Task: Look for space in Cileunyi, Indonesia from 5th September, 2023 to 12th September, 2023 for 2 adults in price range Rs.10000 to Rs.15000.  With 1  bedroom having 1 bed and 1 bathroom. Property type can be house, flat, guest house, hotel. Booking option can be shelf check-in. Required host language is English.
Action: Mouse moved to (620, 102)
Screenshot: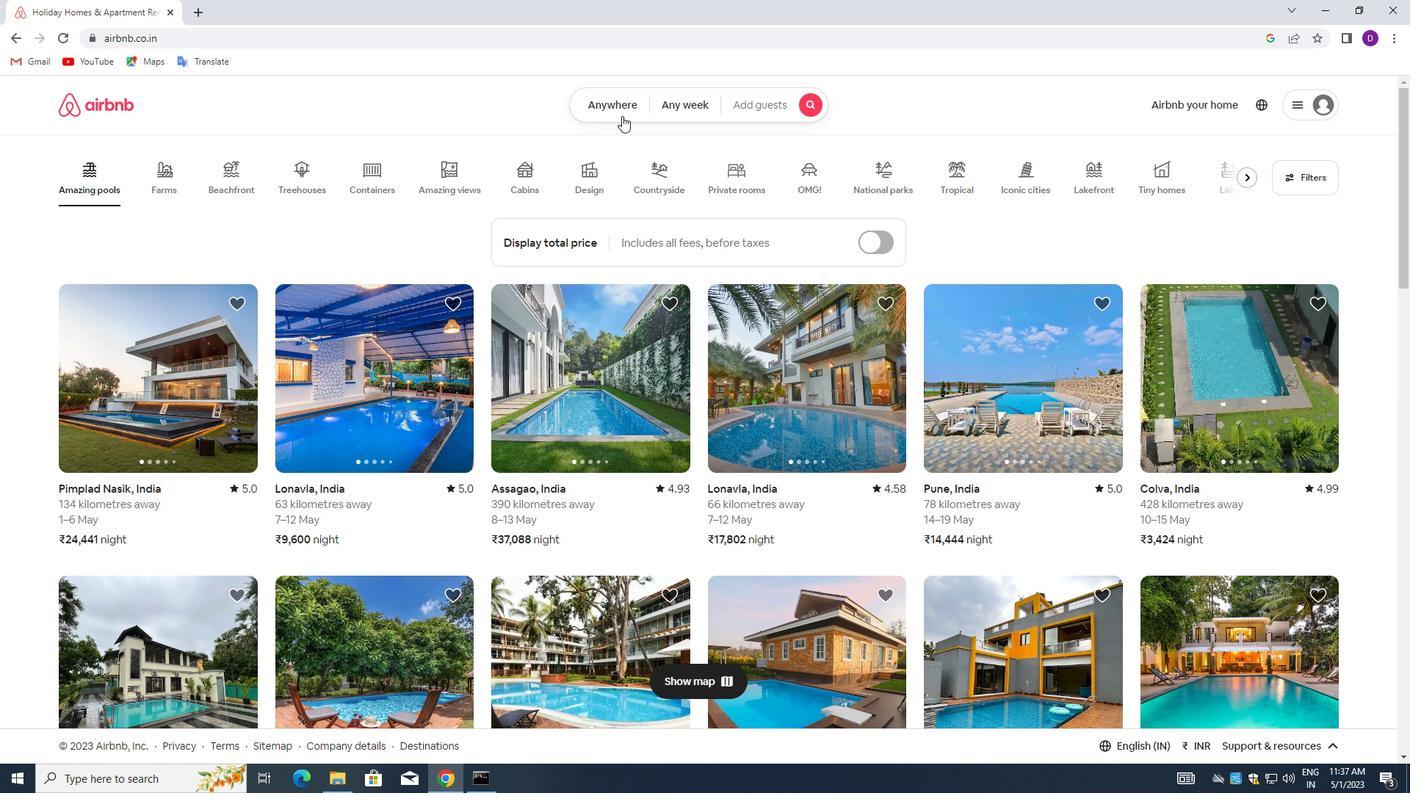 
Action: Mouse pressed left at (620, 102)
Screenshot: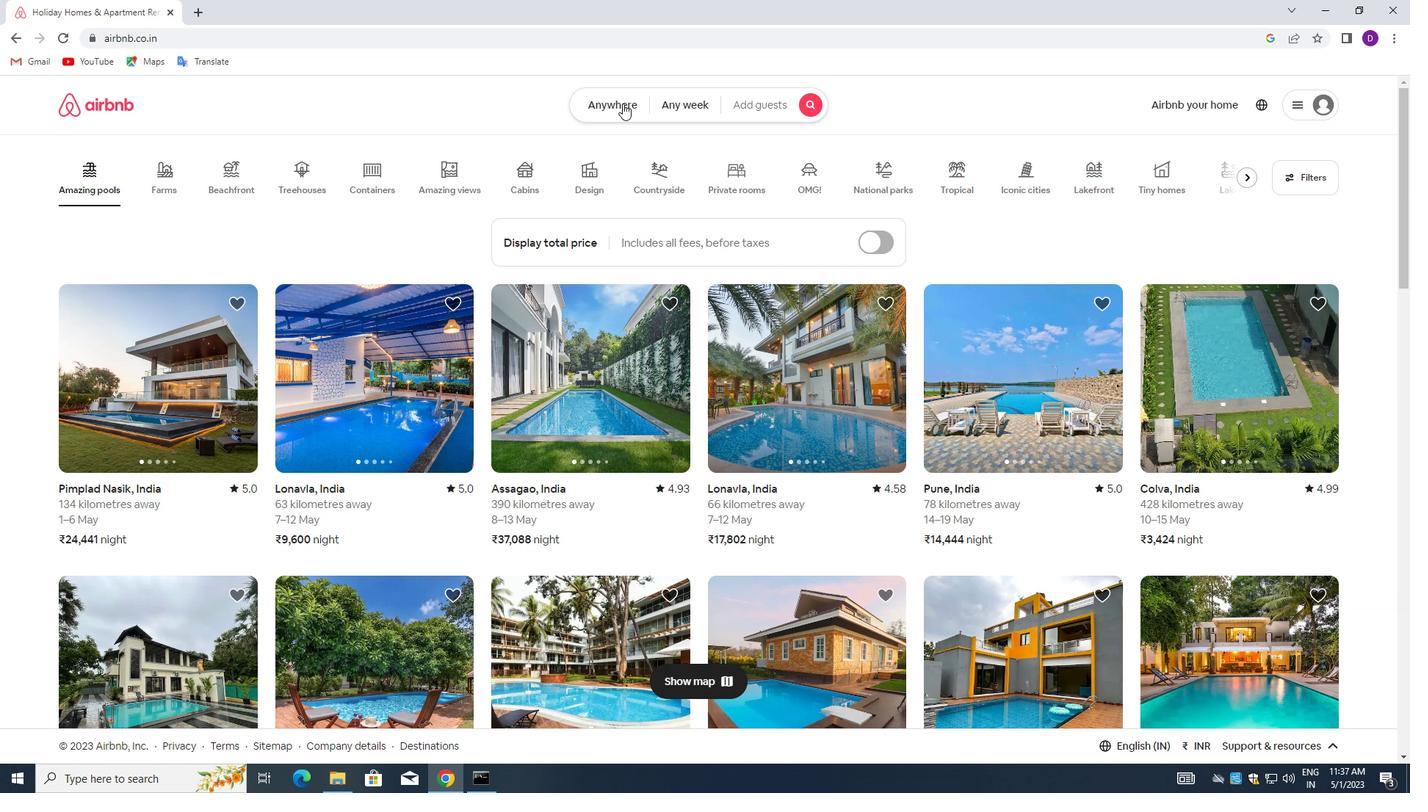 
Action: Mouse moved to (456, 166)
Screenshot: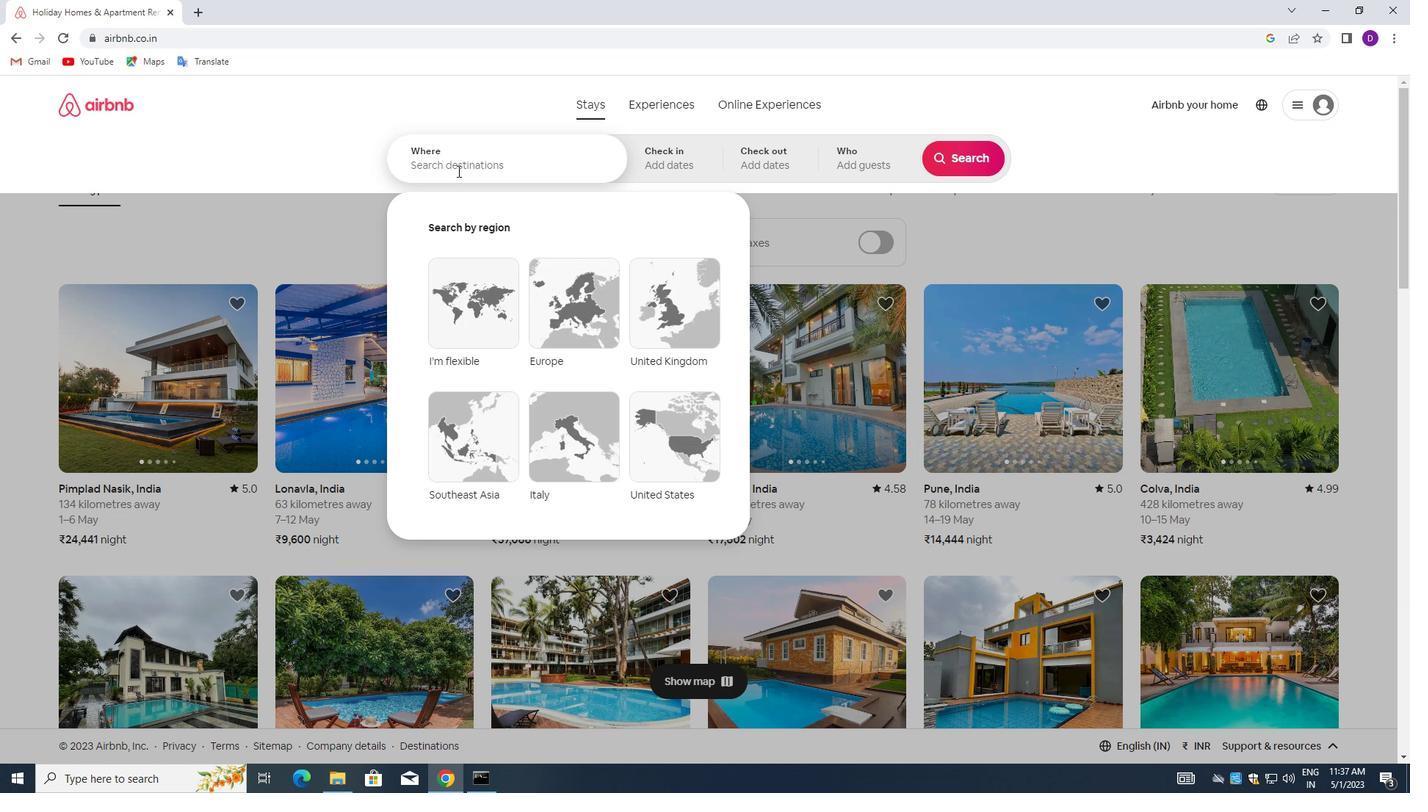 
Action: Mouse pressed left at (456, 166)
Screenshot: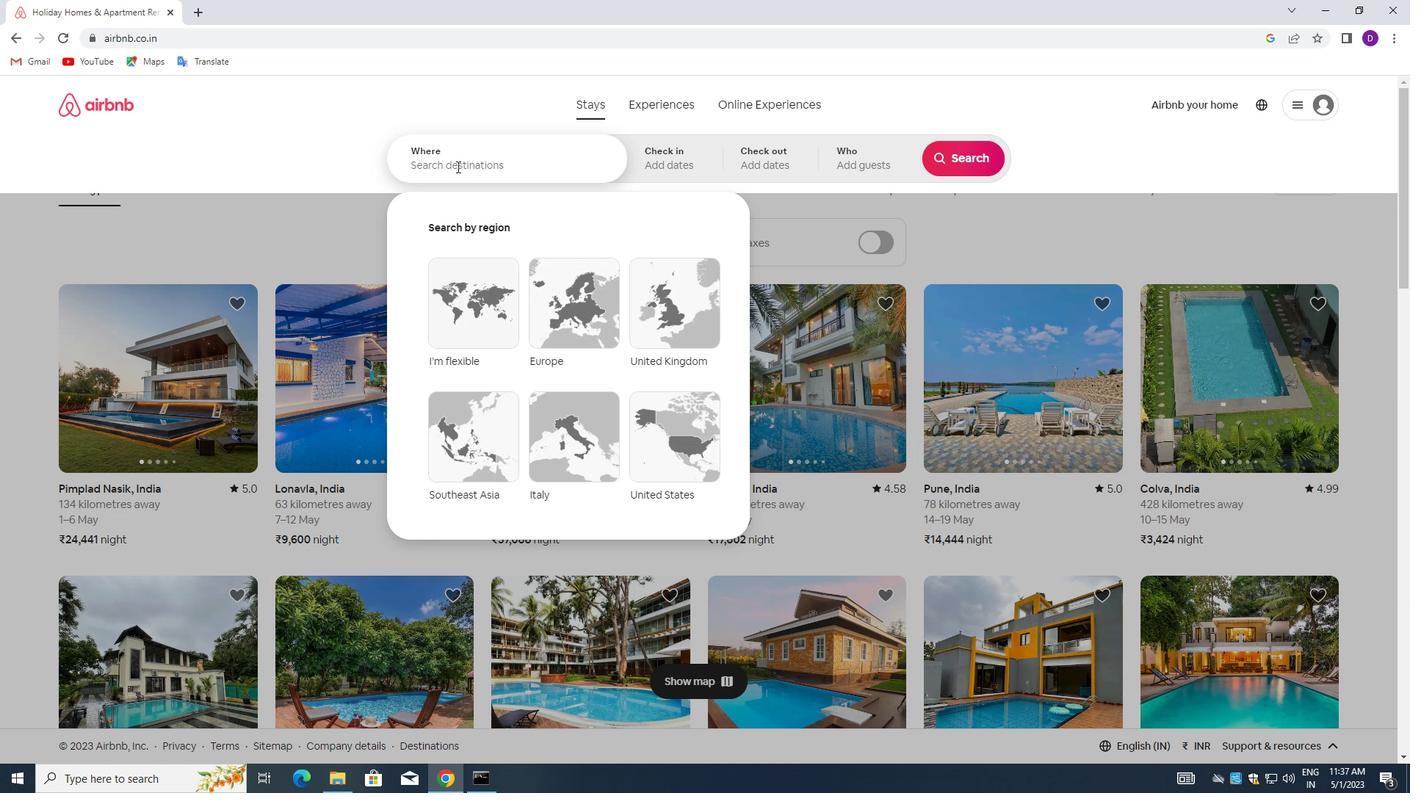 
Action: Mouse moved to (456, 166)
Screenshot: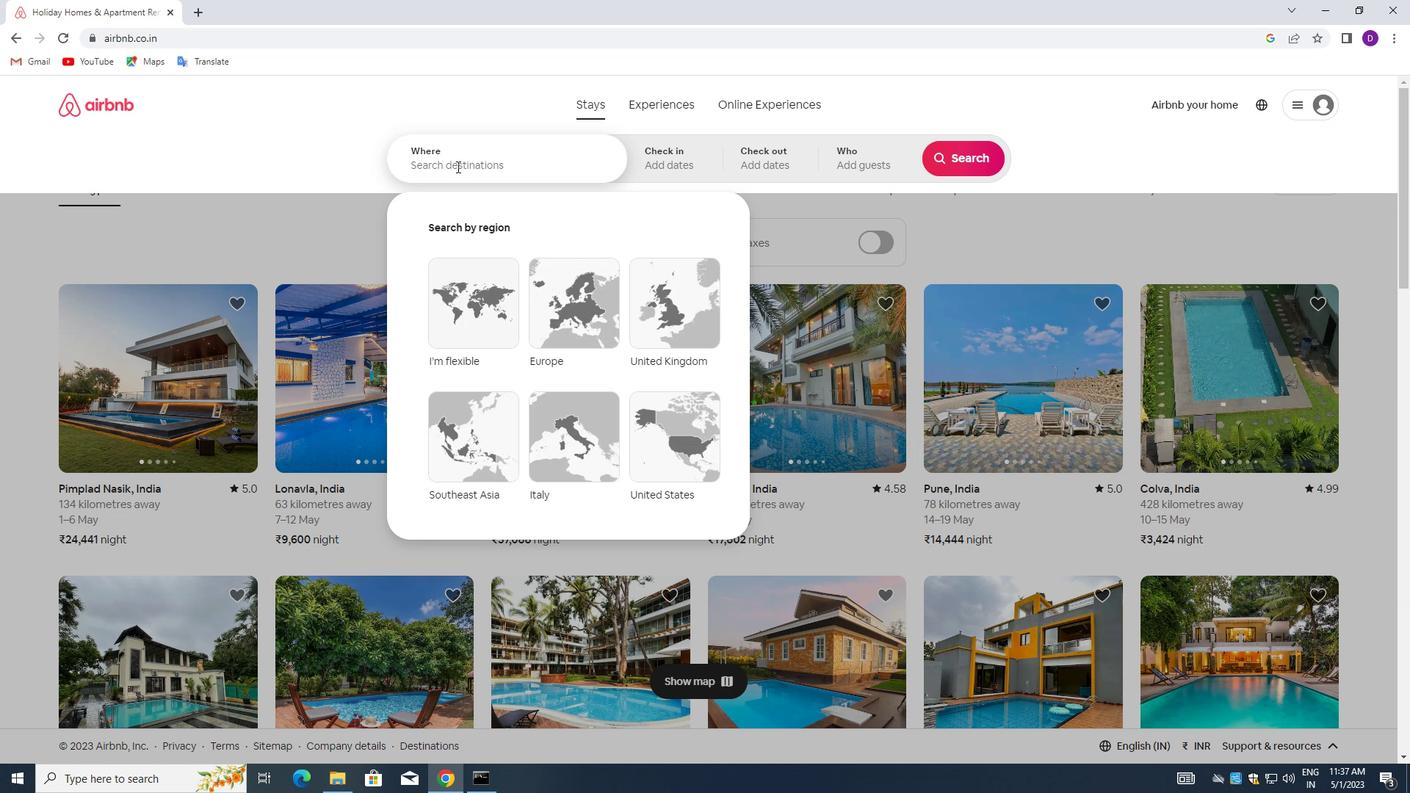 
Action: Key pressed <Key.shift_r>Cileunyi,<Key.space><Key.shift>INDONESIA<Key.enter>
Screenshot: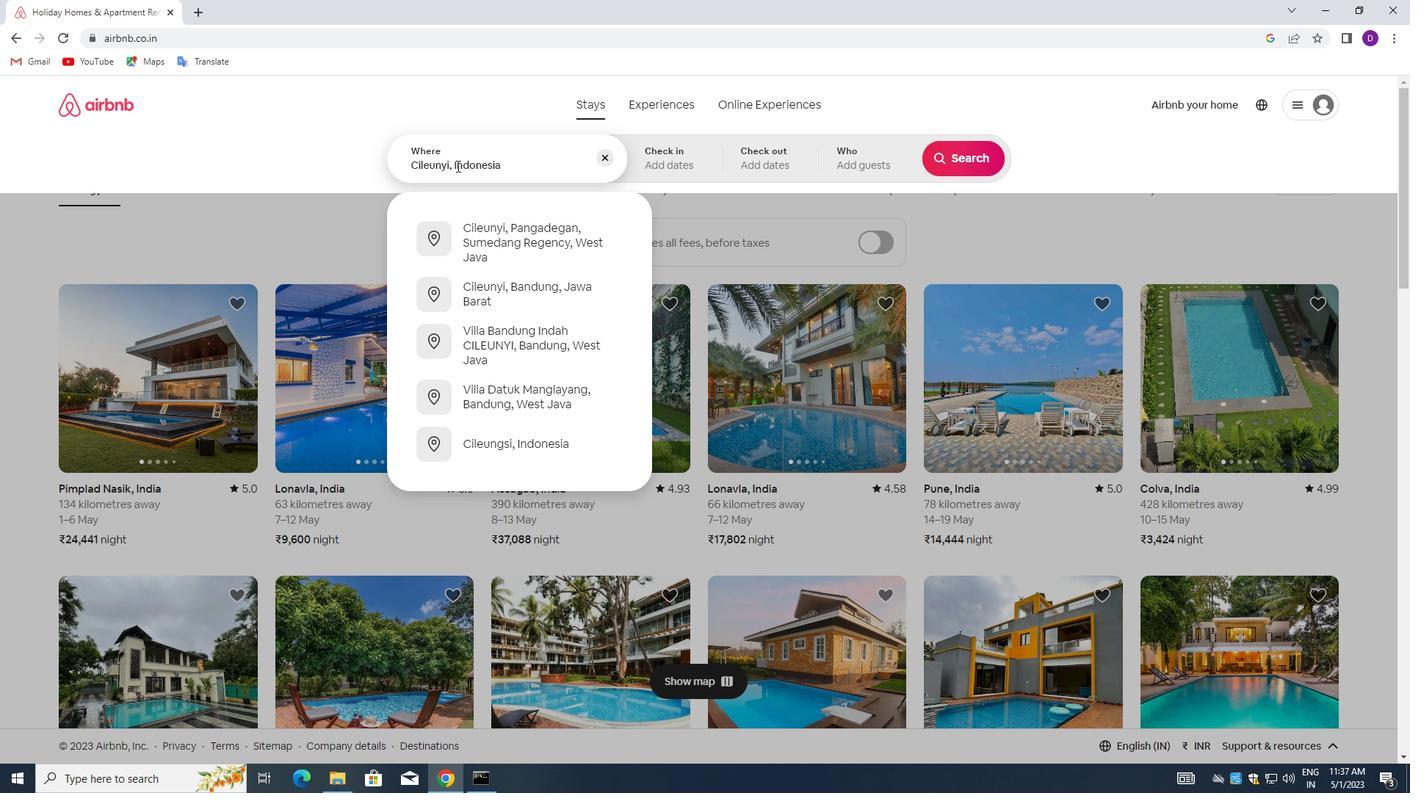 
Action: Mouse moved to (964, 272)
Screenshot: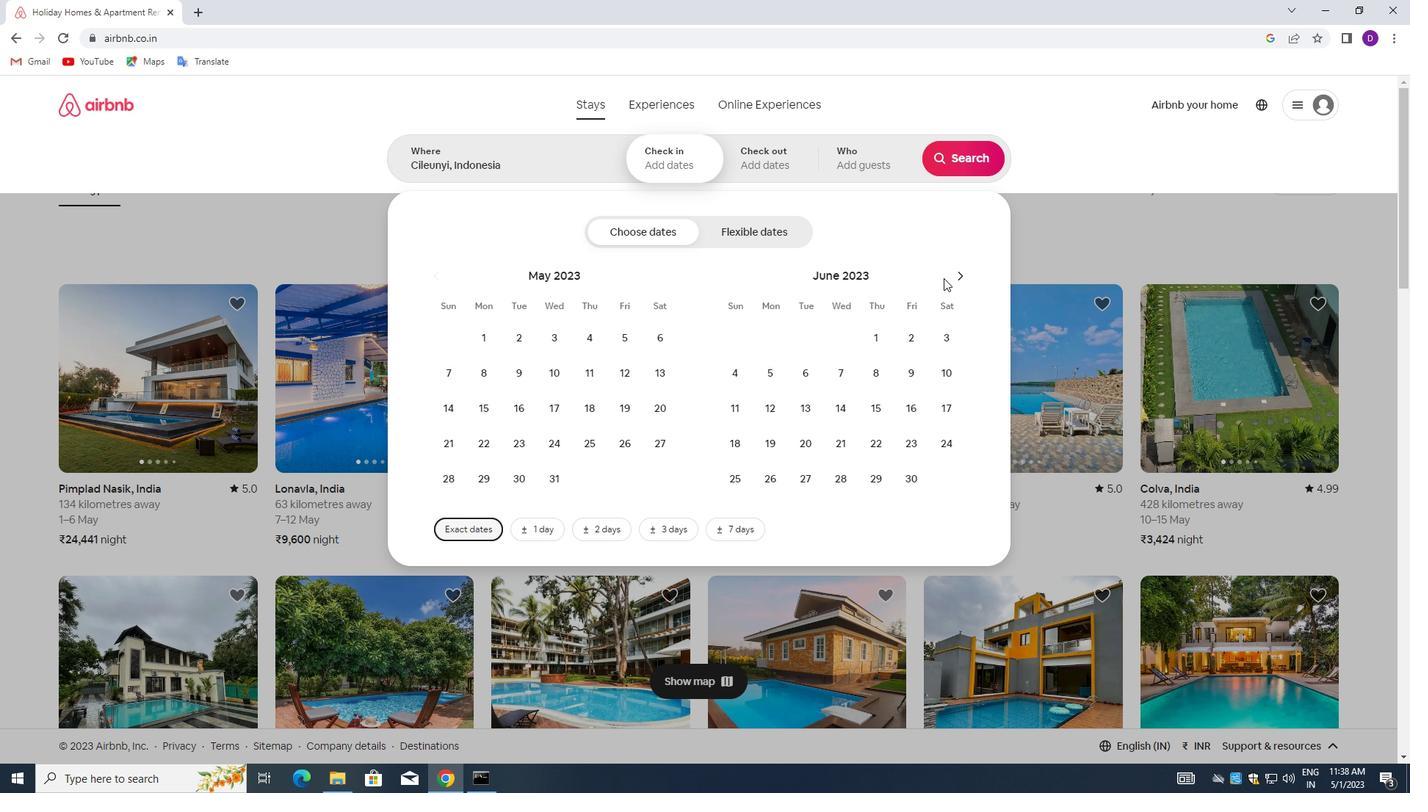 
Action: Mouse pressed left at (964, 272)
Screenshot: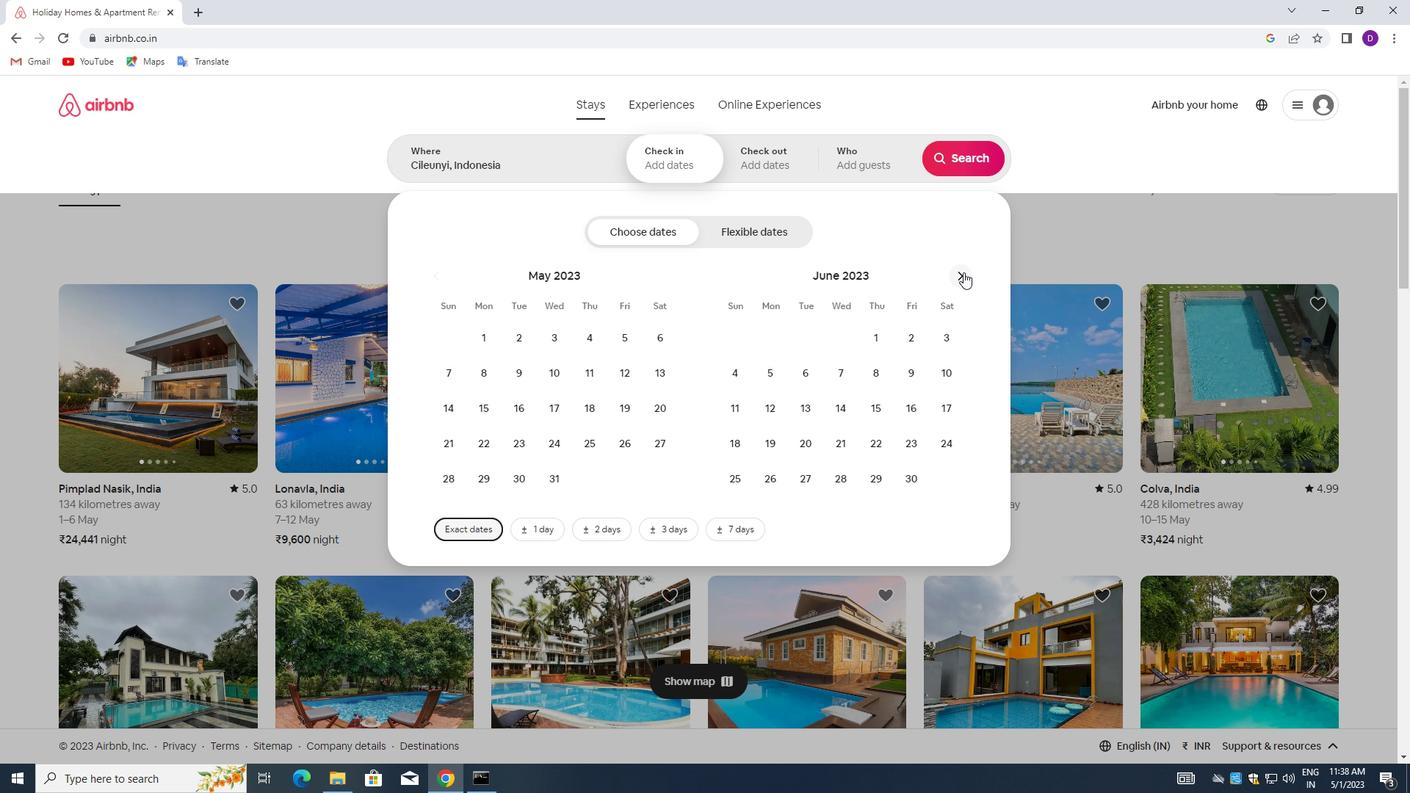 
Action: Mouse pressed left at (964, 272)
Screenshot: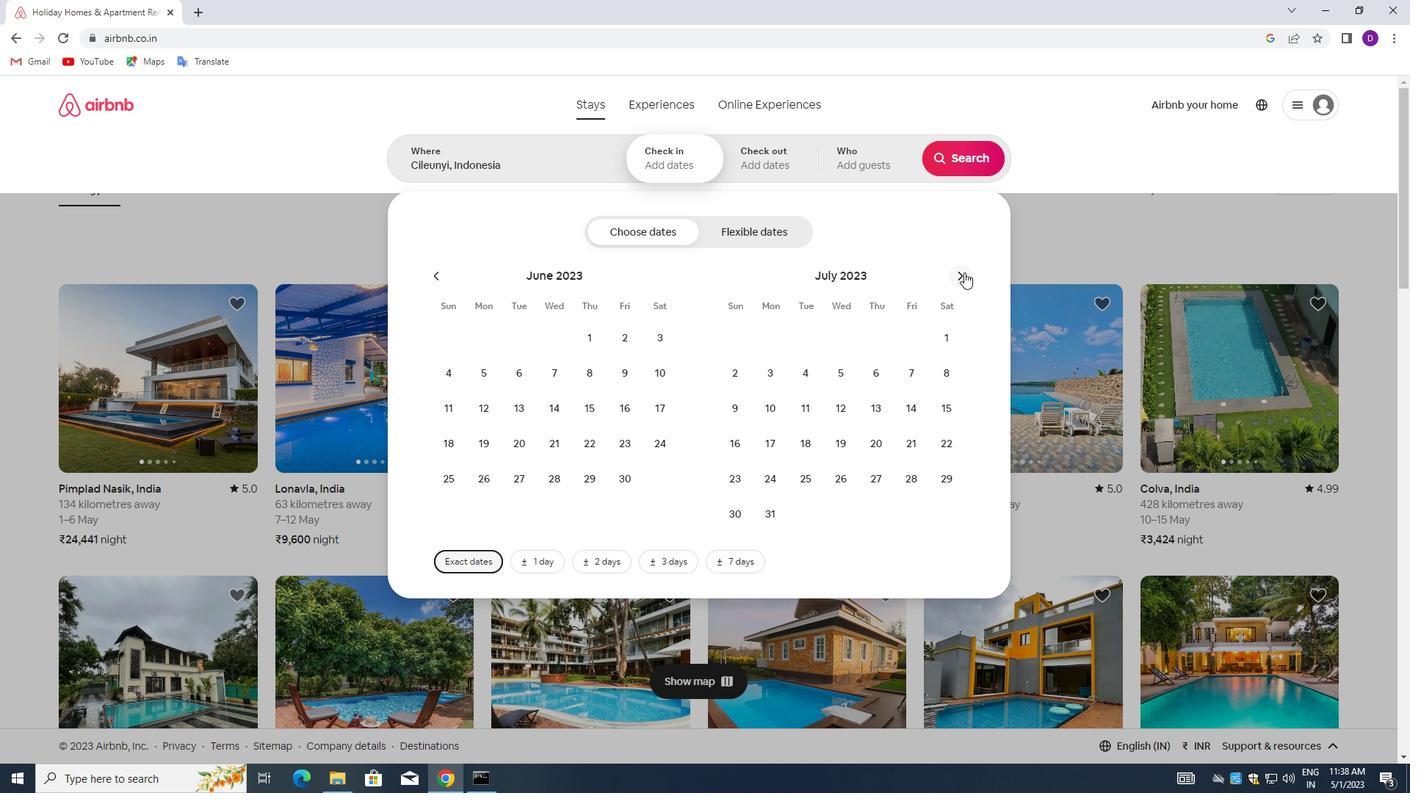 
Action: Mouse moved to (964, 260)
Screenshot: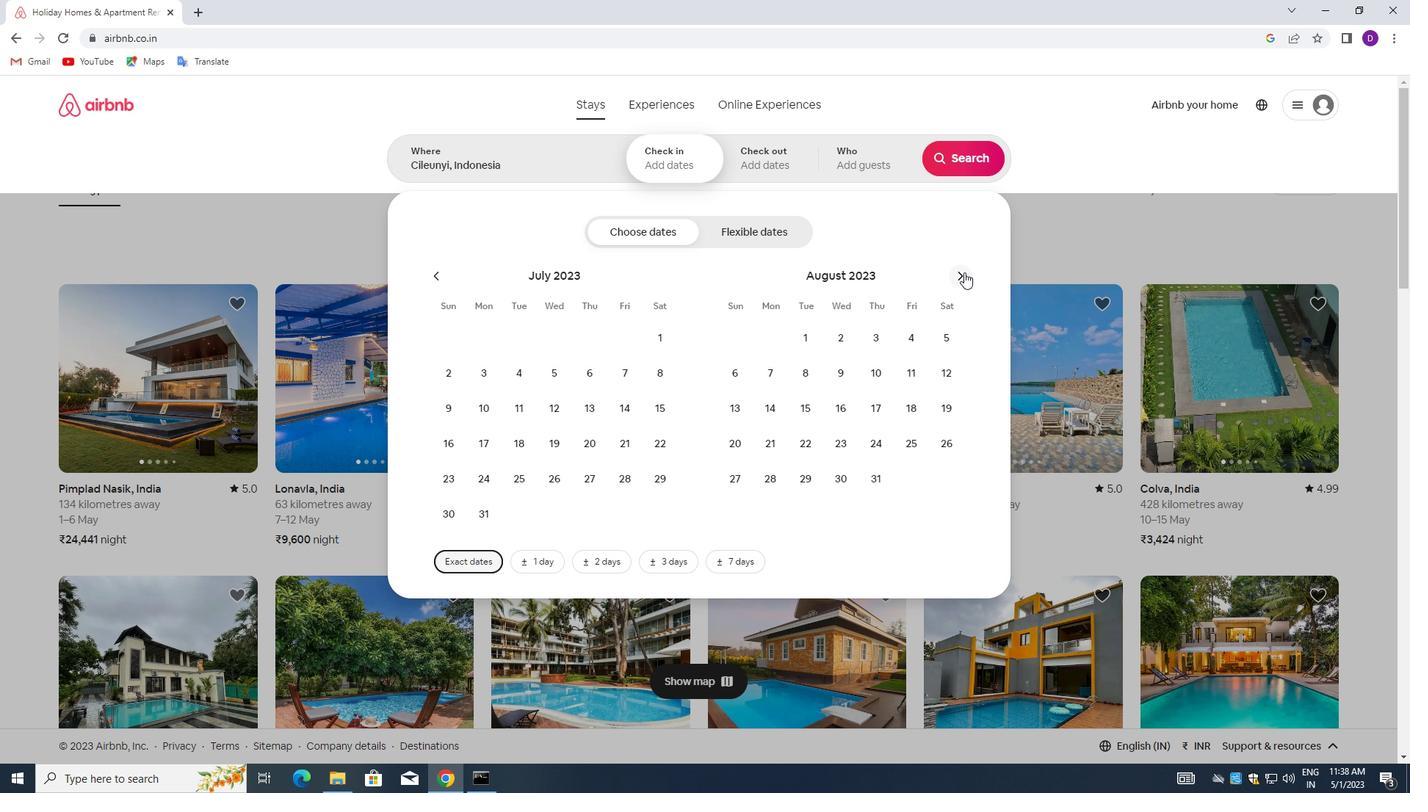 
Action: Mouse pressed left at (964, 260)
Screenshot: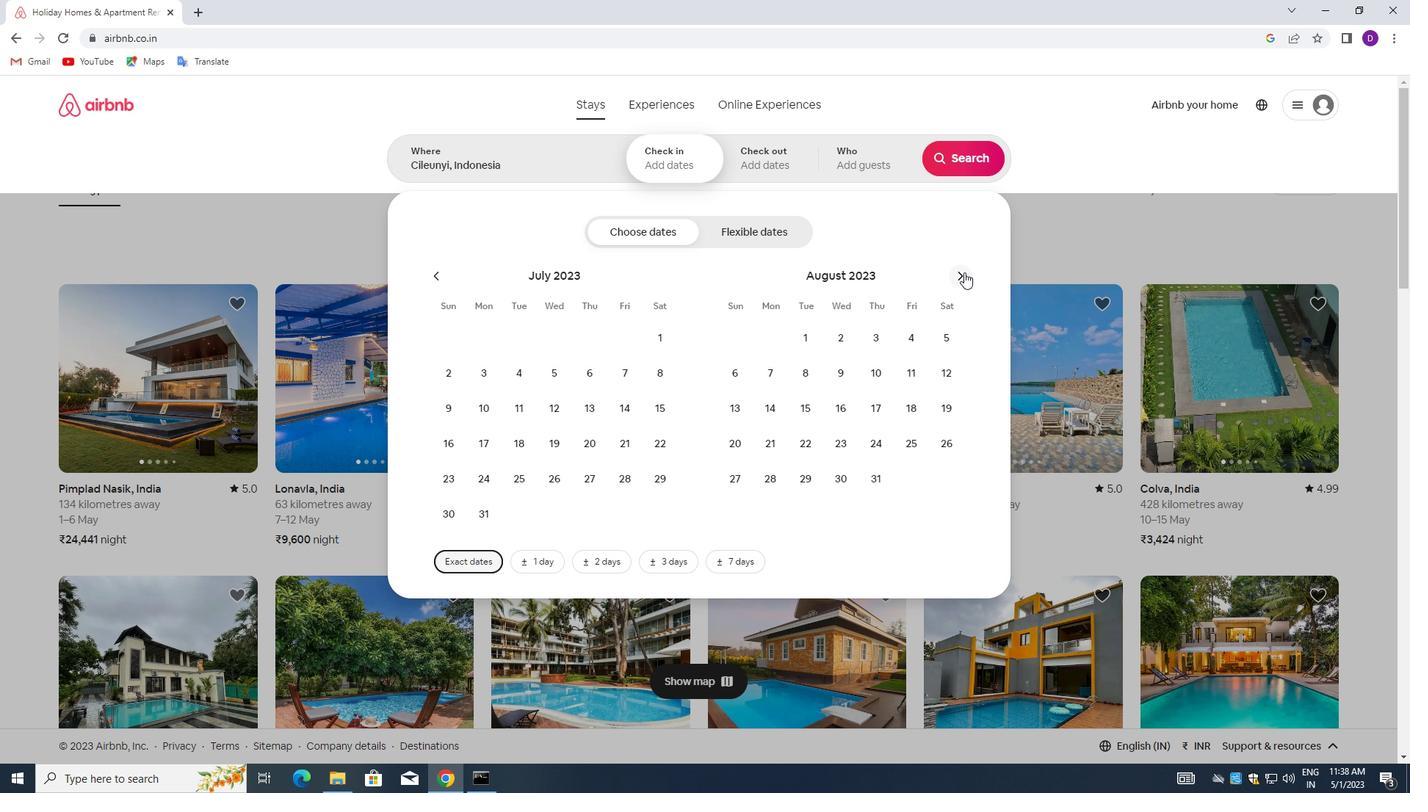 
Action: Mouse moved to (953, 276)
Screenshot: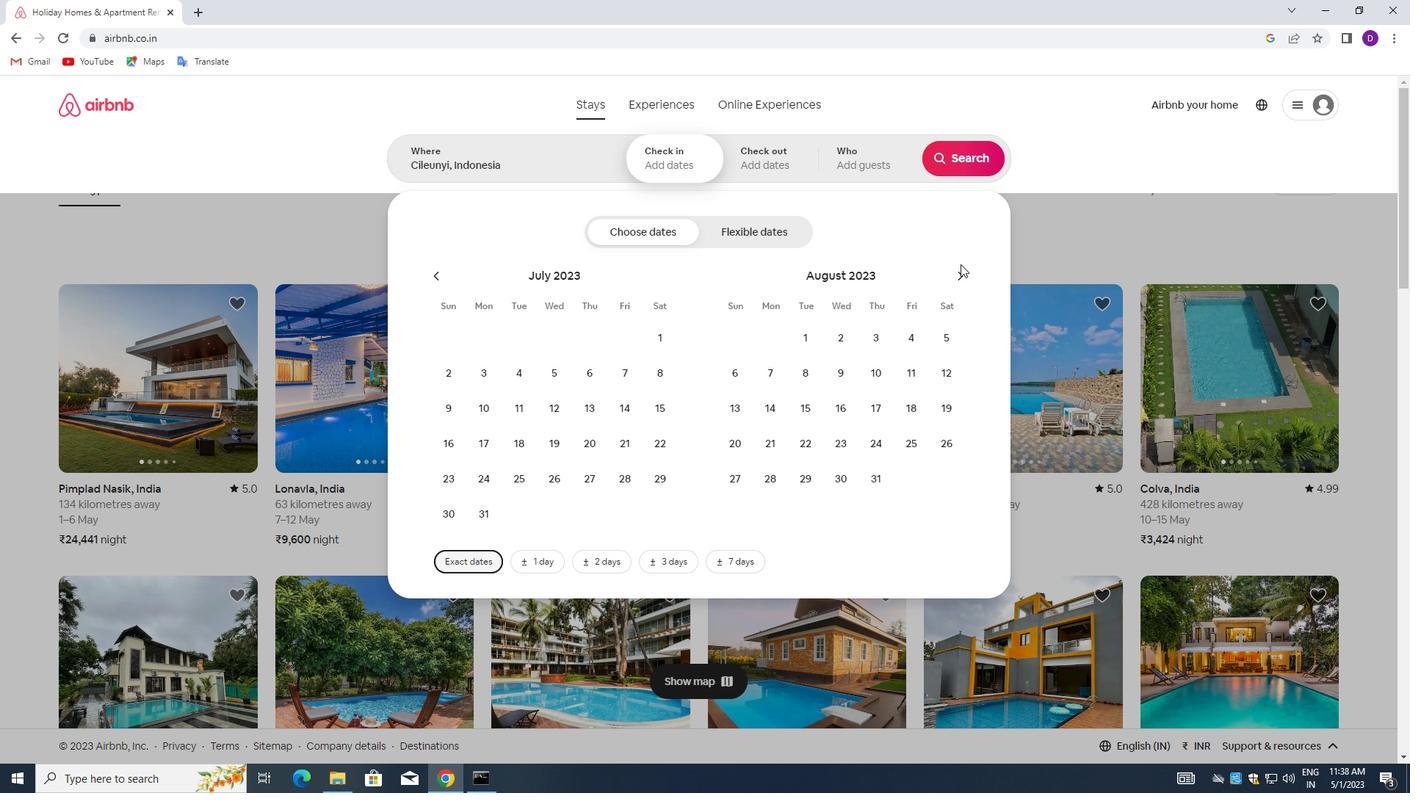 
Action: Mouse pressed left at (953, 276)
Screenshot: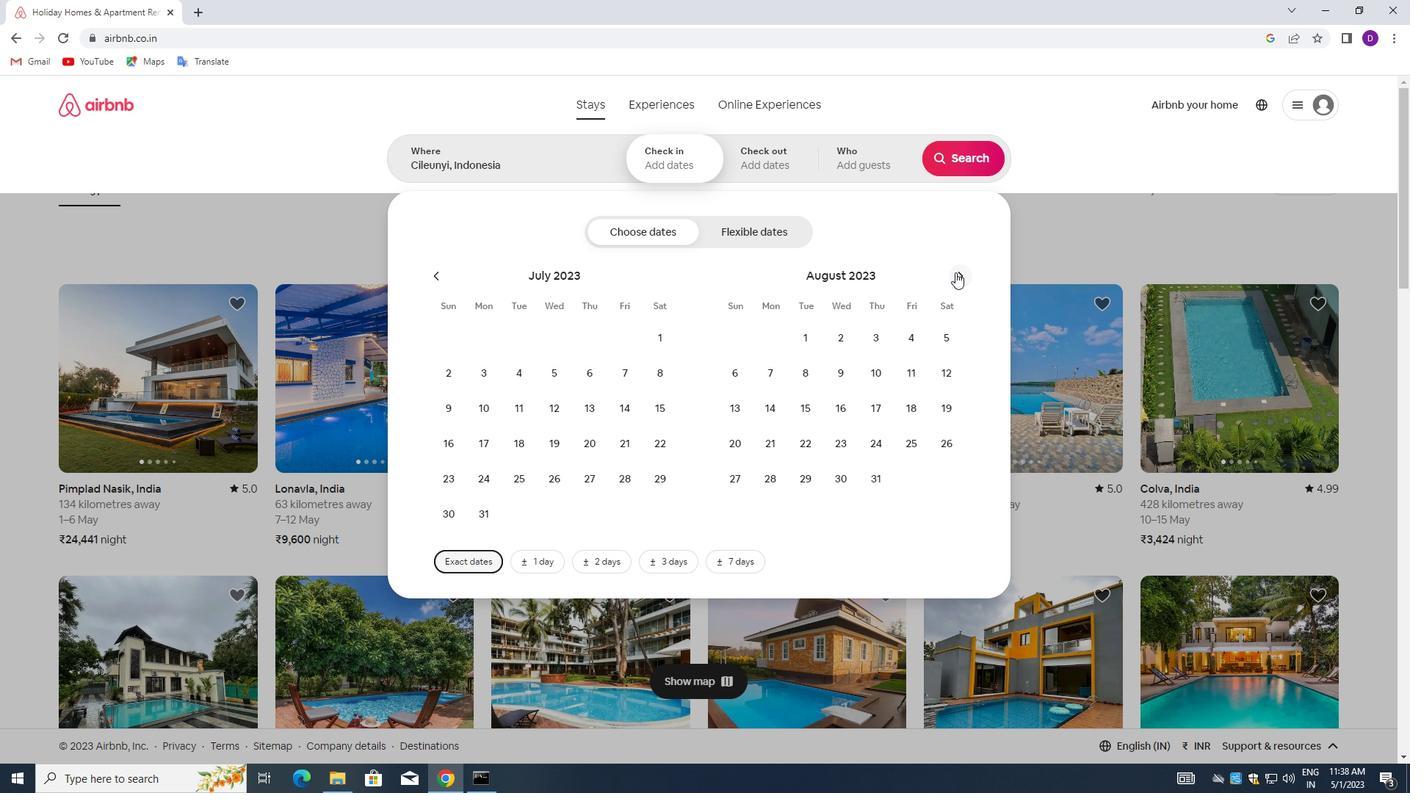 
Action: Mouse moved to (816, 376)
Screenshot: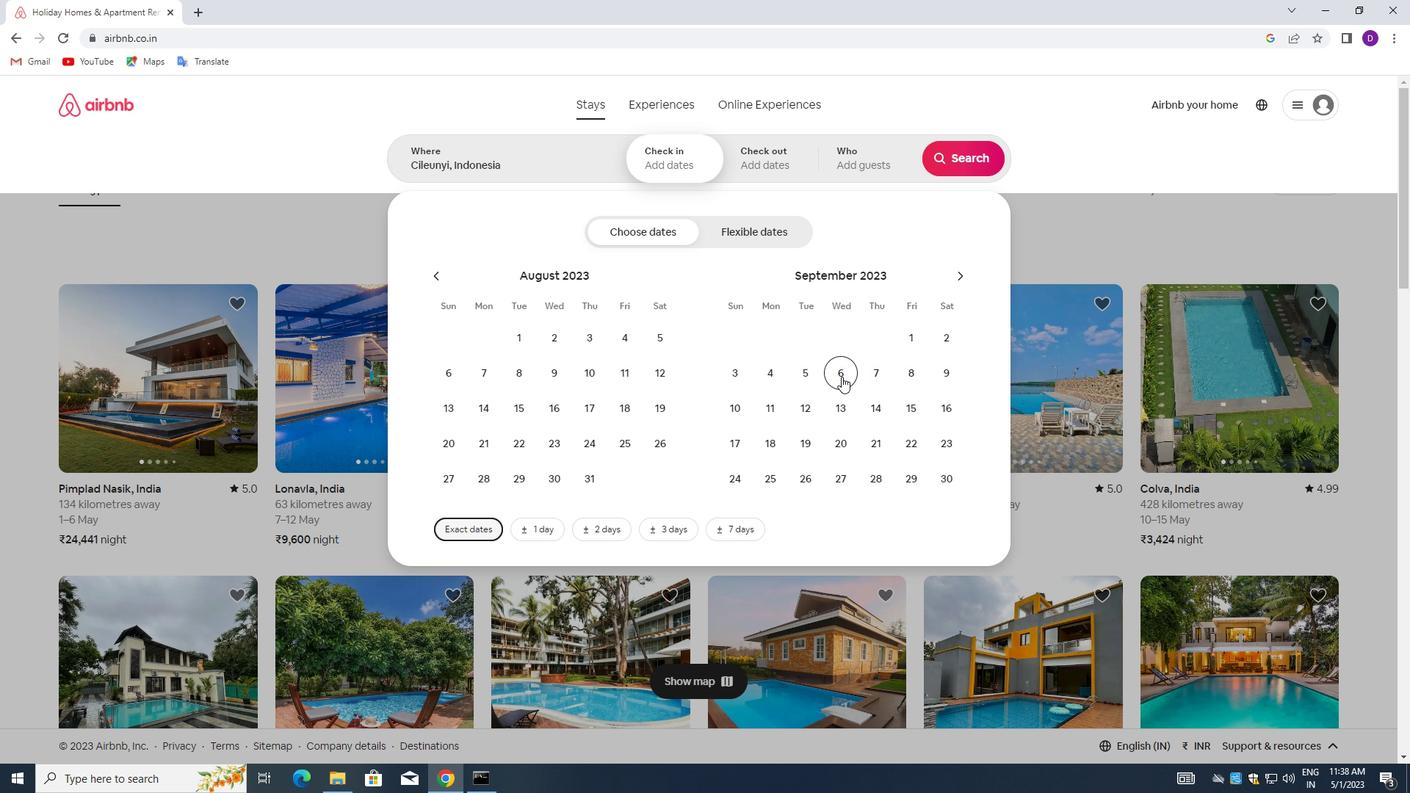 
Action: Mouse pressed left at (816, 376)
Screenshot: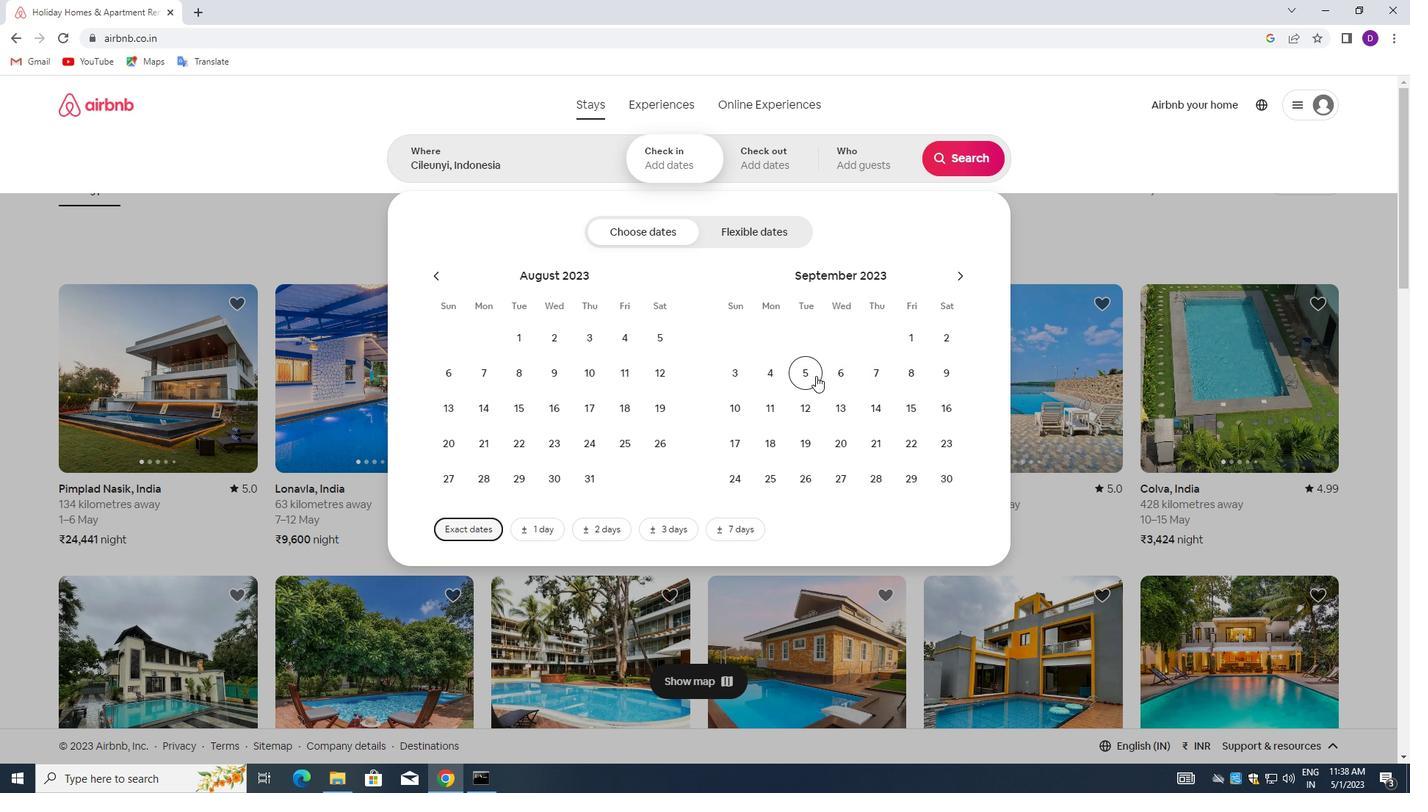 
Action: Mouse moved to (806, 401)
Screenshot: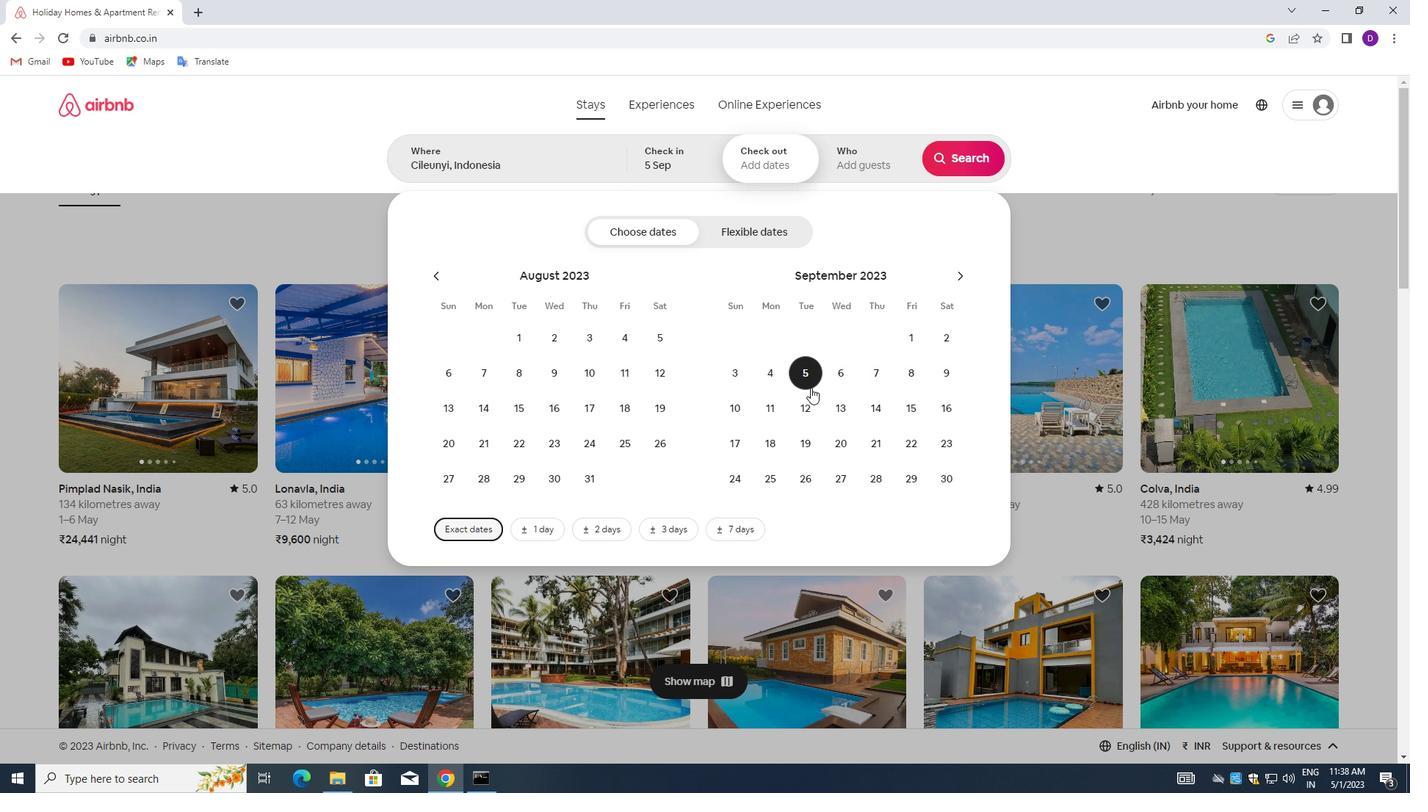
Action: Mouse pressed left at (806, 401)
Screenshot: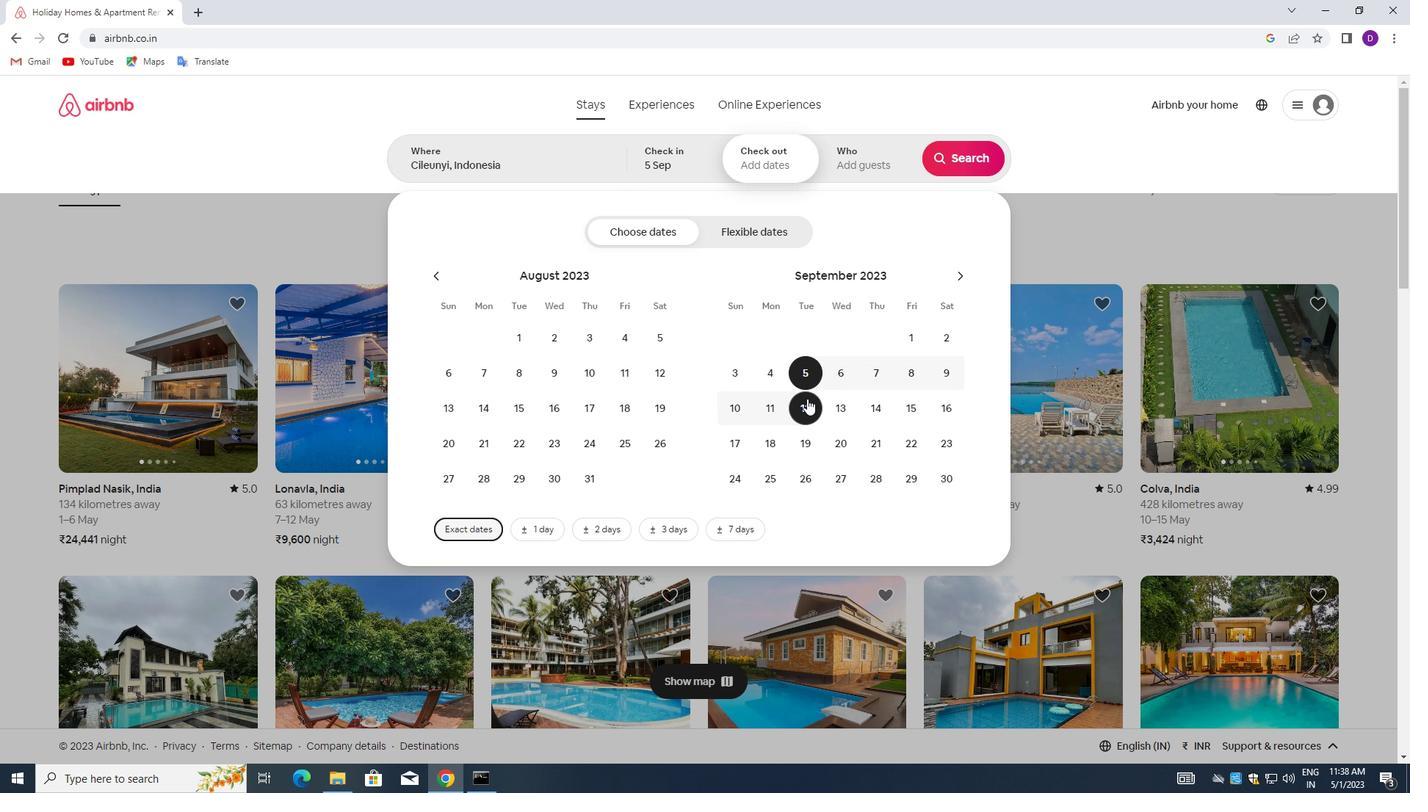 
Action: Mouse moved to (865, 146)
Screenshot: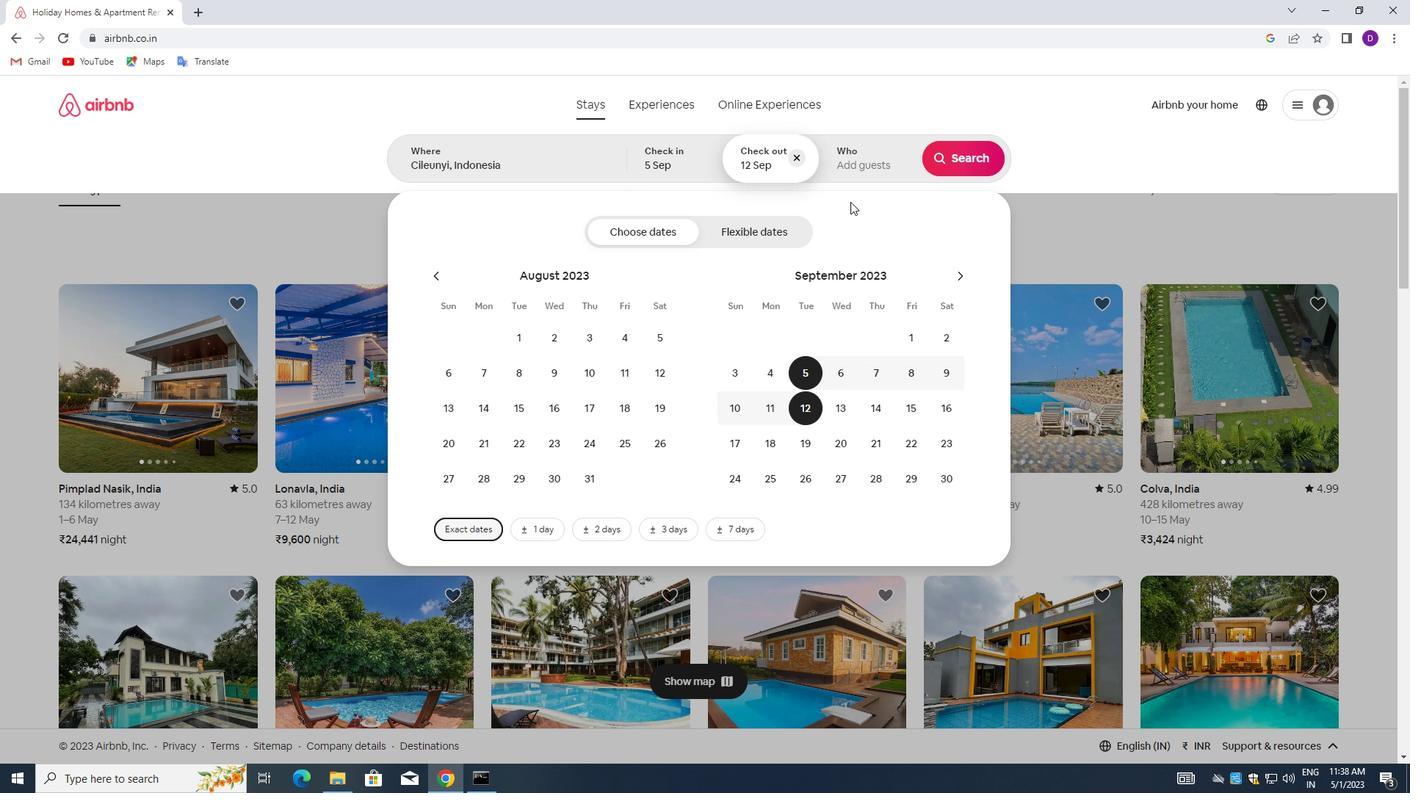 
Action: Mouse pressed left at (865, 146)
Screenshot: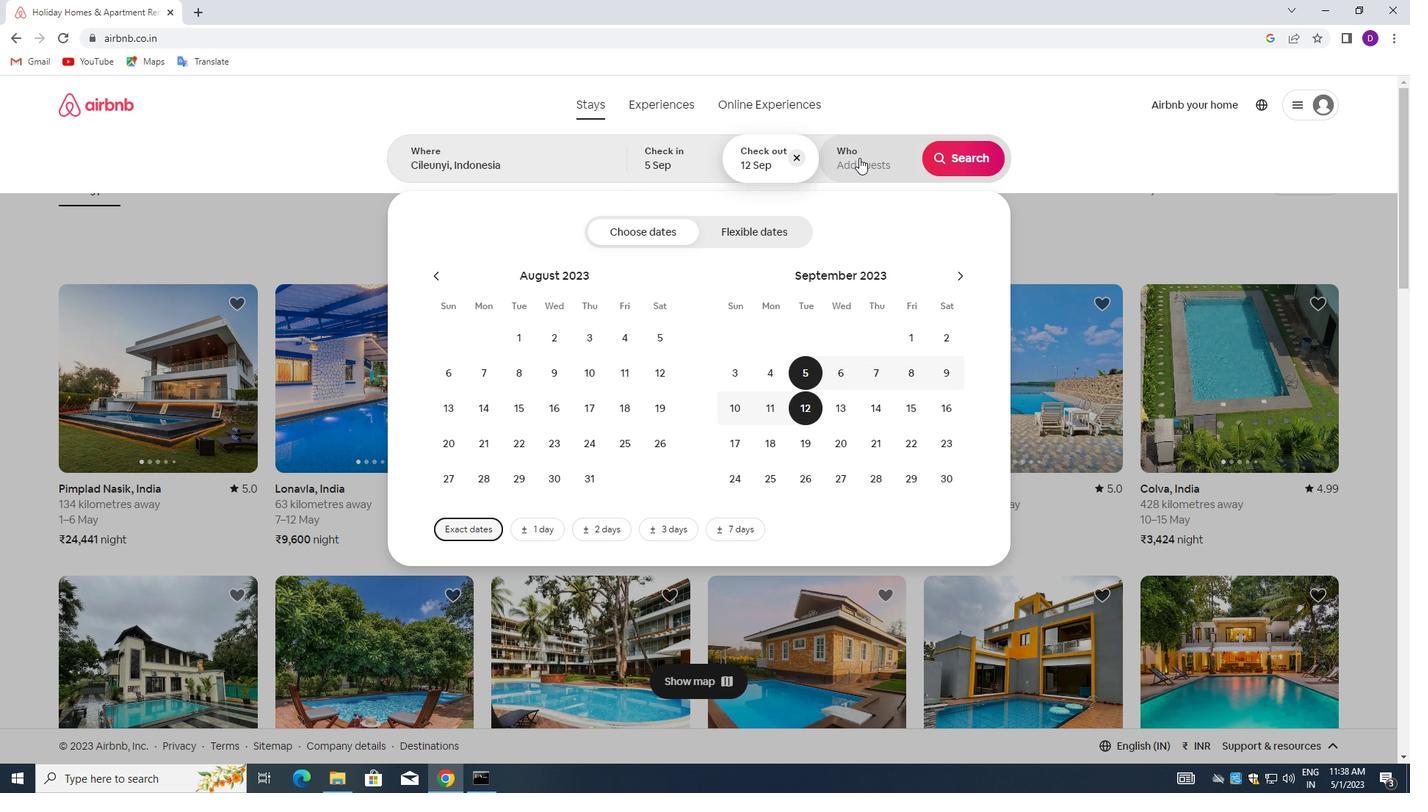 
Action: Mouse moved to (960, 238)
Screenshot: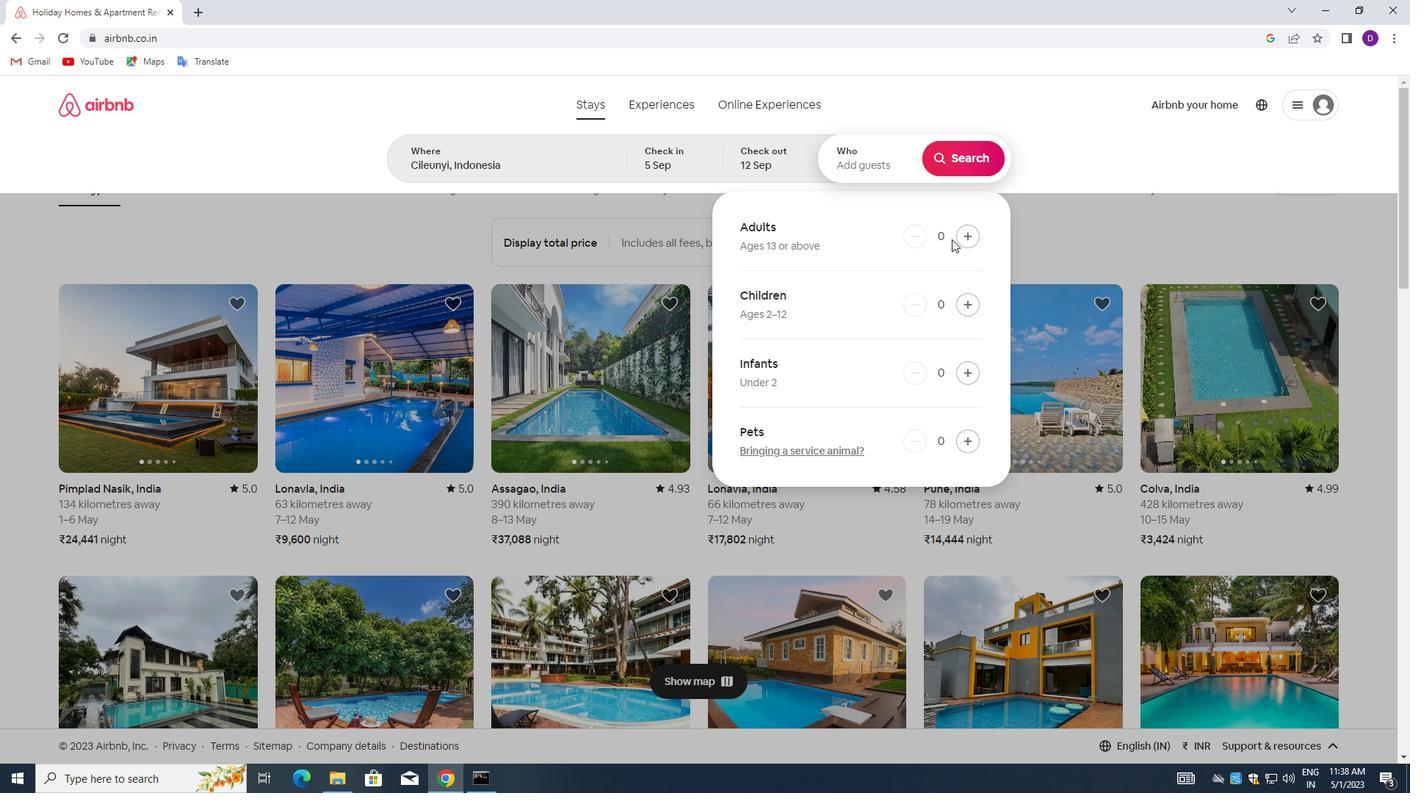 
Action: Mouse pressed left at (960, 238)
Screenshot: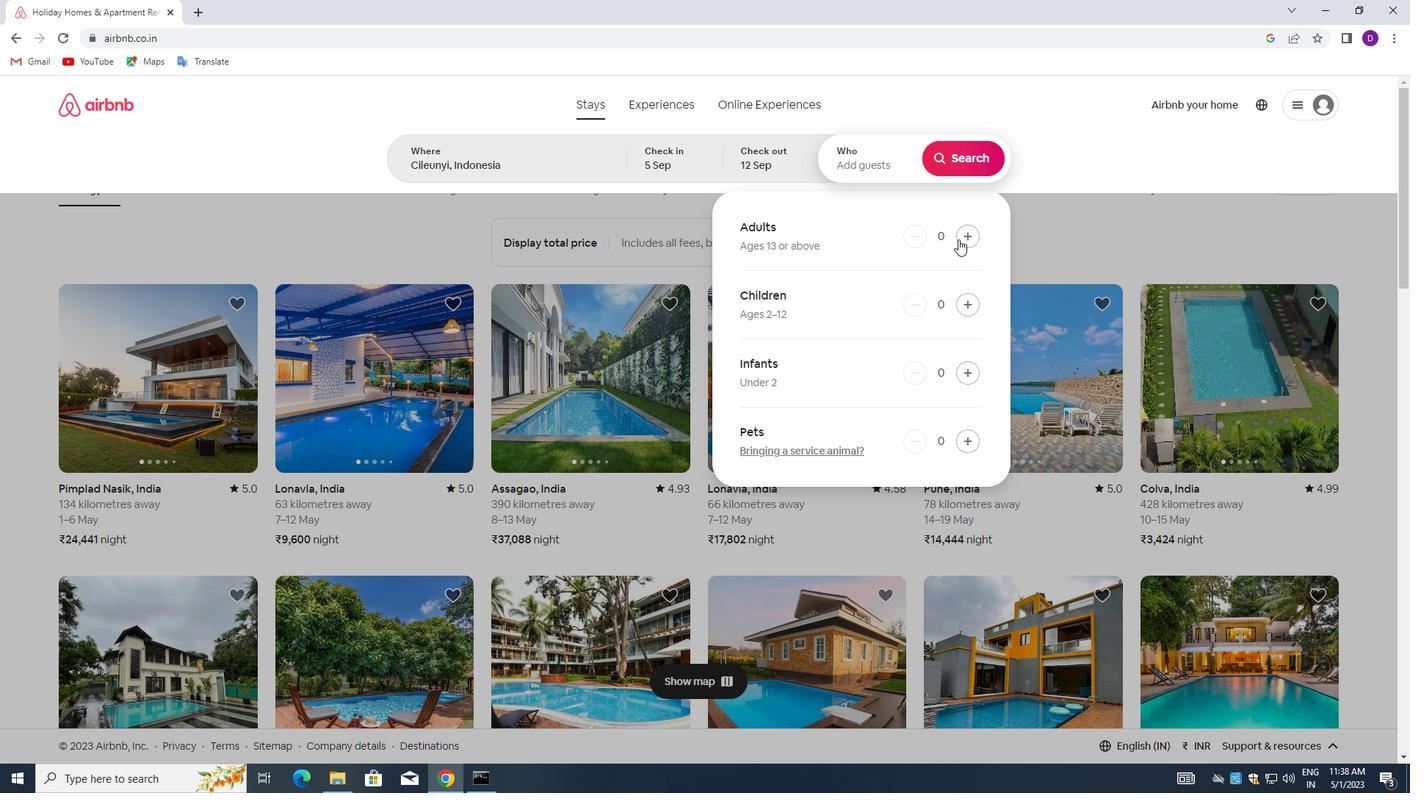 
Action: Mouse moved to (960, 238)
Screenshot: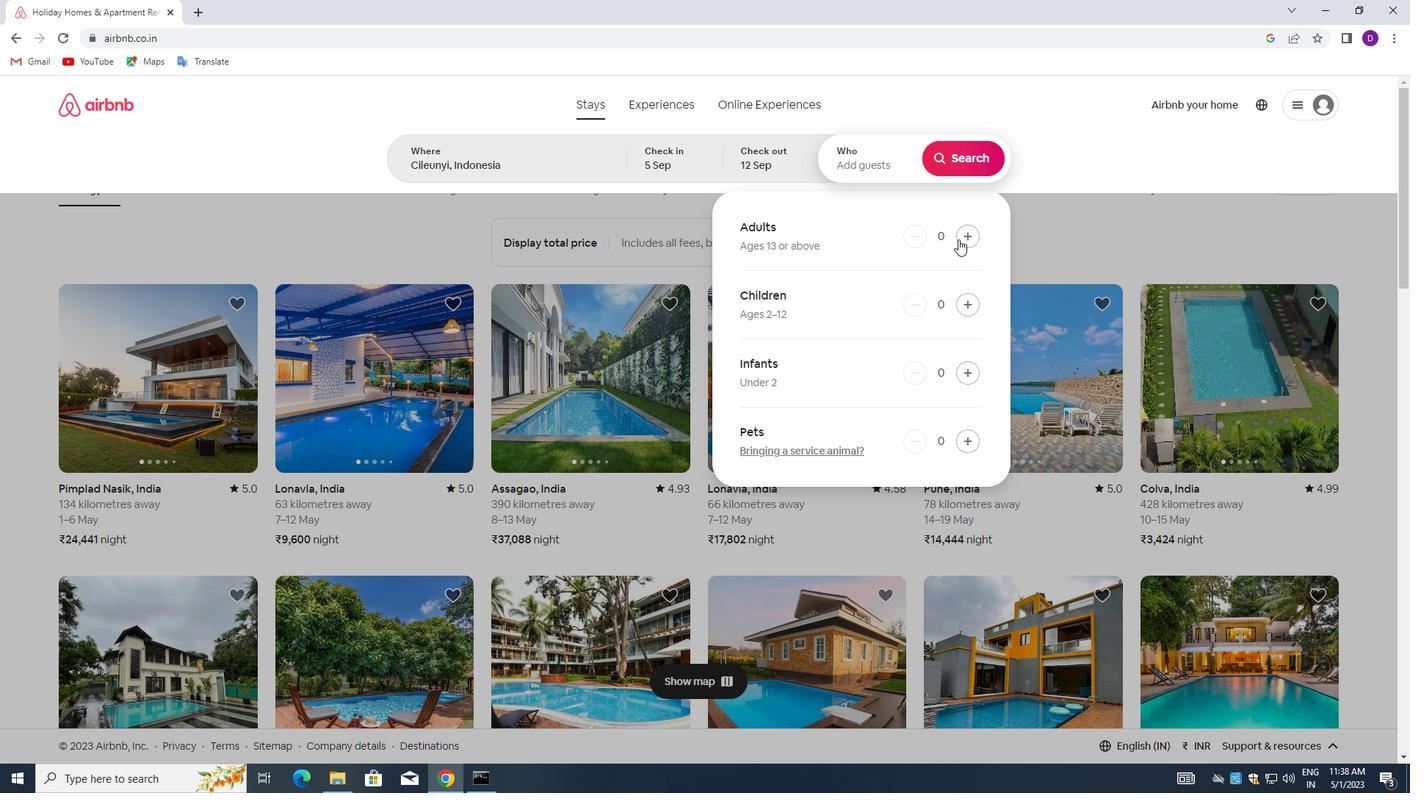 
Action: Mouse pressed left at (960, 238)
Screenshot: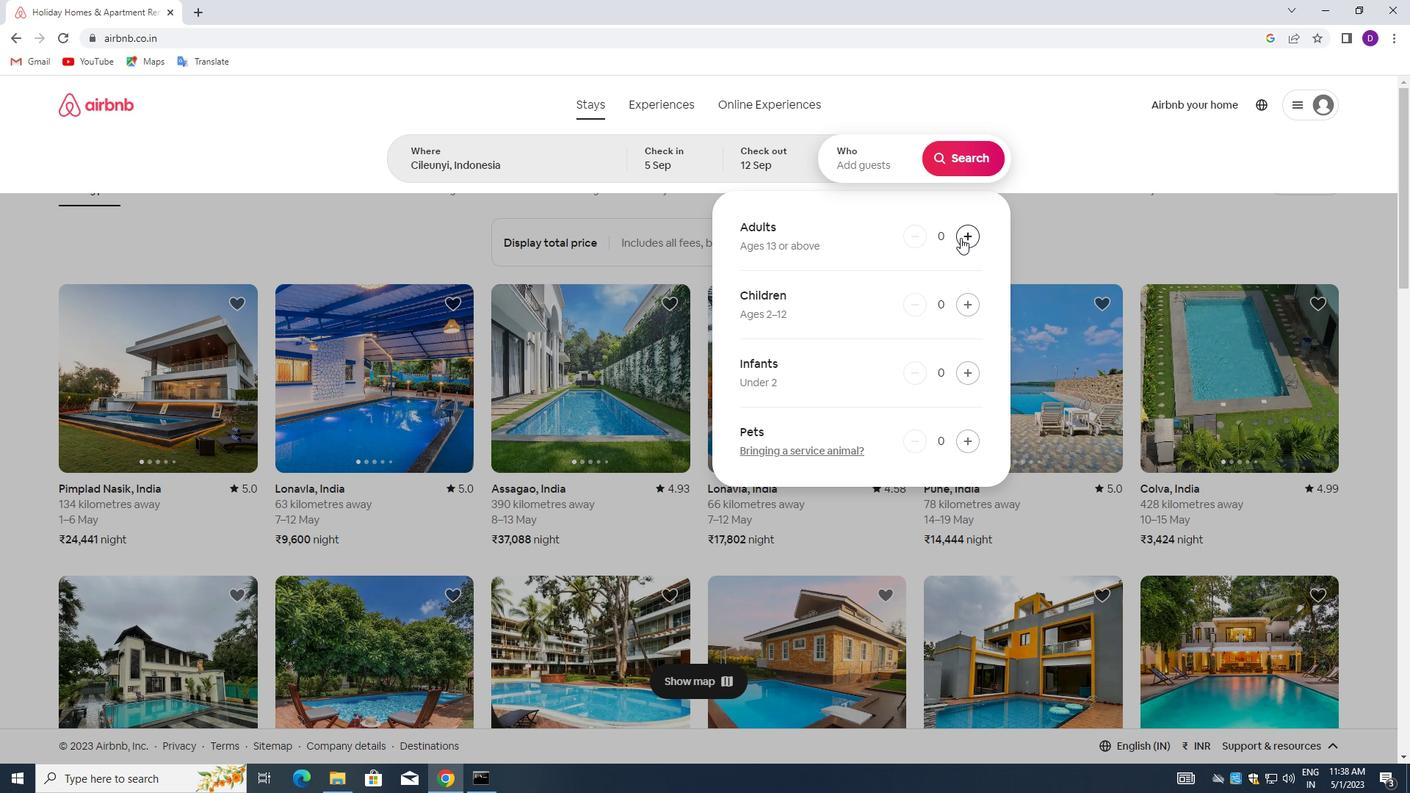 
Action: Mouse moved to (960, 169)
Screenshot: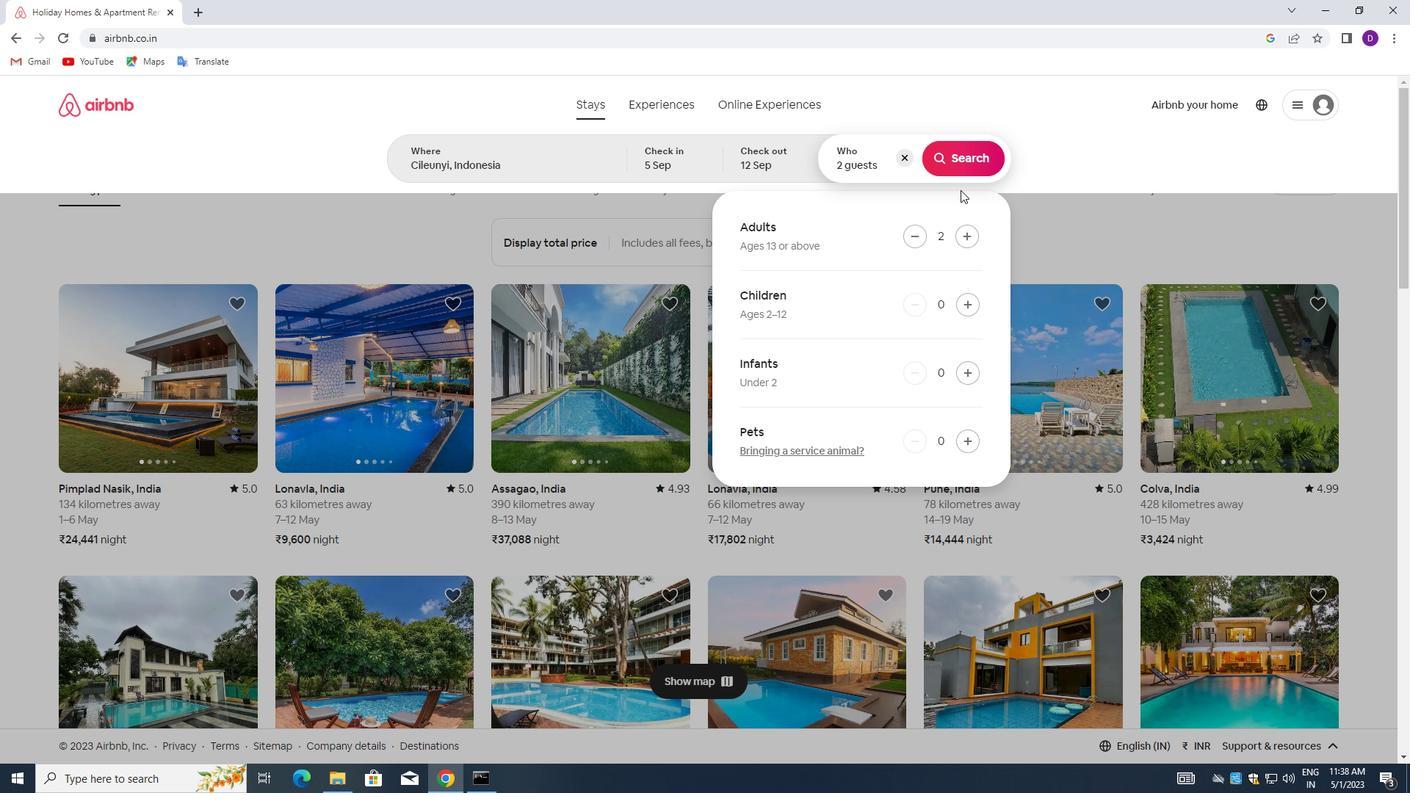 
Action: Mouse pressed left at (960, 169)
Screenshot: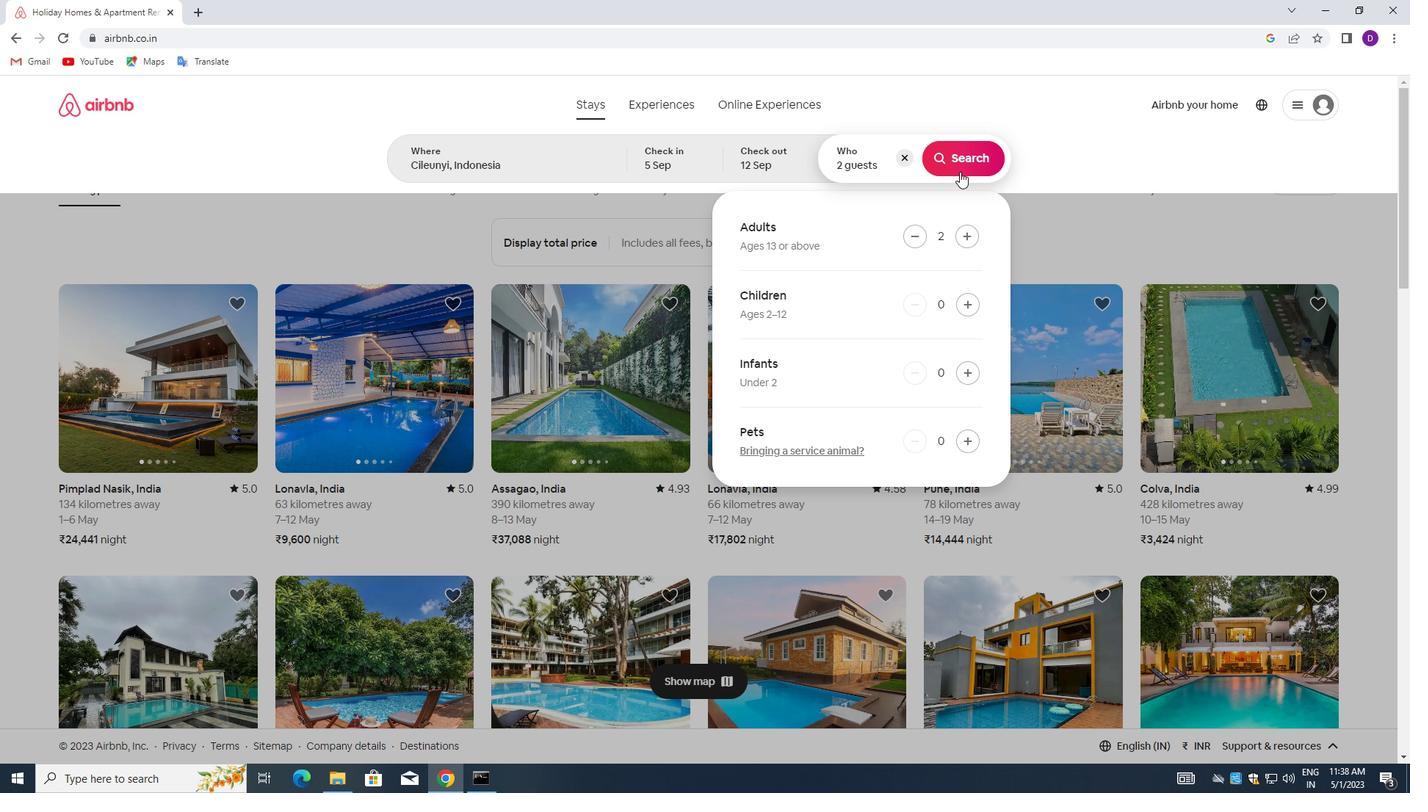 
Action: Mouse moved to (1329, 162)
Screenshot: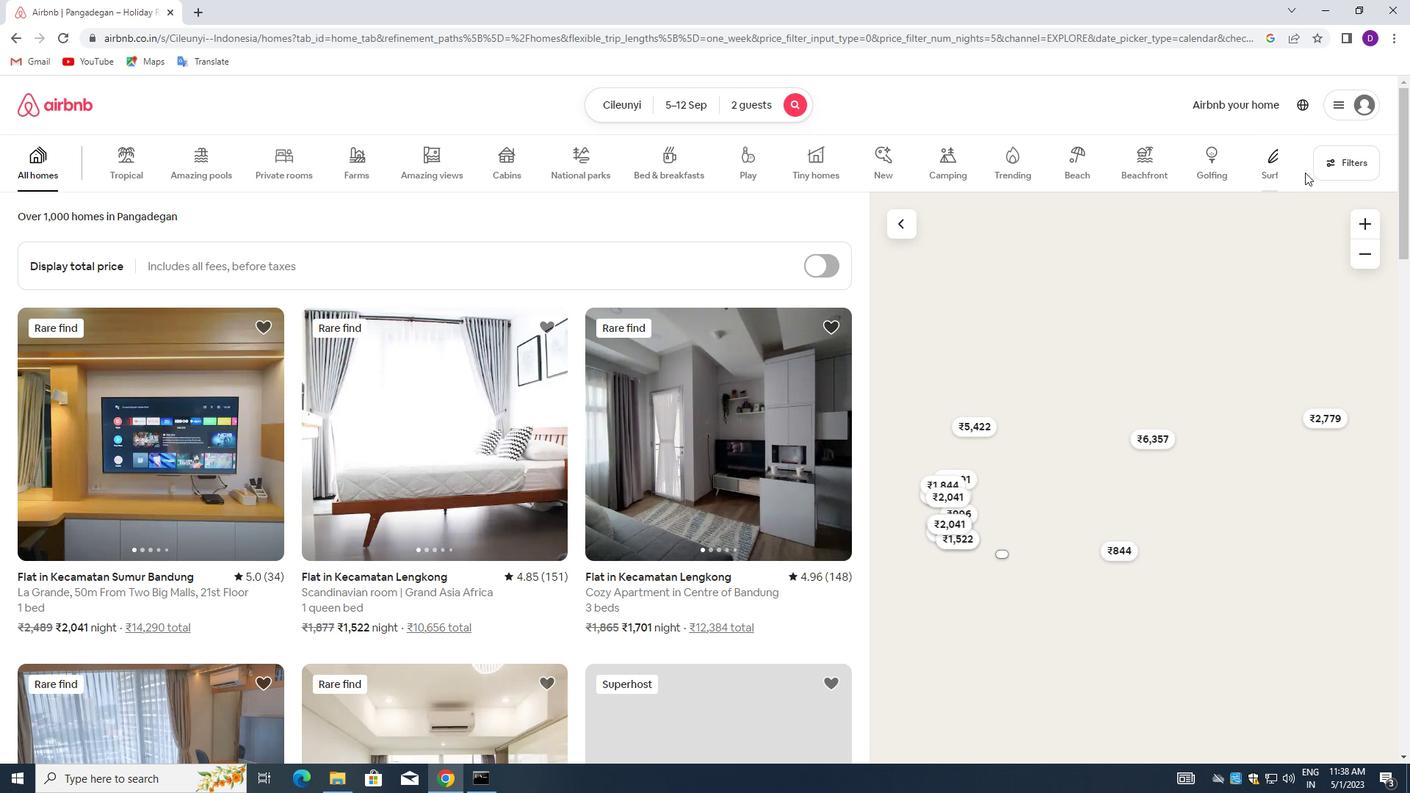 
Action: Mouse pressed left at (1329, 162)
Screenshot: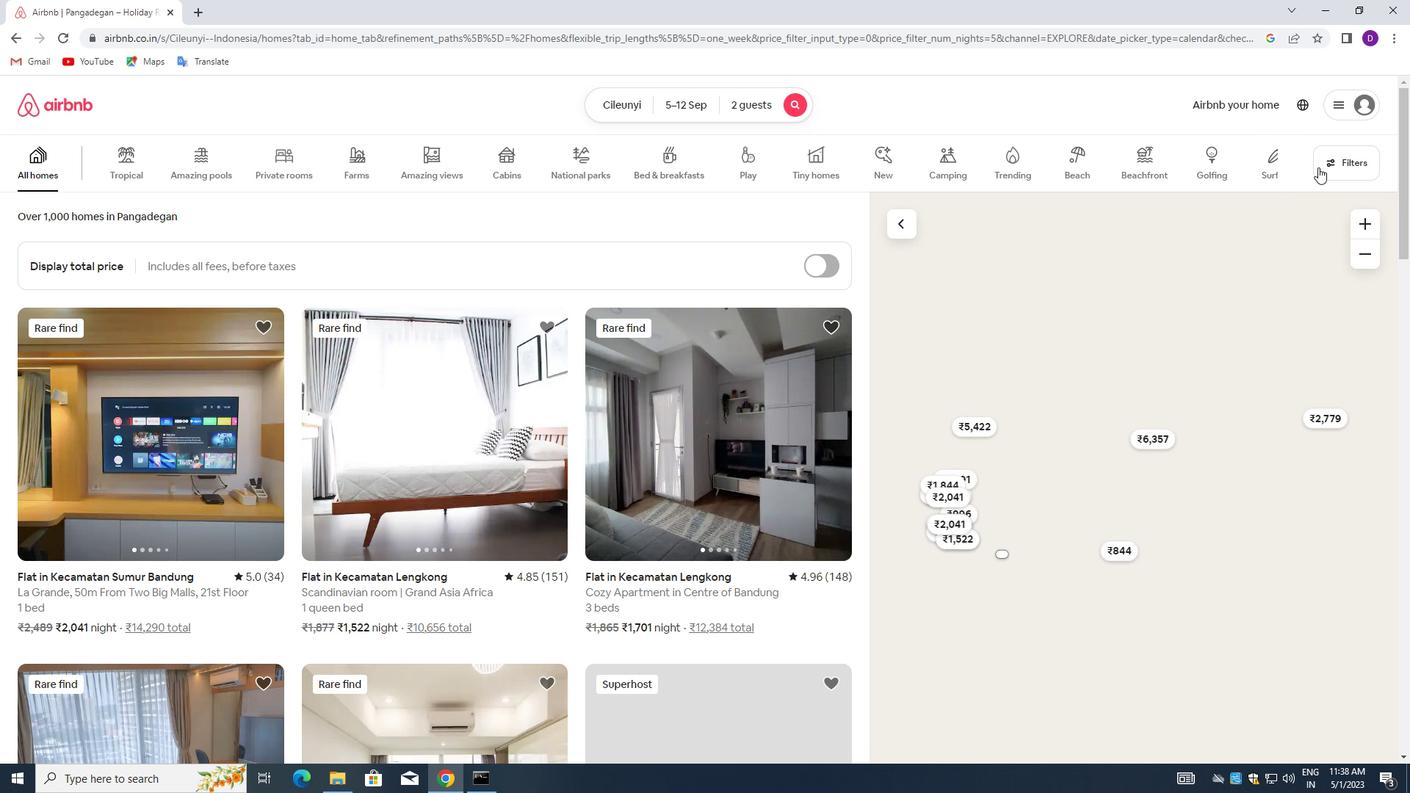 
Action: Mouse moved to (504, 348)
Screenshot: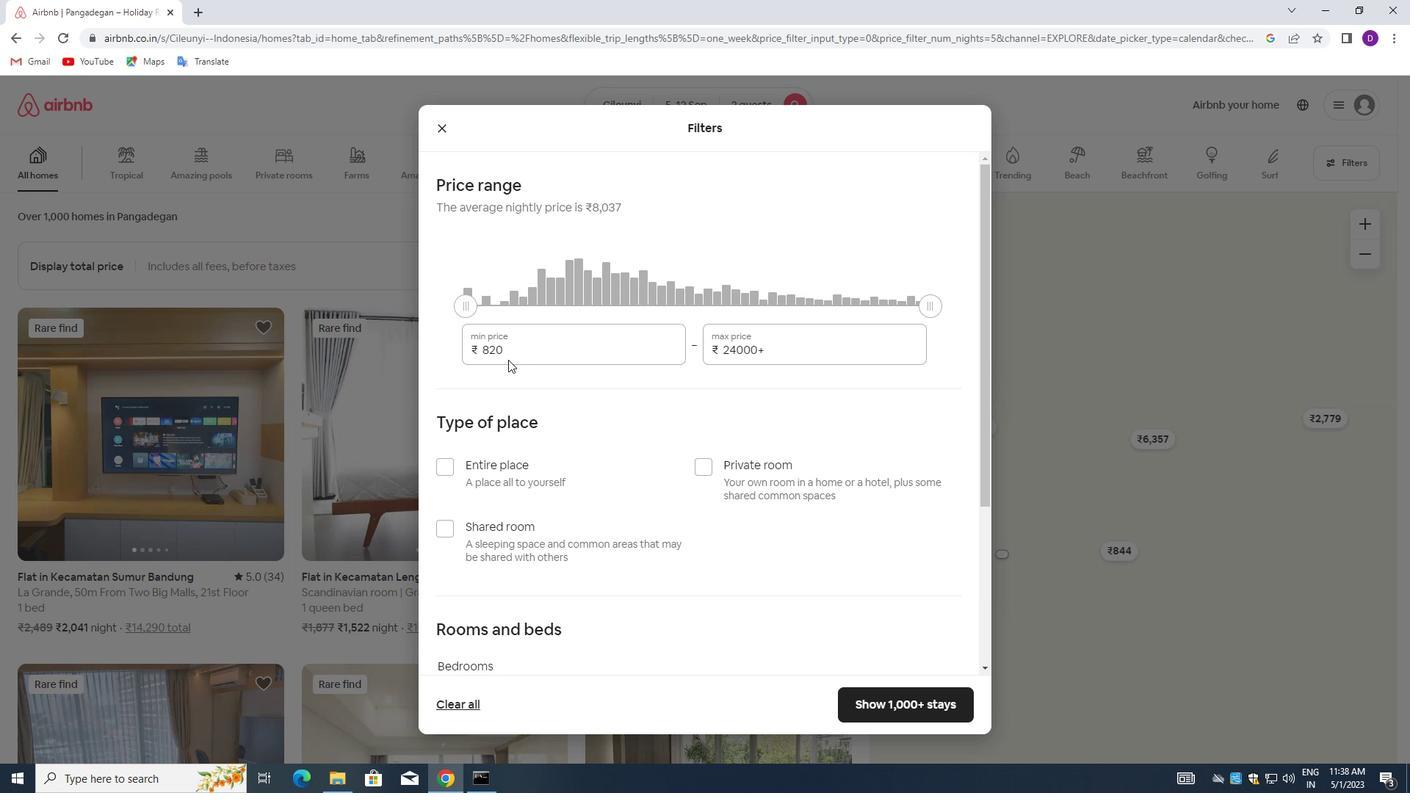 
Action: Mouse pressed left at (504, 348)
Screenshot: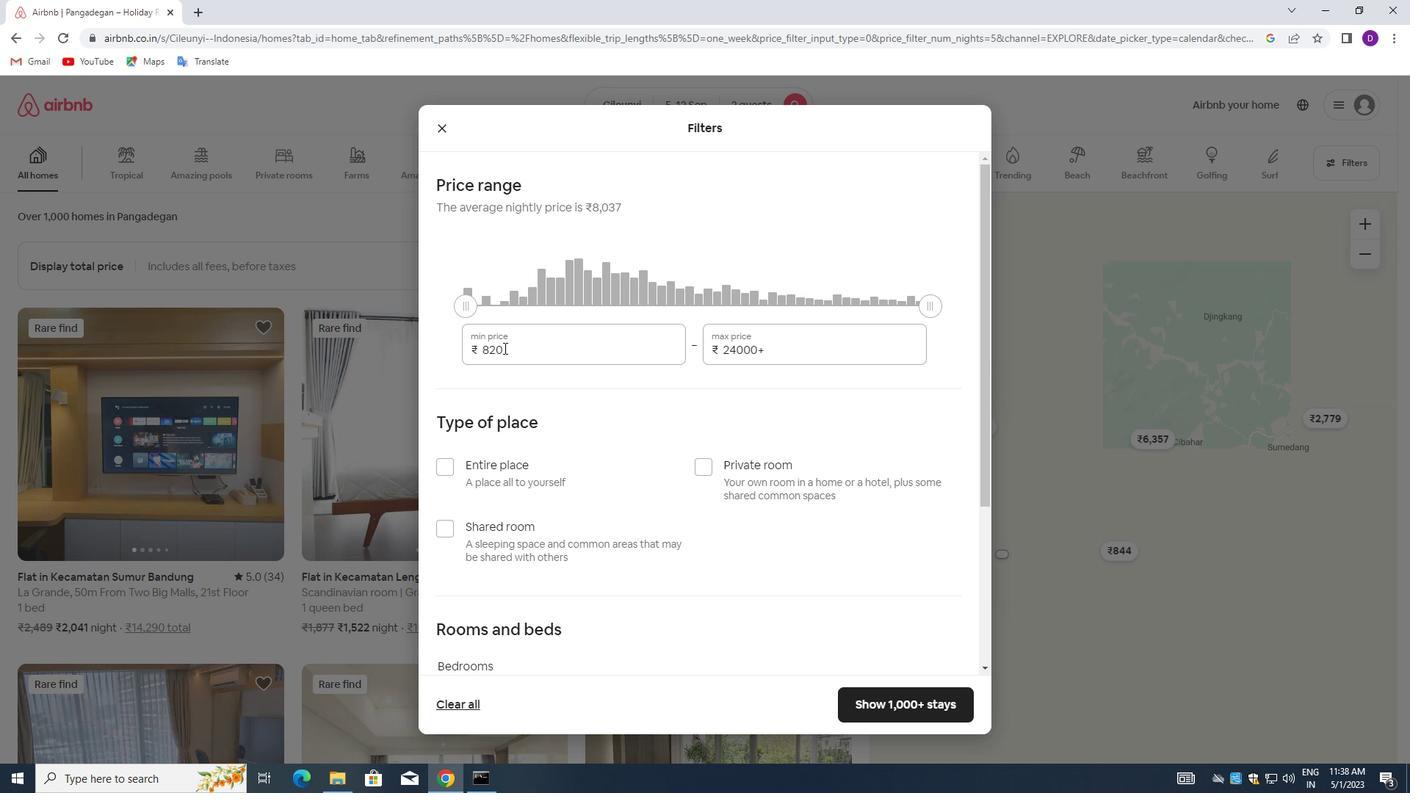 
Action: Mouse pressed left at (504, 348)
Screenshot: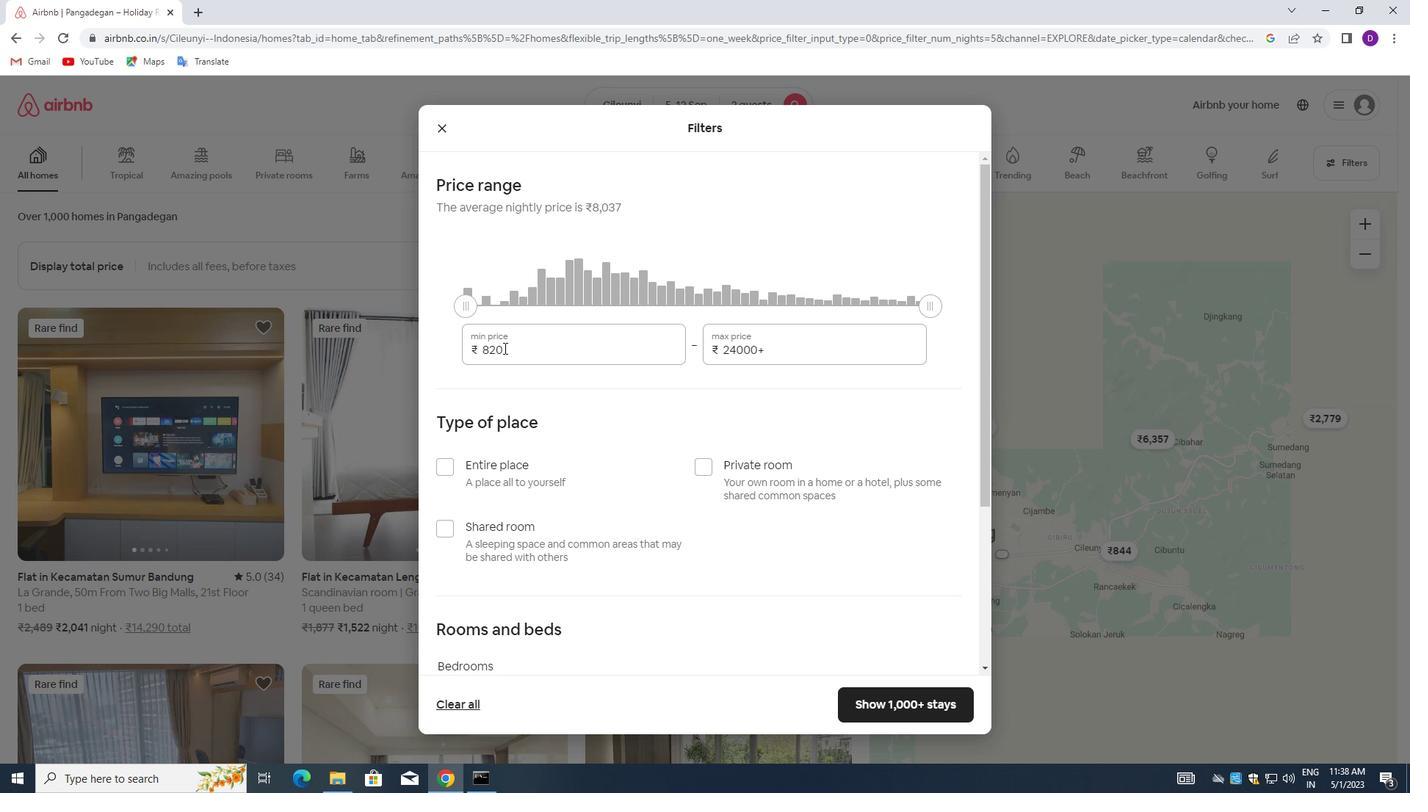 
Action: Key pressed 10000<Key.tab>15000
Screenshot: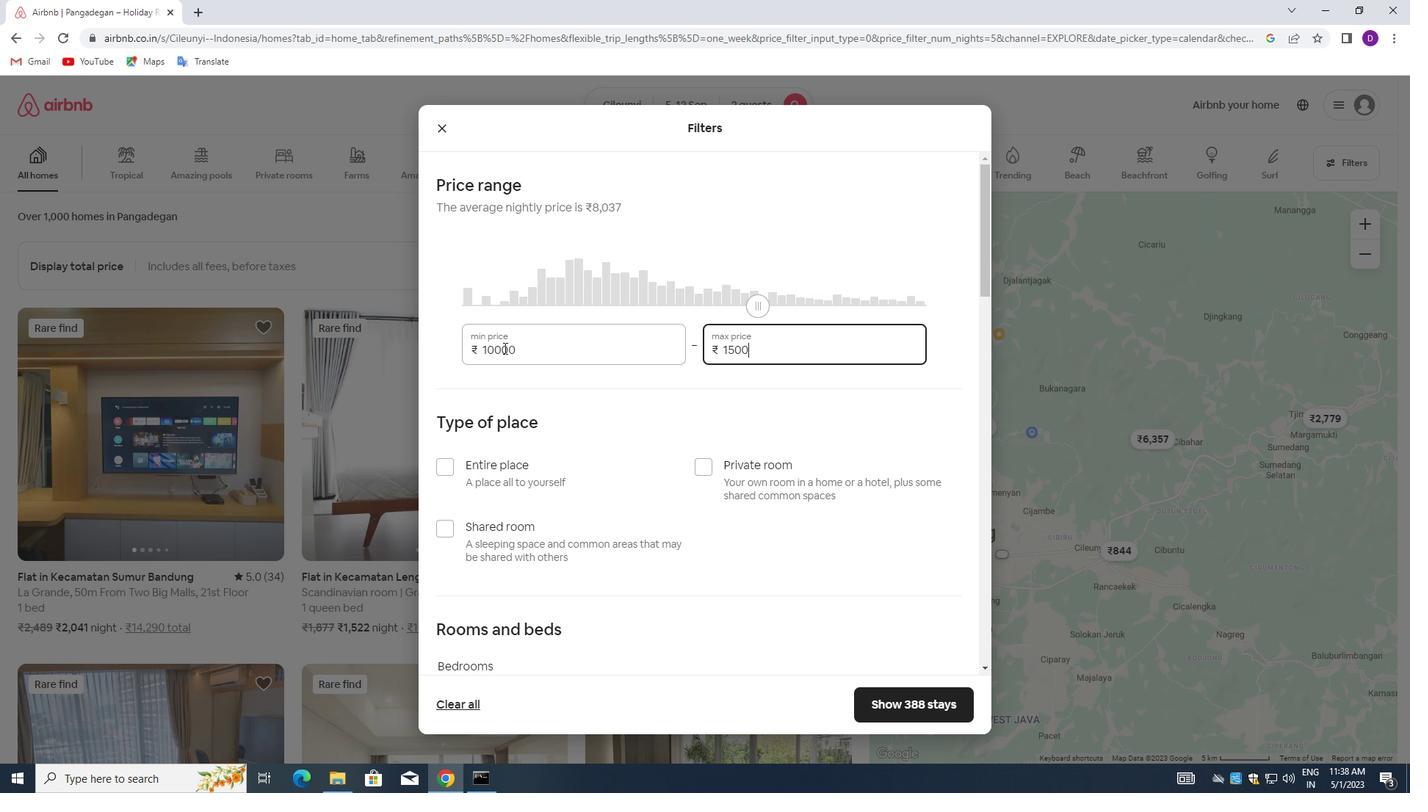 
Action: Mouse moved to (518, 351)
Screenshot: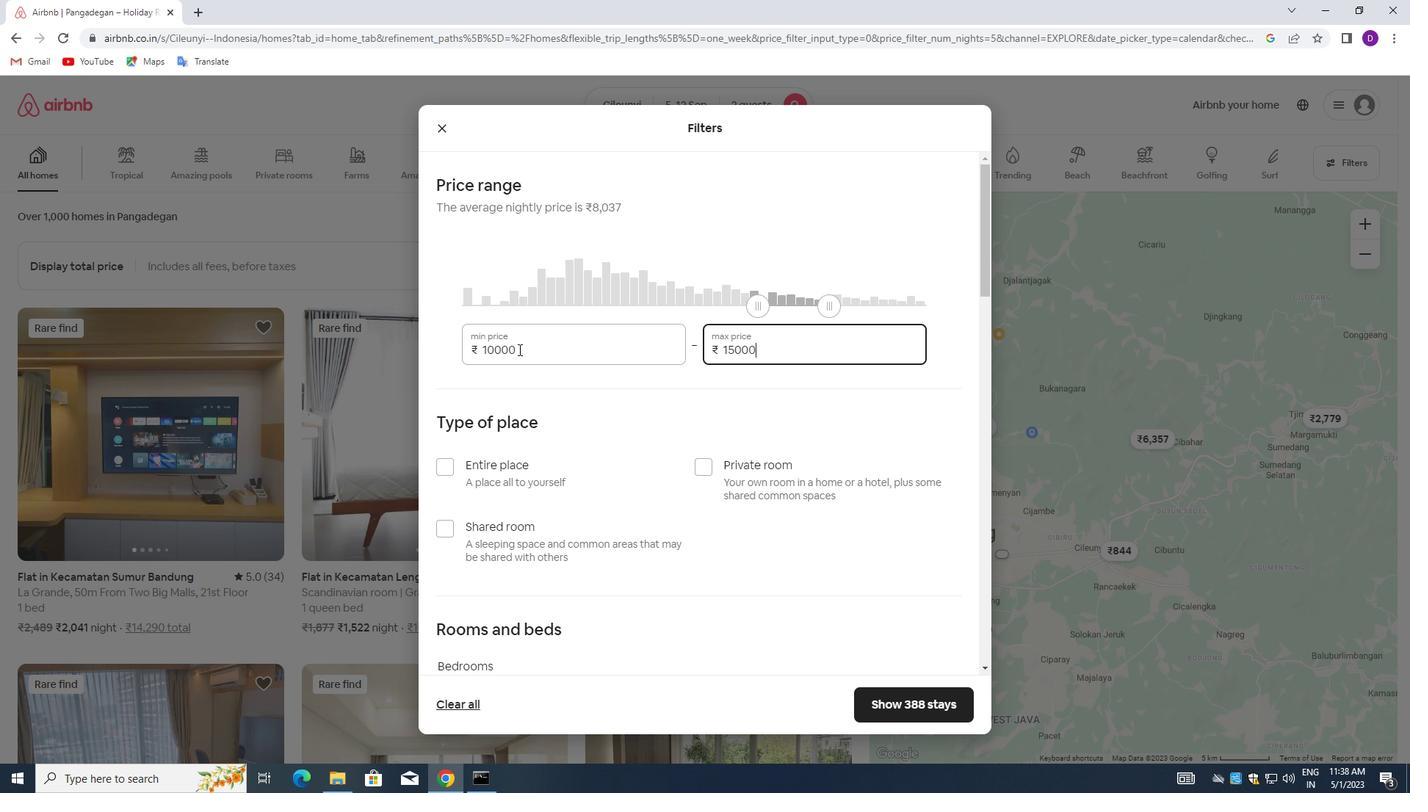 
Action: Mouse scrolled (518, 350) with delta (0, 0)
Screenshot: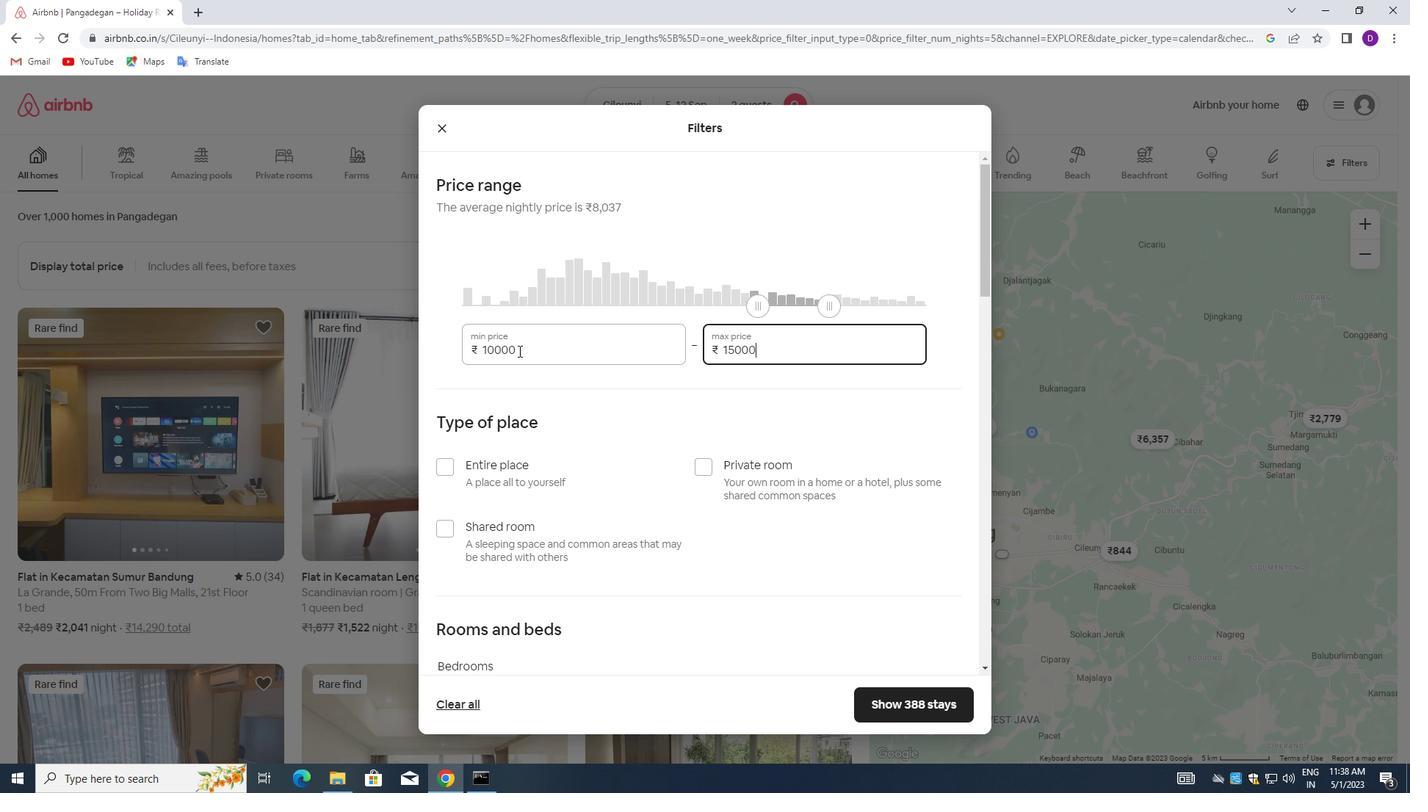 
Action: Mouse moved to (519, 368)
Screenshot: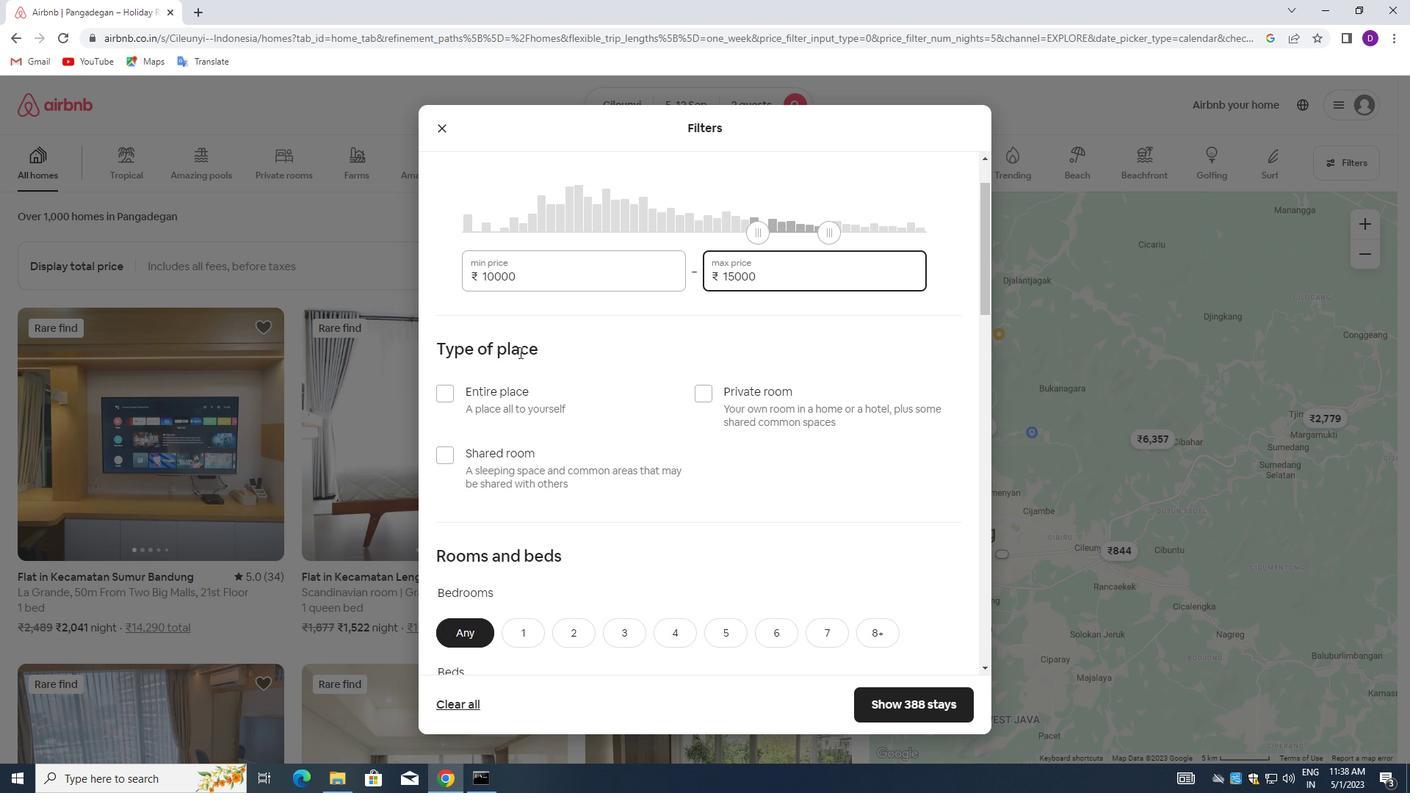 
Action: Mouse scrolled (519, 368) with delta (0, 0)
Screenshot: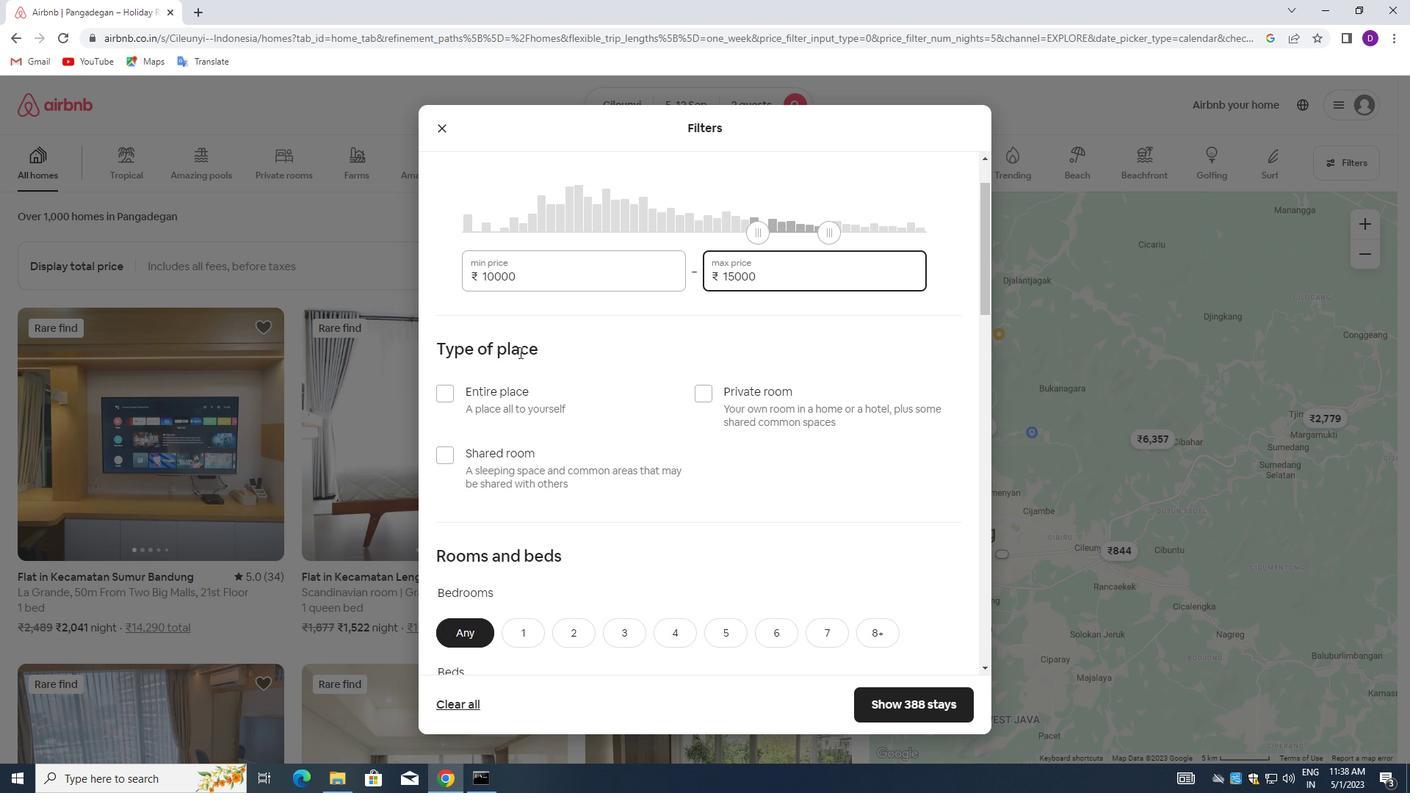 
Action: Mouse moved to (520, 373)
Screenshot: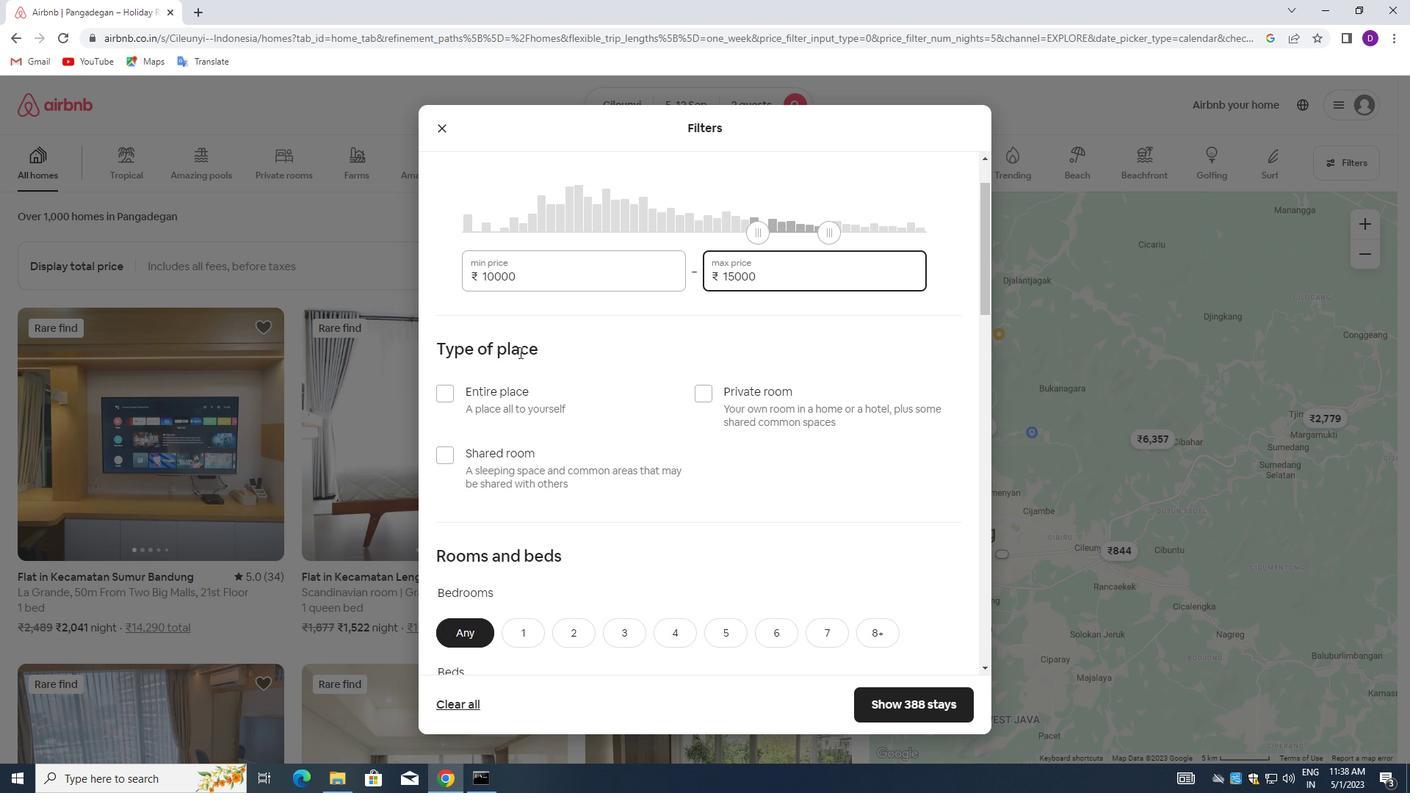 
Action: Mouse scrolled (520, 372) with delta (0, 0)
Screenshot: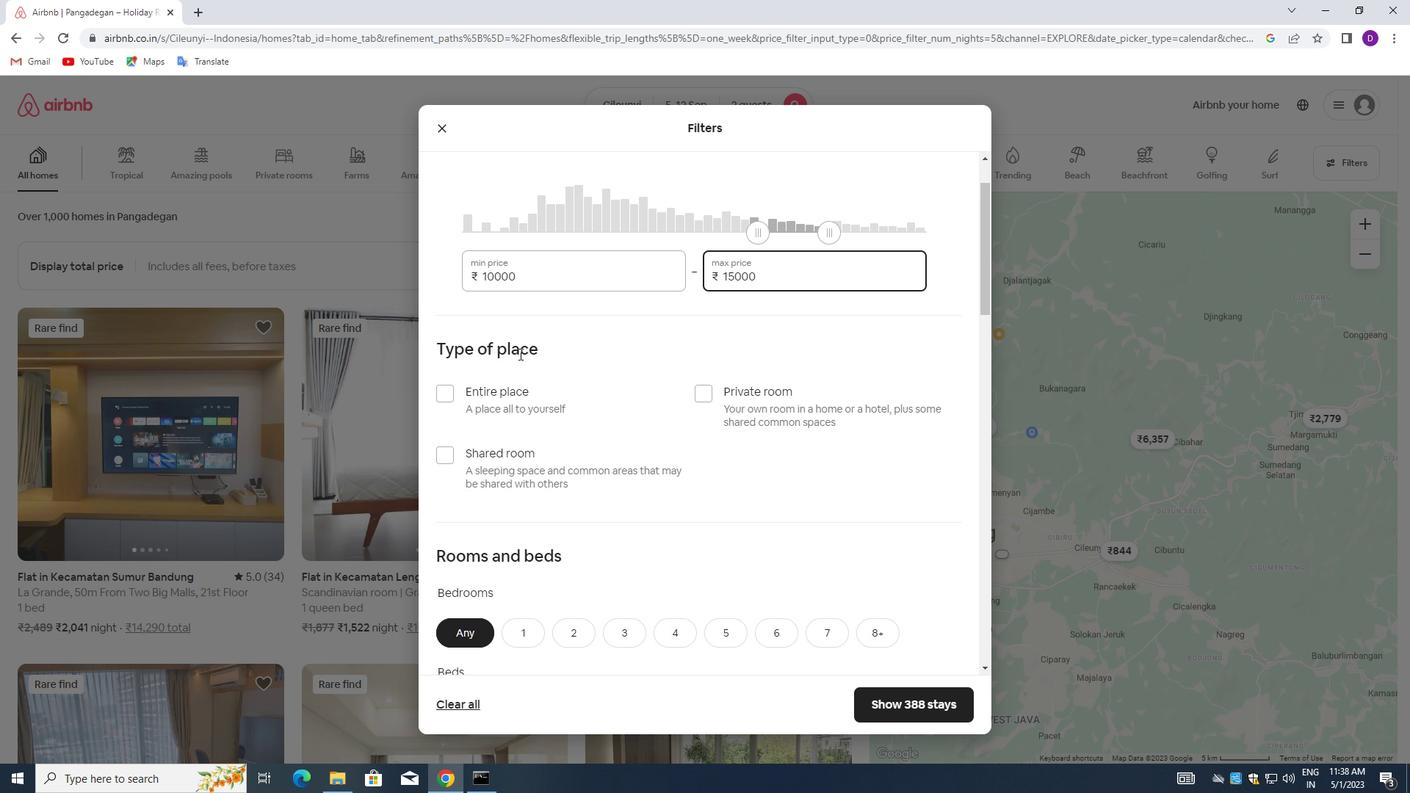 
Action: Mouse moved to (522, 383)
Screenshot: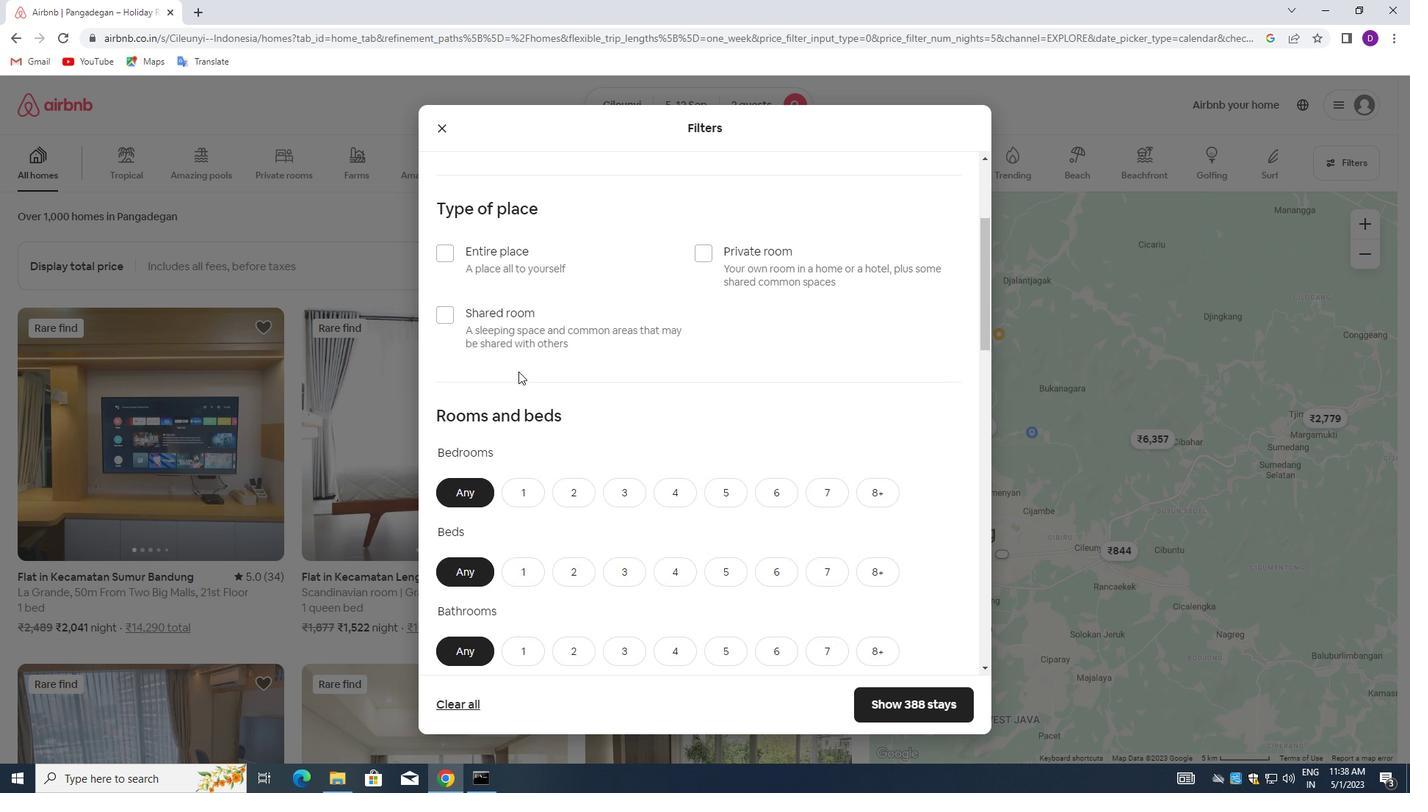 
Action: Mouse scrolled (522, 382) with delta (0, 0)
Screenshot: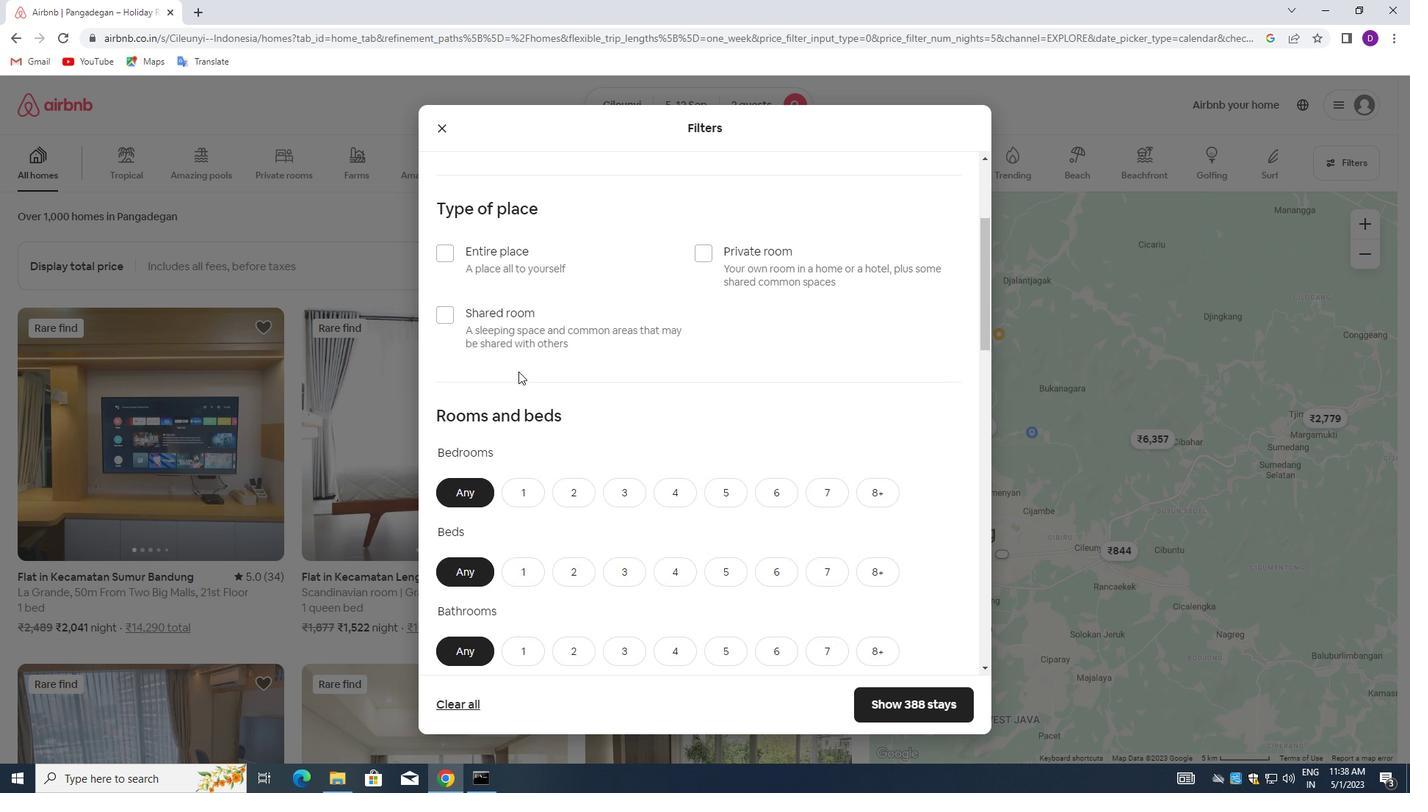 
Action: Mouse moved to (523, 385)
Screenshot: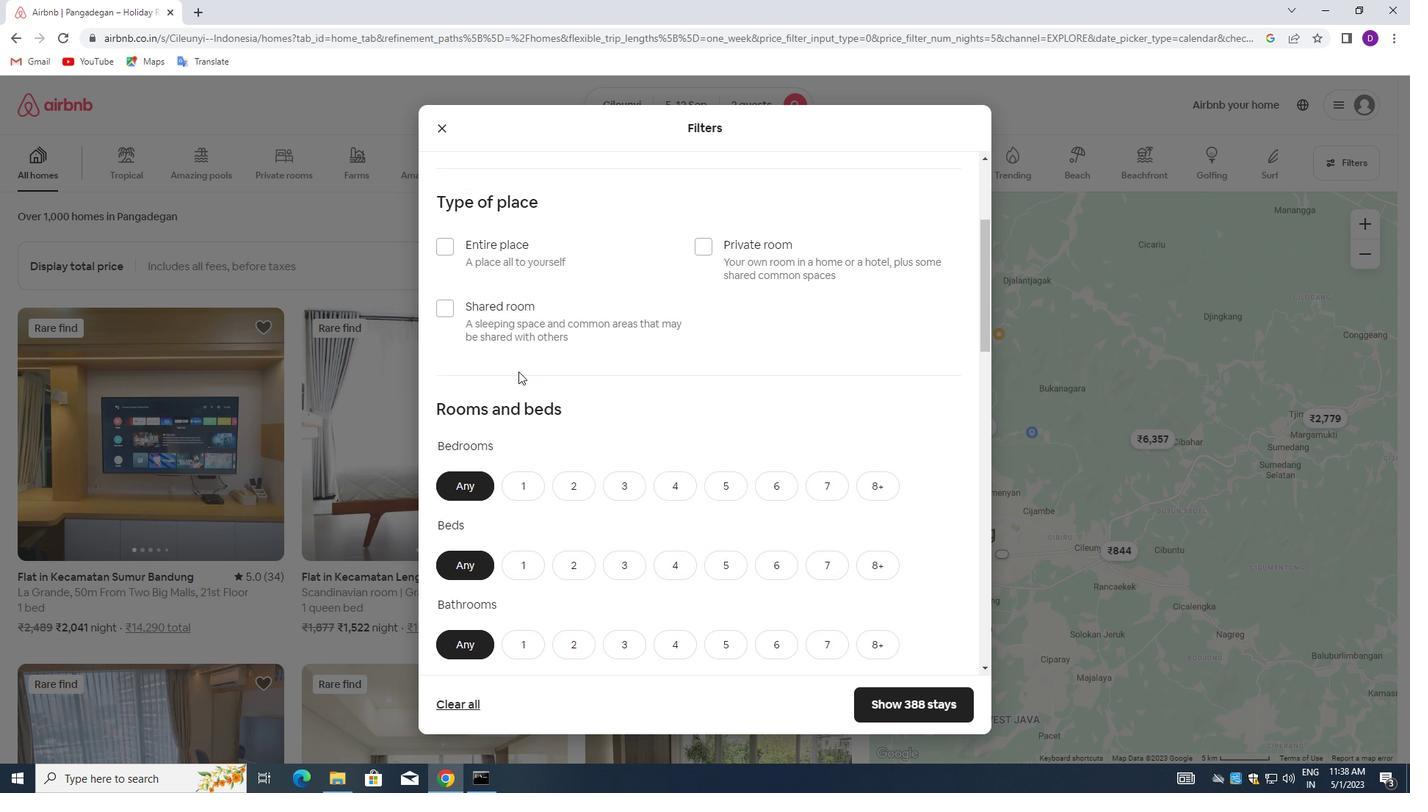 
Action: Mouse scrolled (523, 384) with delta (0, 0)
Screenshot: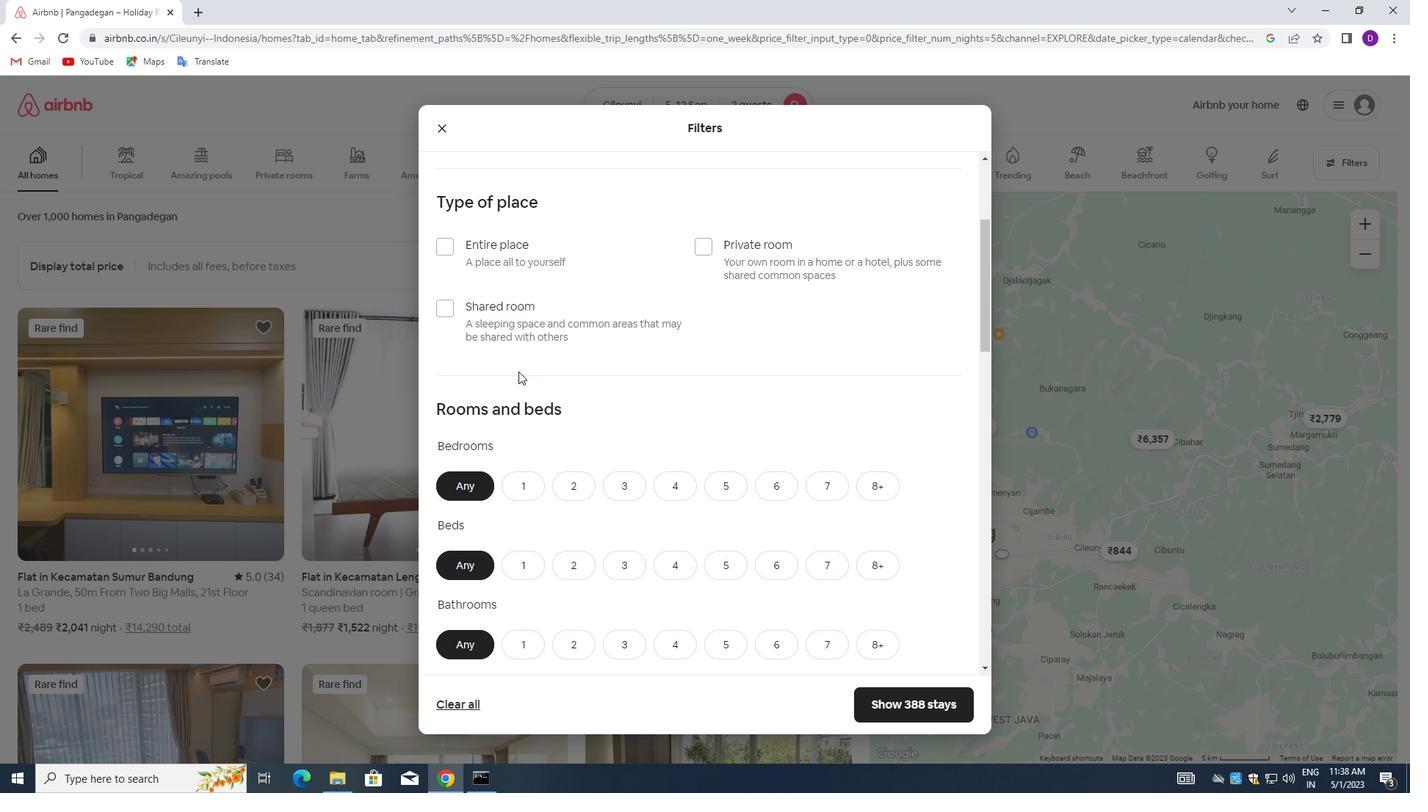 
Action: Mouse moved to (512, 337)
Screenshot: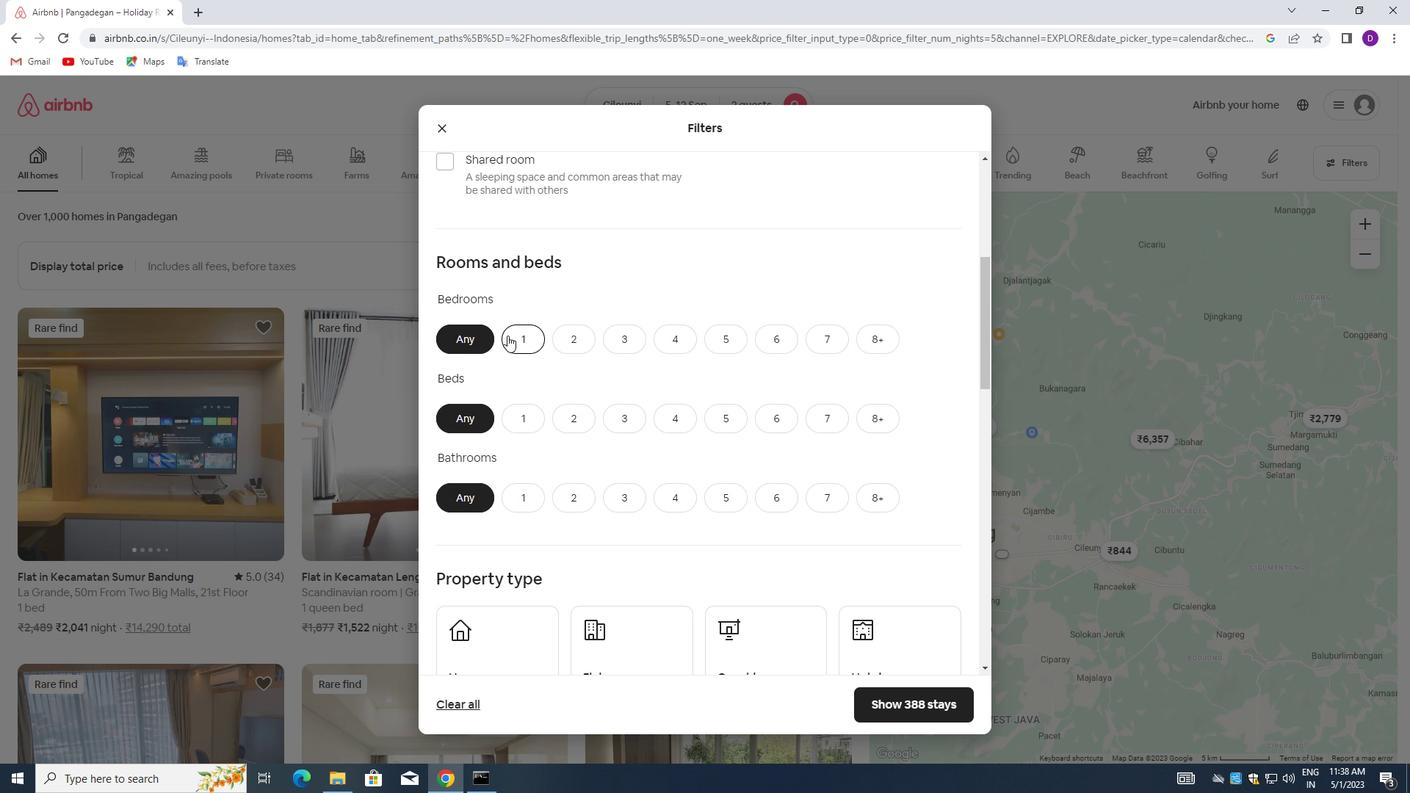 
Action: Mouse pressed left at (512, 337)
Screenshot: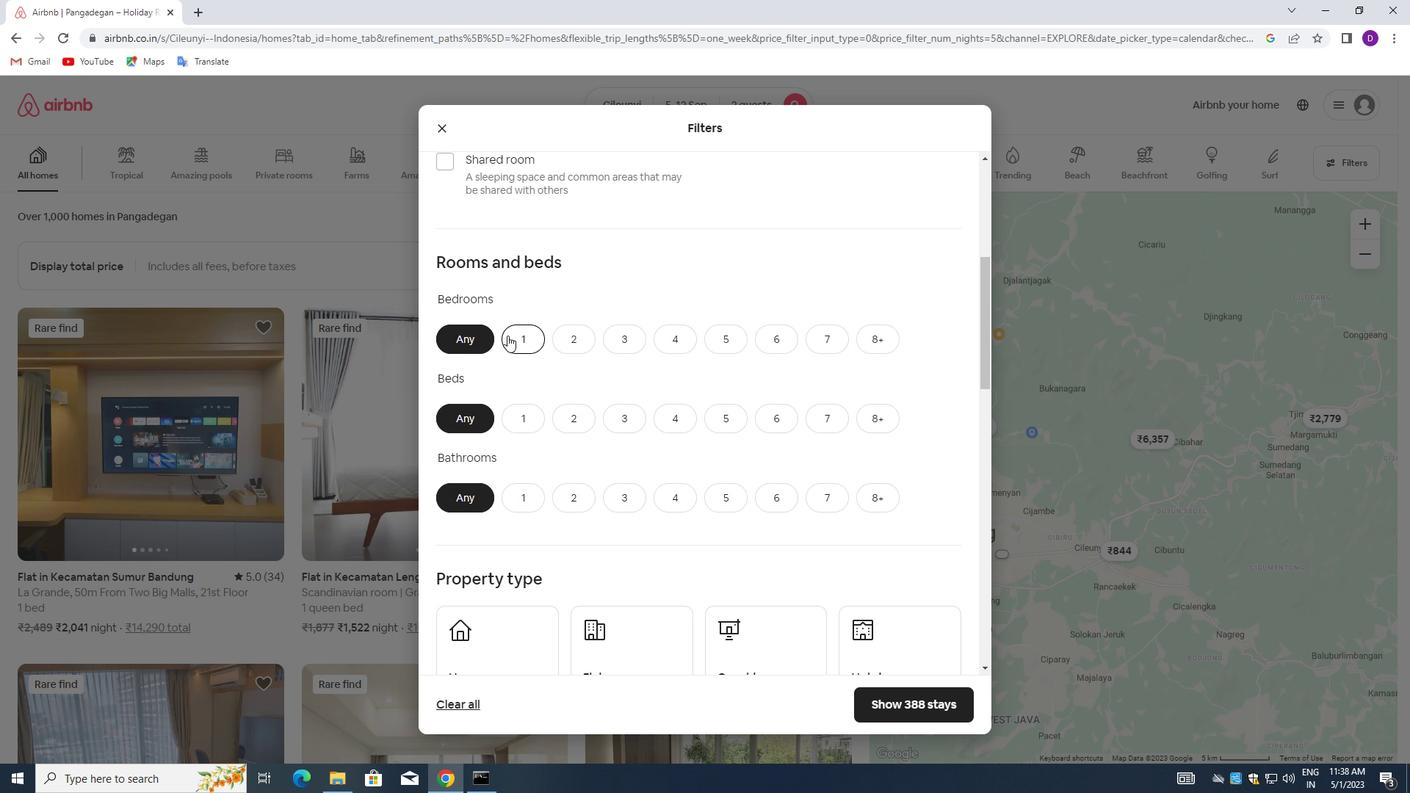 
Action: Mouse moved to (526, 412)
Screenshot: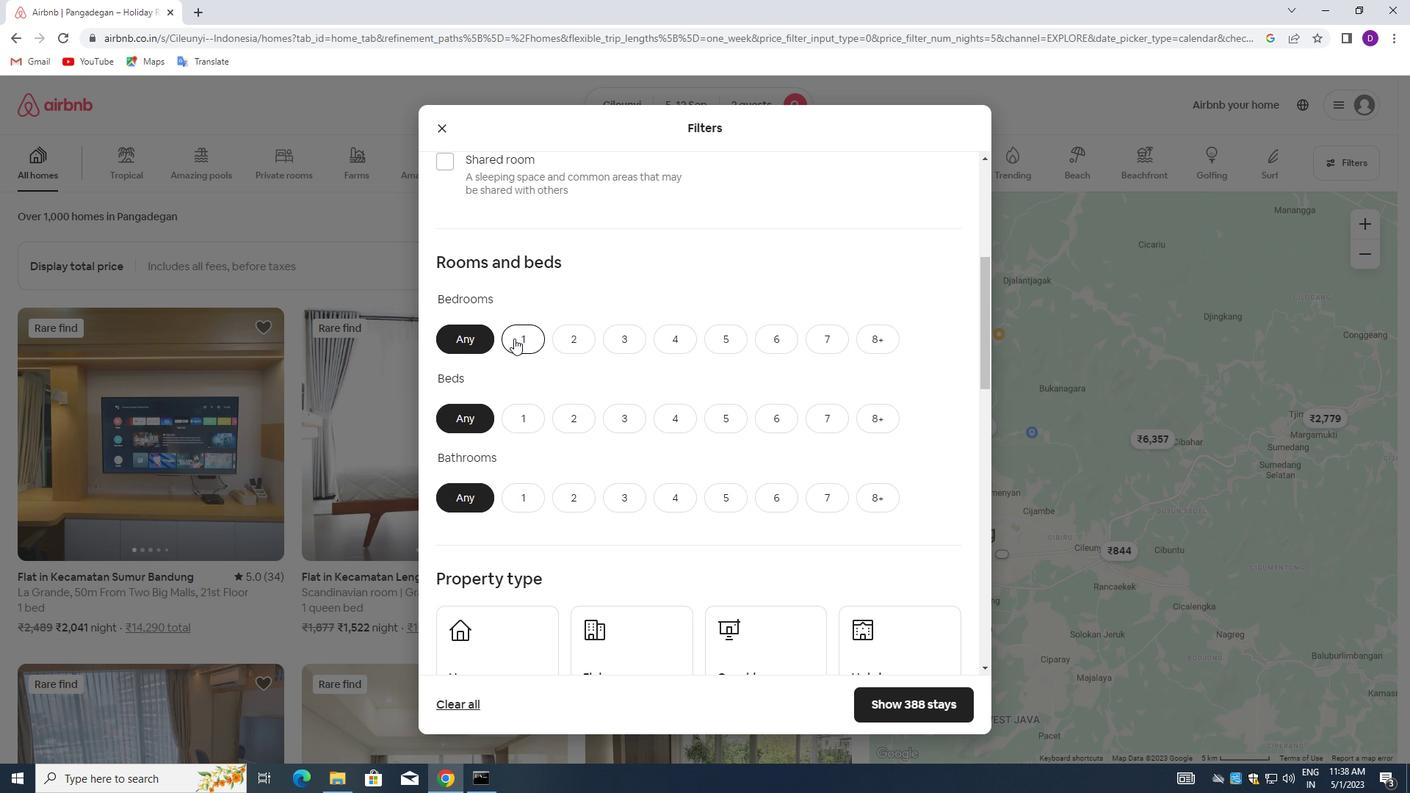 
Action: Mouse pressed left at (526, 412)
Screenshot: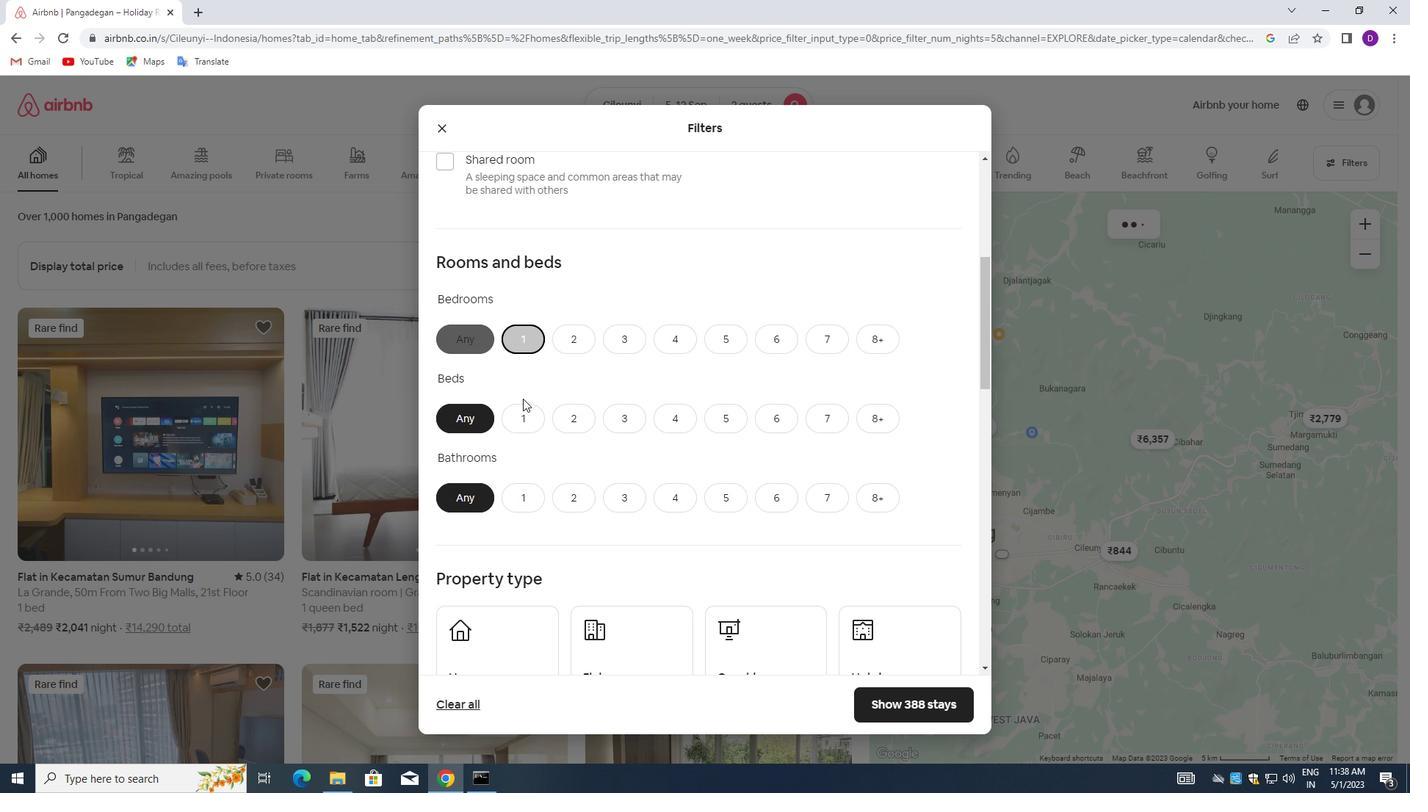 
Action: Mouse moved to (526, 488)
Screenshot: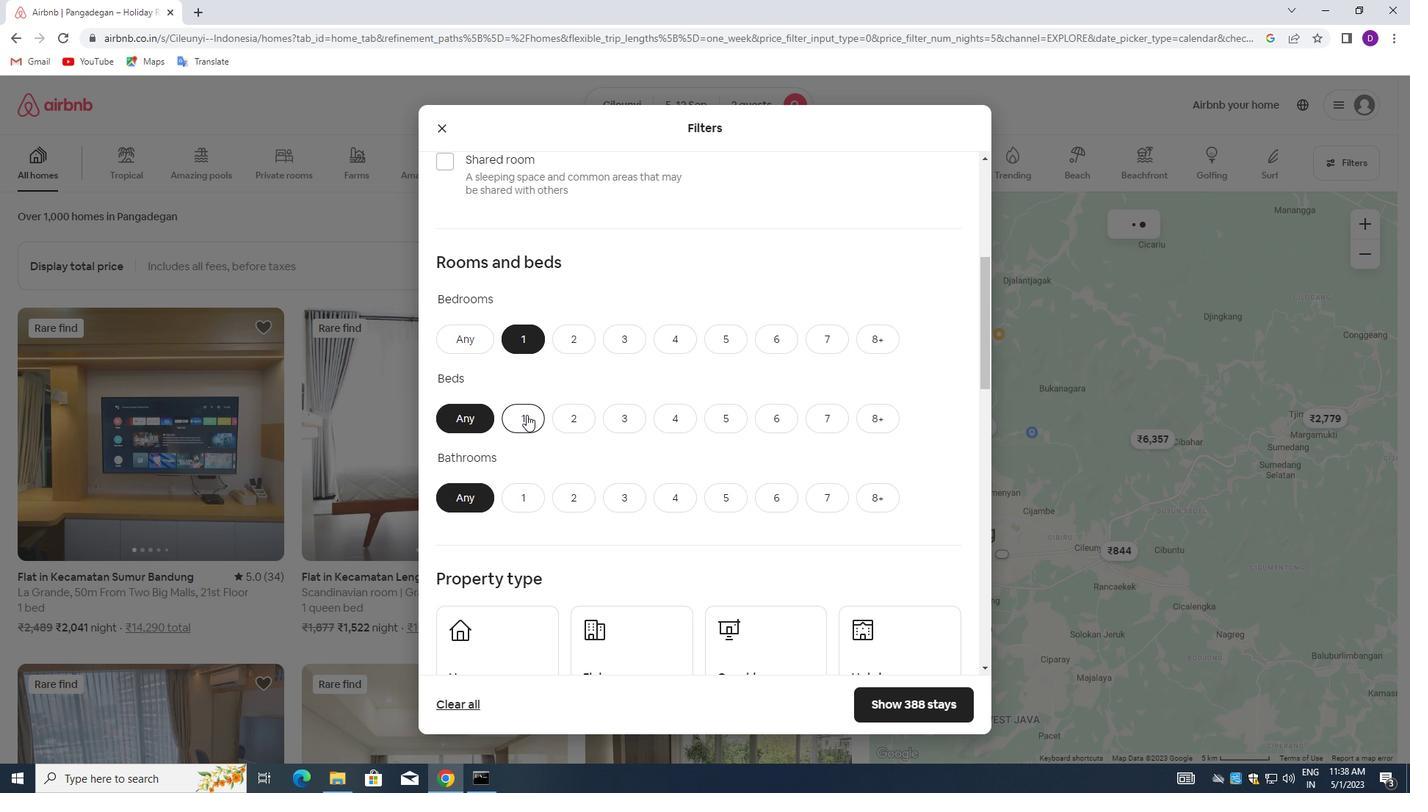 
Action: Mouse pressed left at (526, 488)
Screenshot: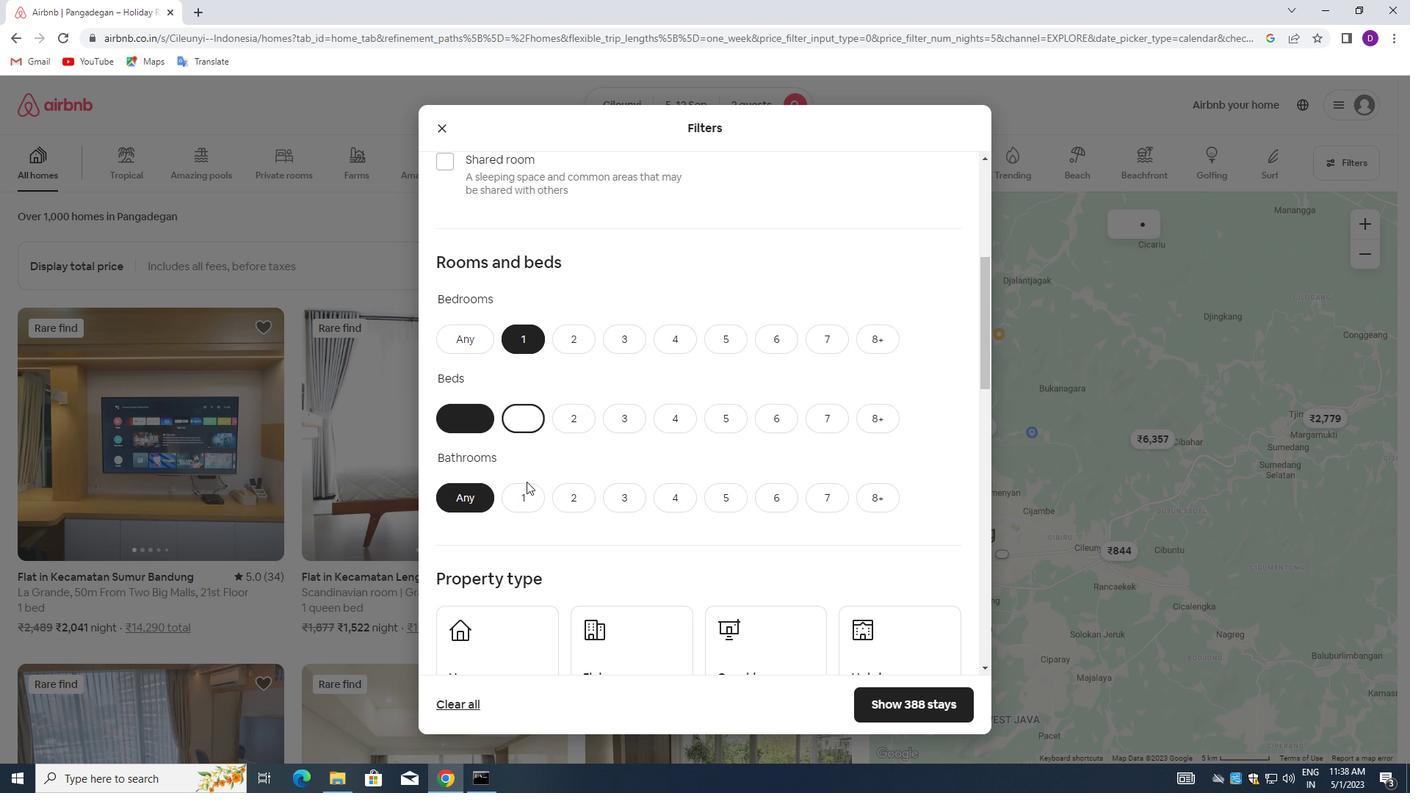 
Action: Mouse moved to (546, 446)
Screenshot: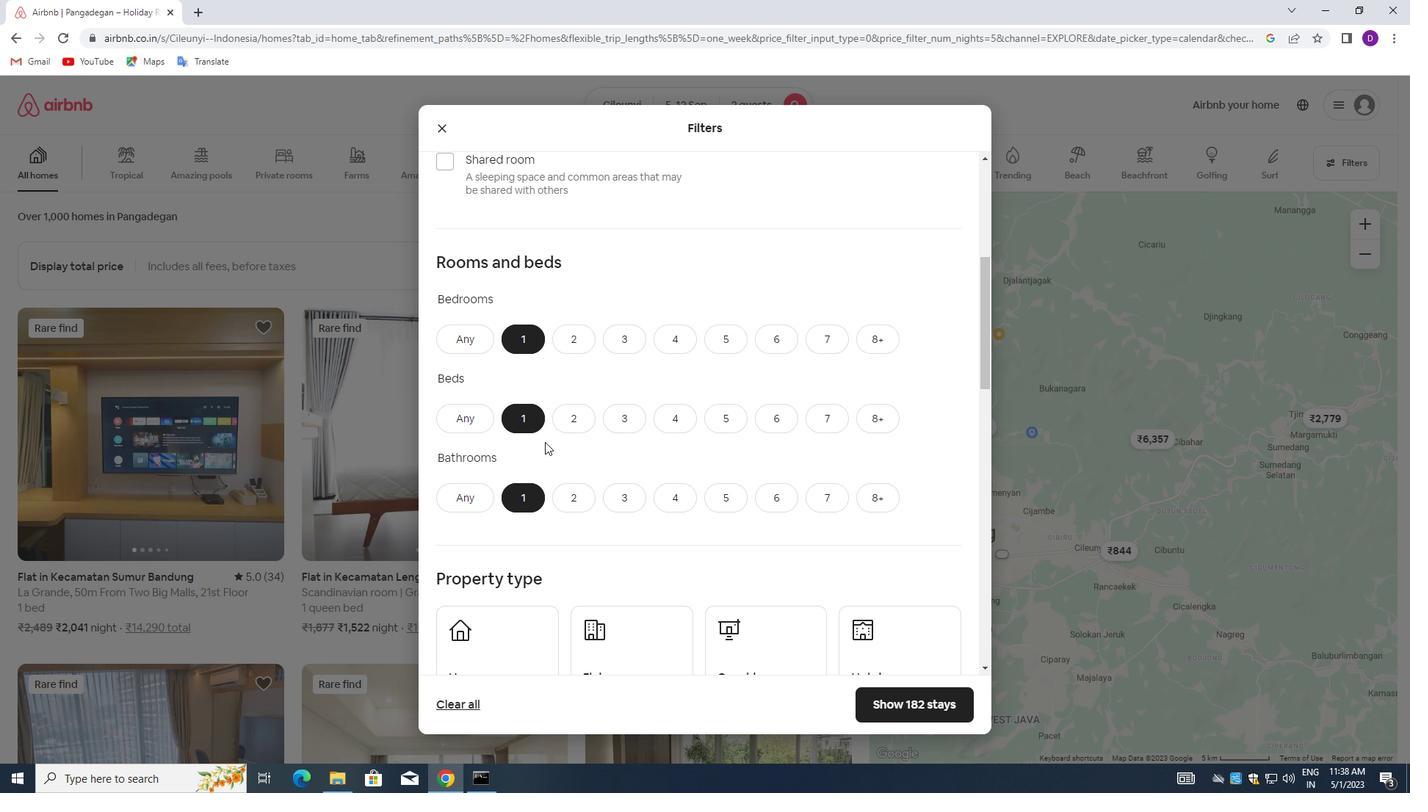 
Action: Mouse scrolled (546, 445) with delta (0, 0)
Screenshot: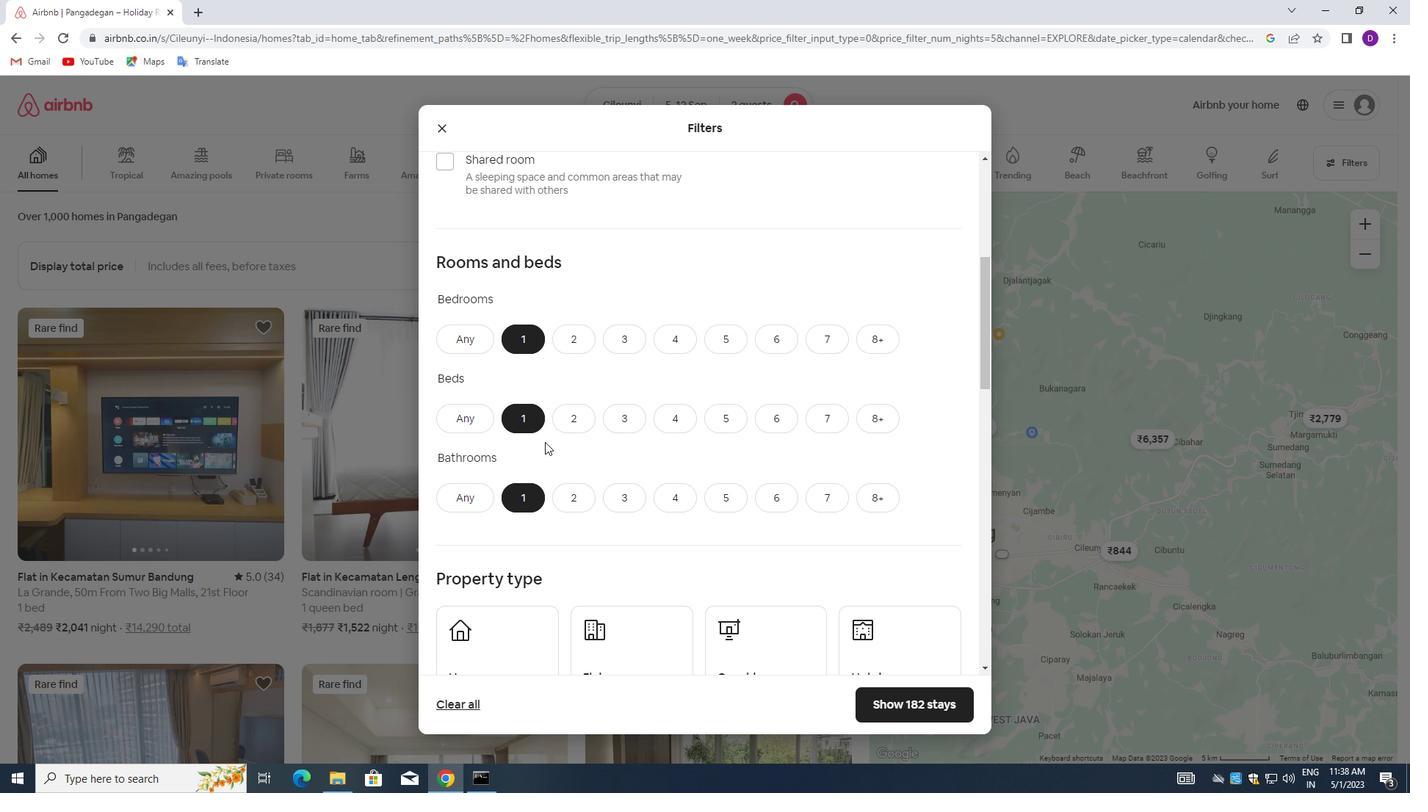 
Action: Mouse moved to (546, 448)
Screenshot: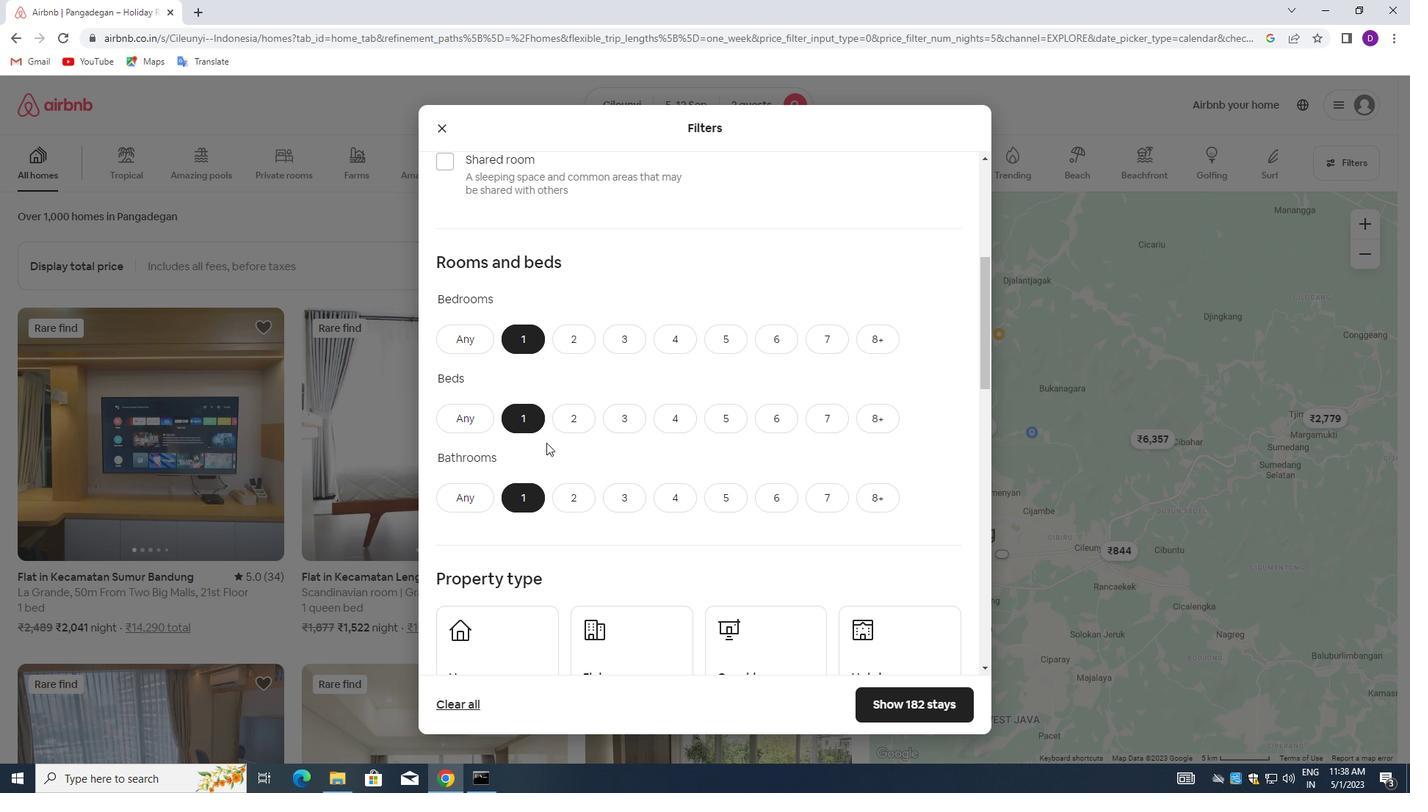 
Action: Mouse scrolled (546, 448) with delta (0, 0)
Screenshot: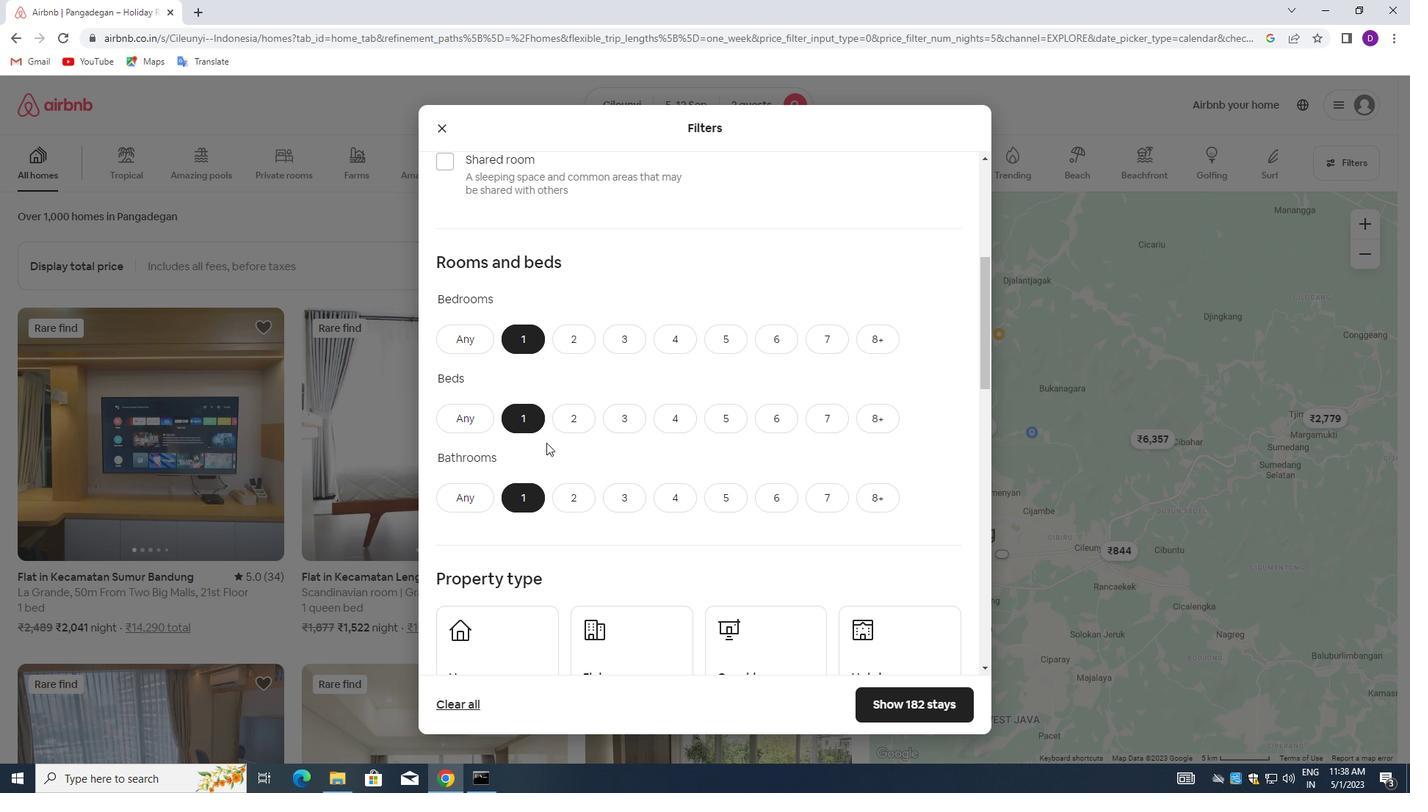
Action: Mouse scrolled (546, 448) with delta (0, 0)
Screenshot: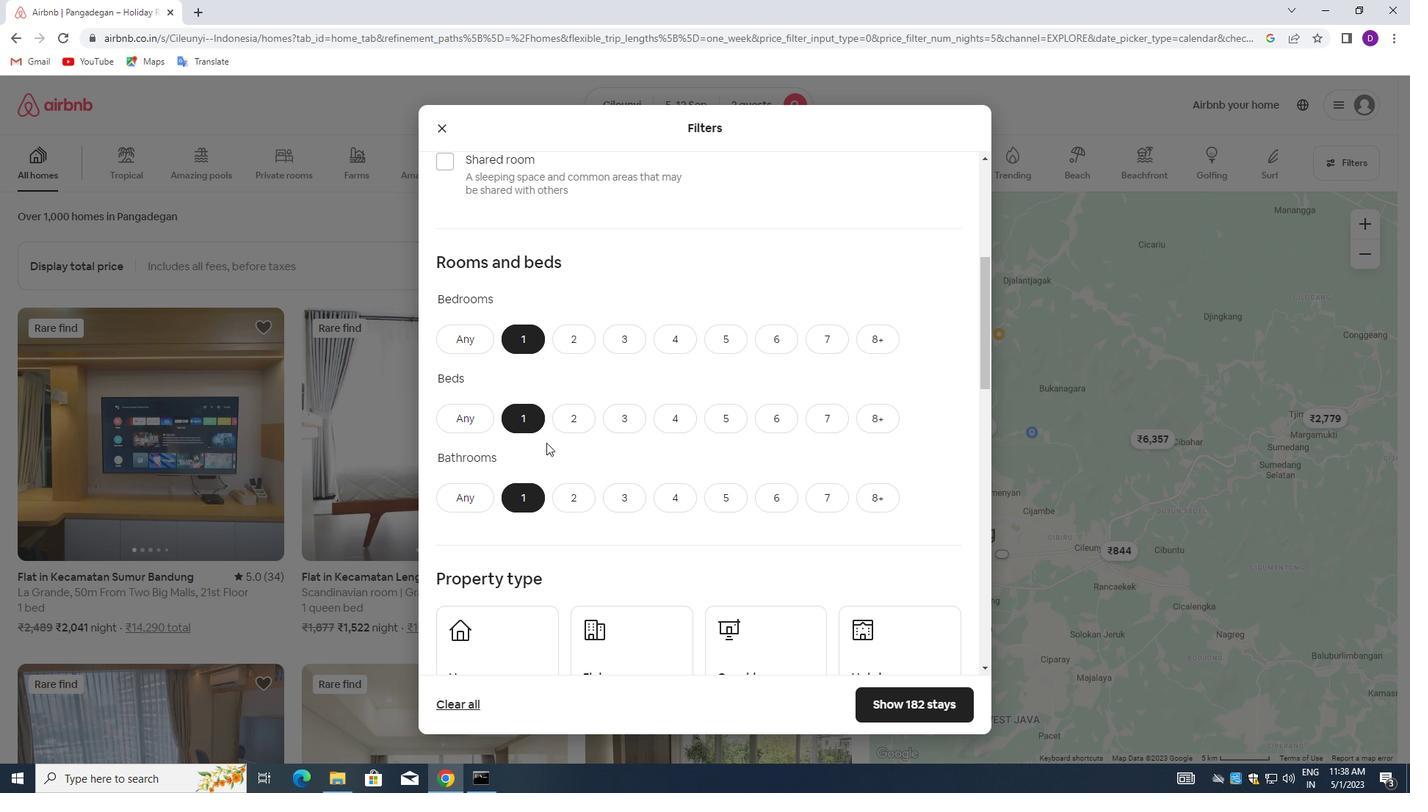 
Action: Mouse moved to (499, 440)
Screenshot: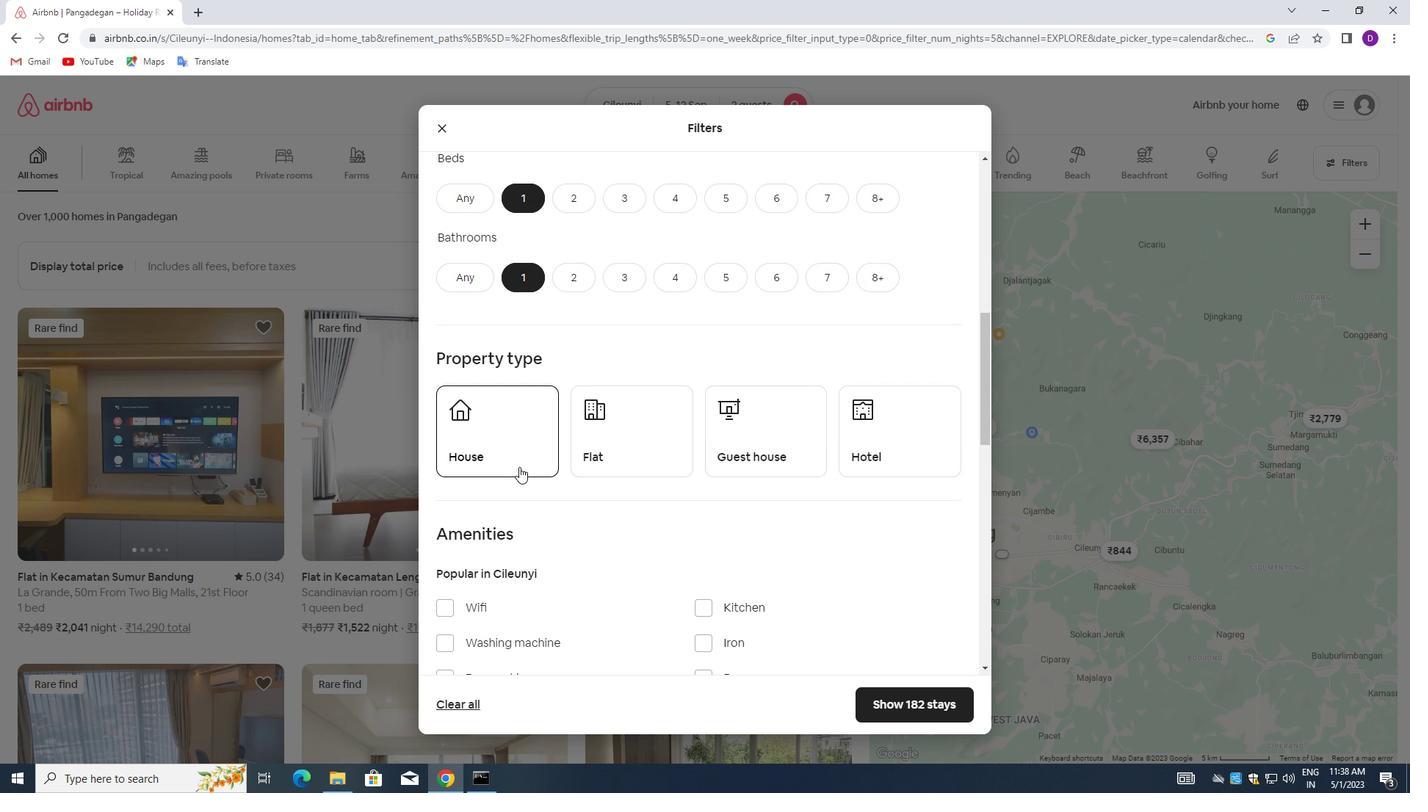 
Action: Mouse pressed left at (499, 440)
Screenshot: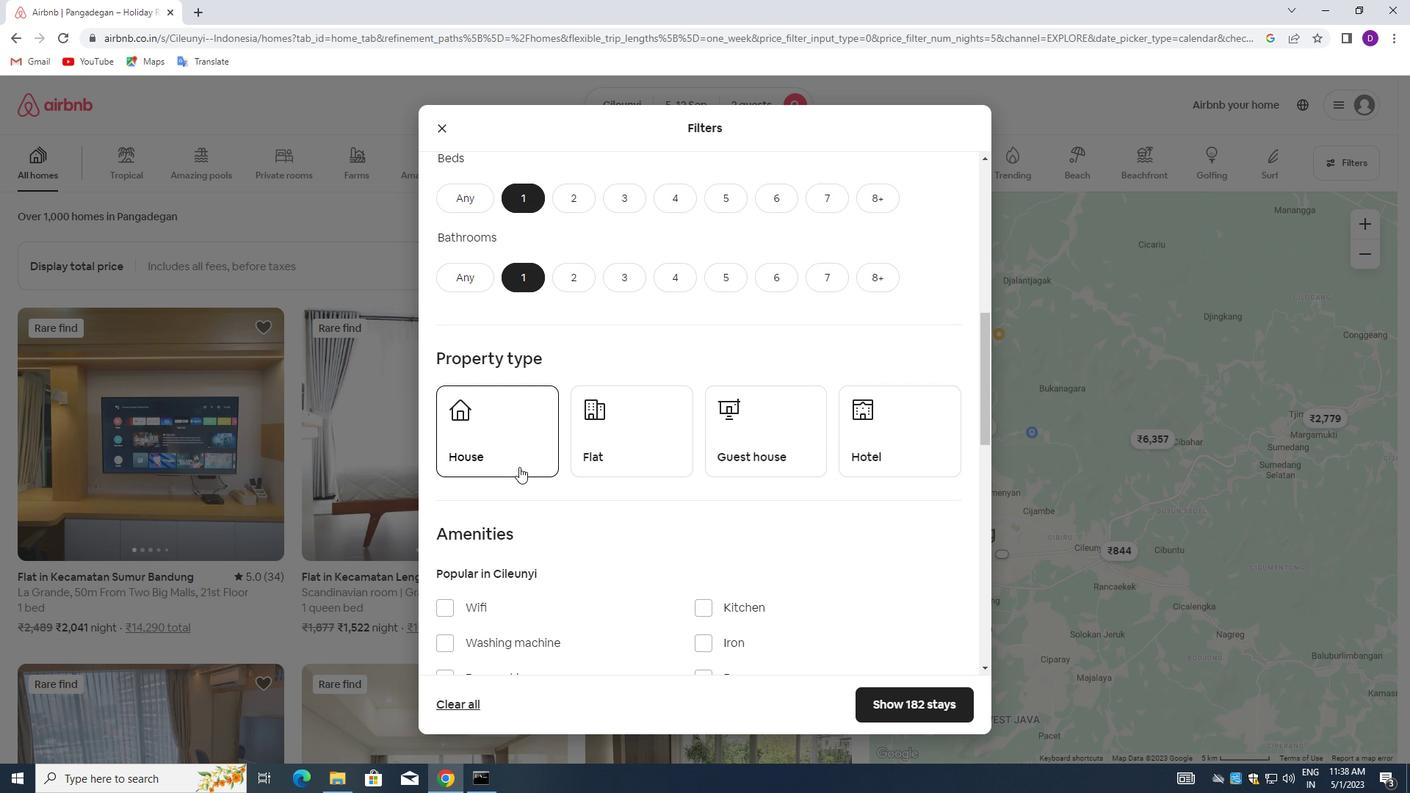 
Action: Mouse moved to (623, 435)
Screenshot: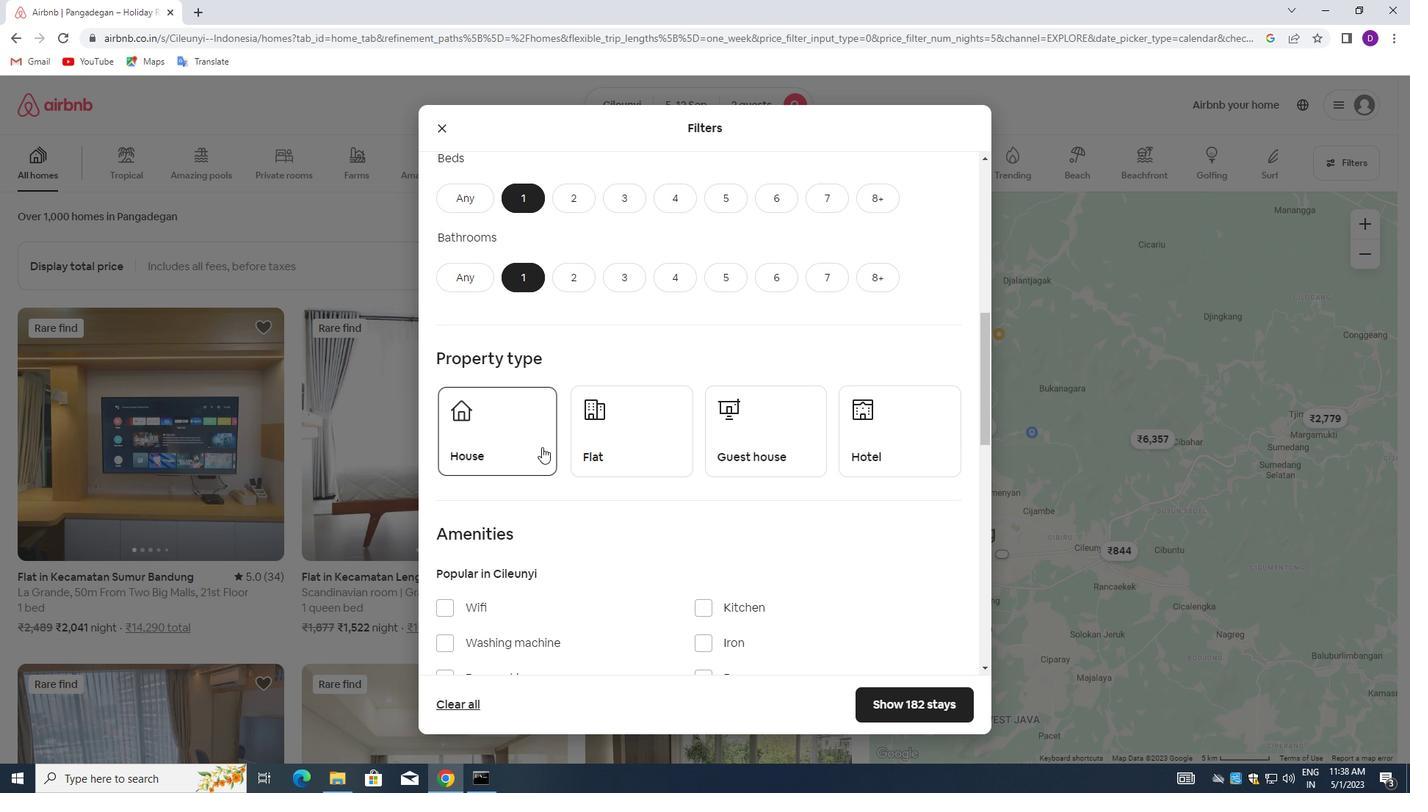 
Action: Mouse pressed left at (623, 435)
Screenshot: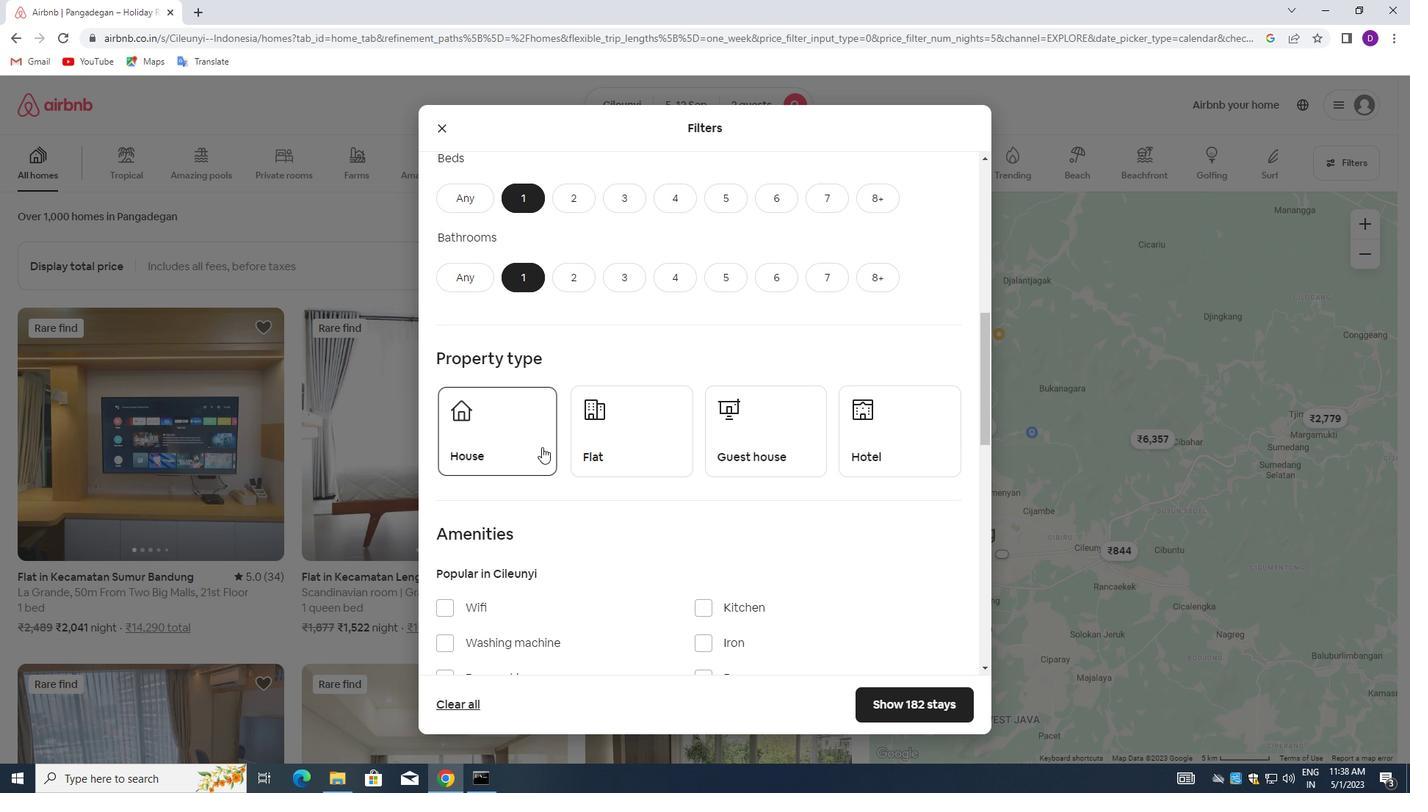 
Action: Mouse moved to (764, 427)
Screenshot: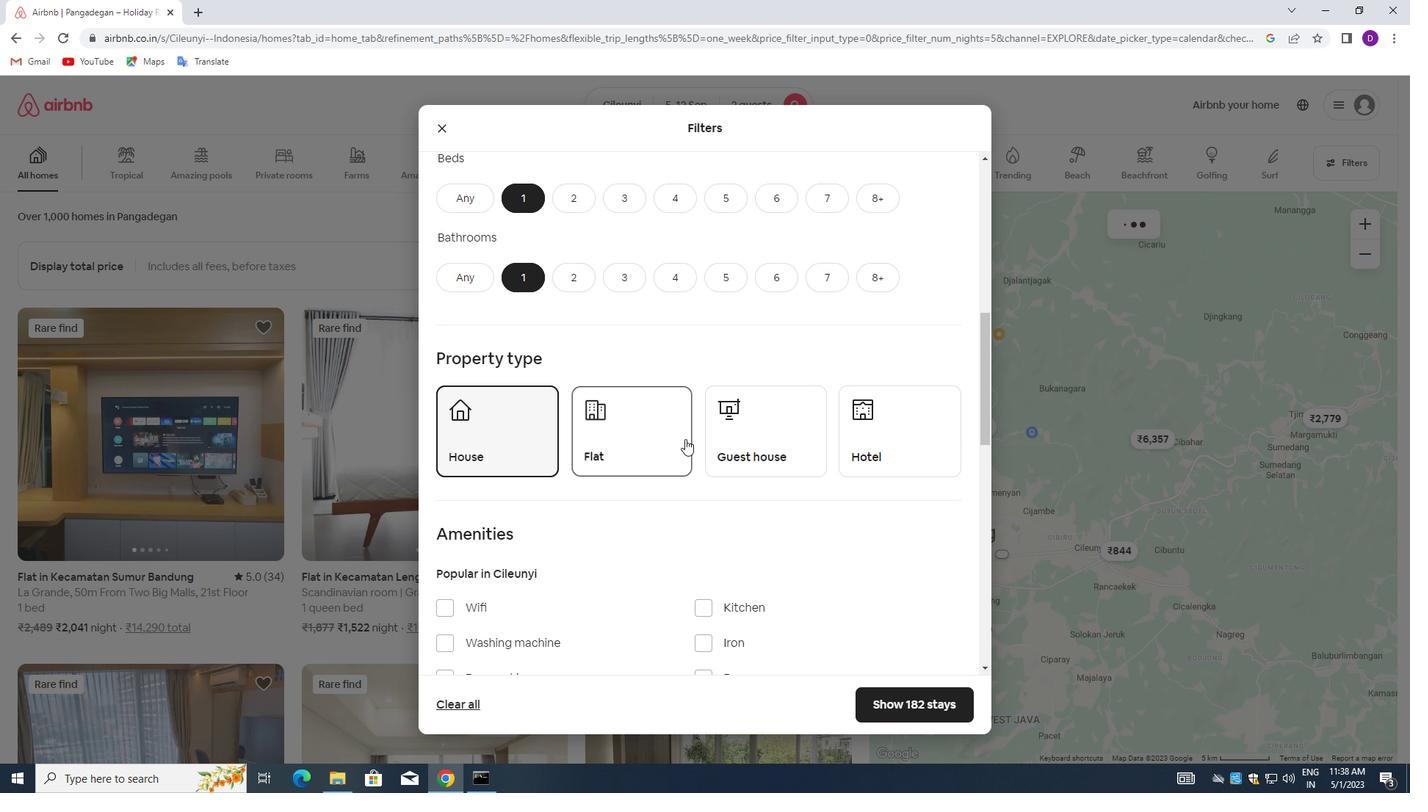 
Action: Mouse pressed left at (764, 427)
Screenshot: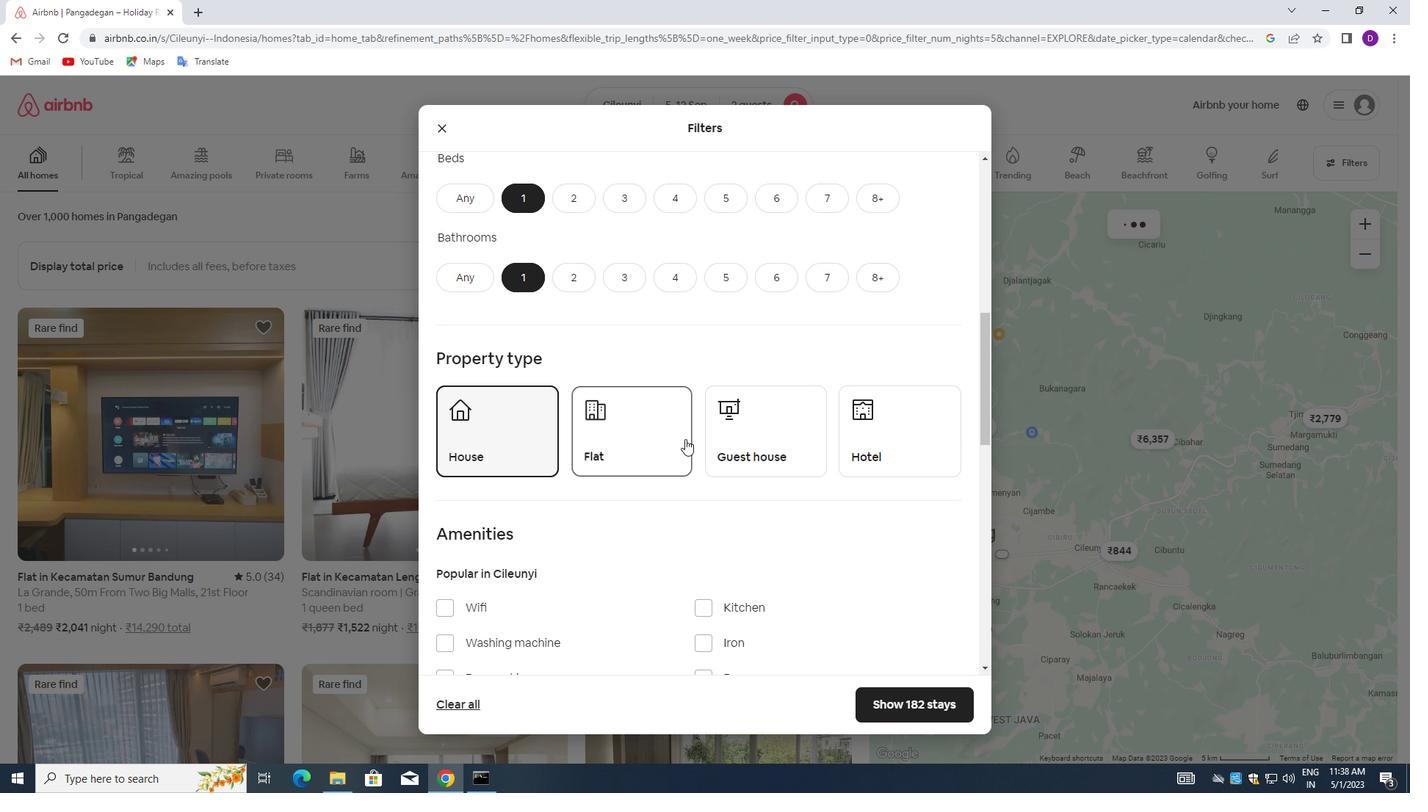 
Action: Mouse moved to (882, 426)
Screenshot: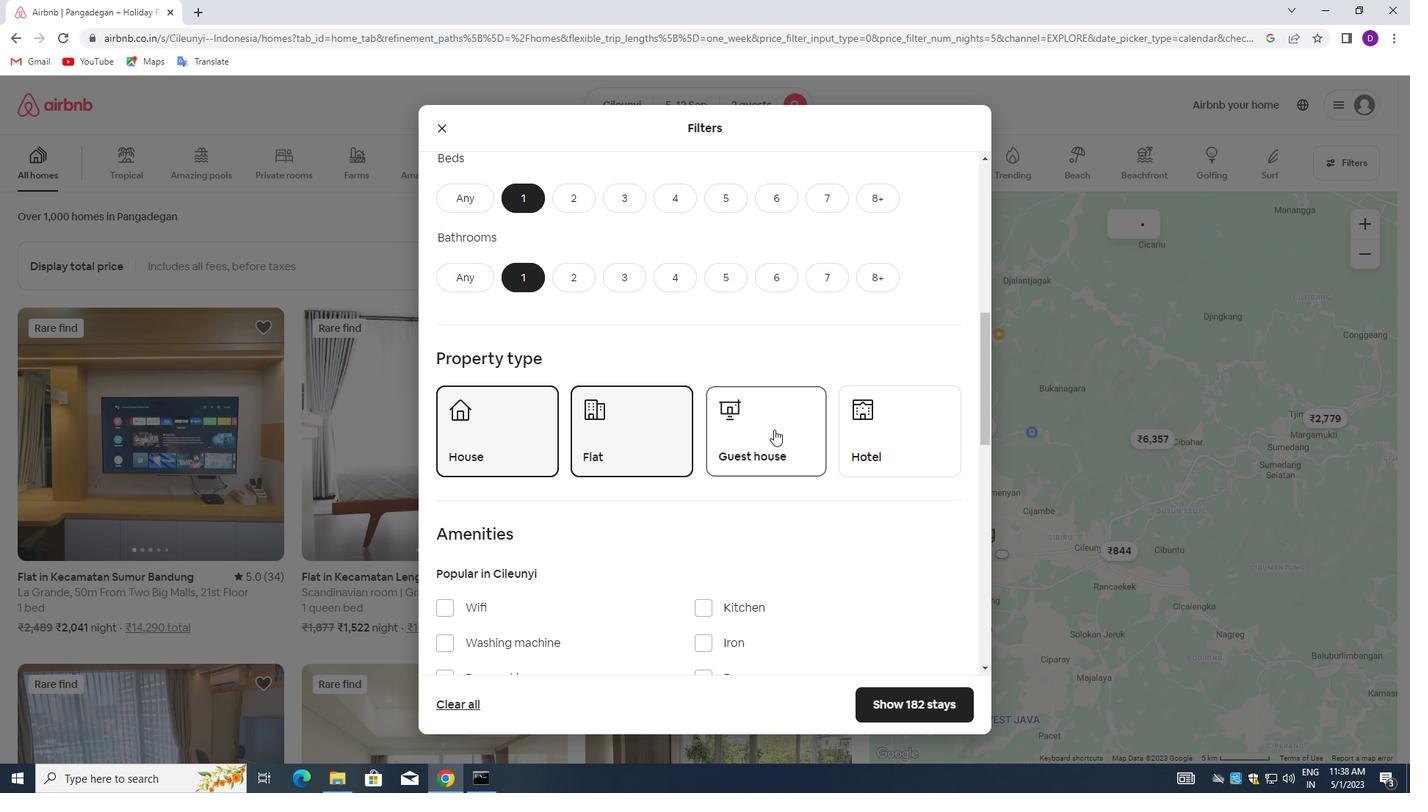 
Action: Mouse pressed left at (882, 426)
Screenshot: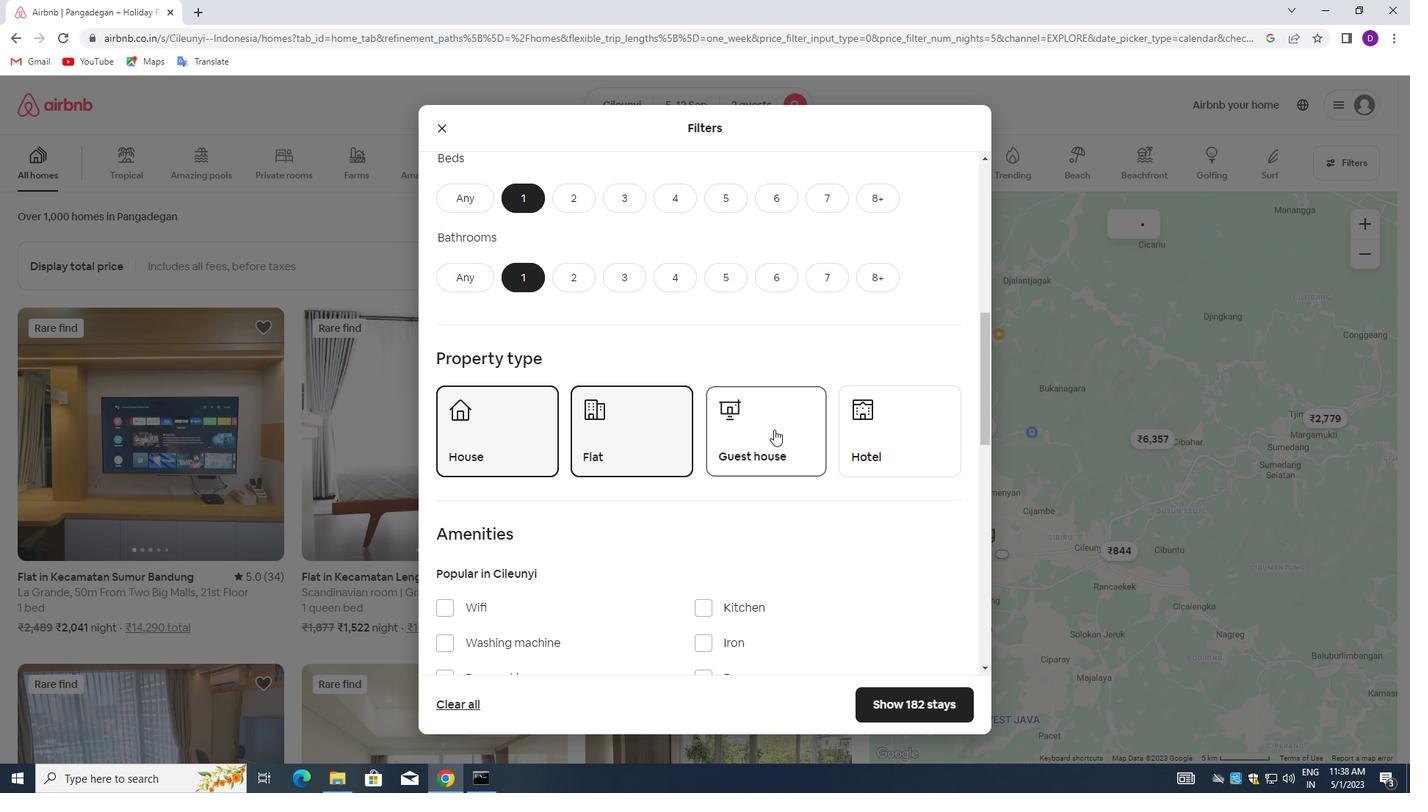 
Action: Mouse moved to (704, 423)
Screenshot: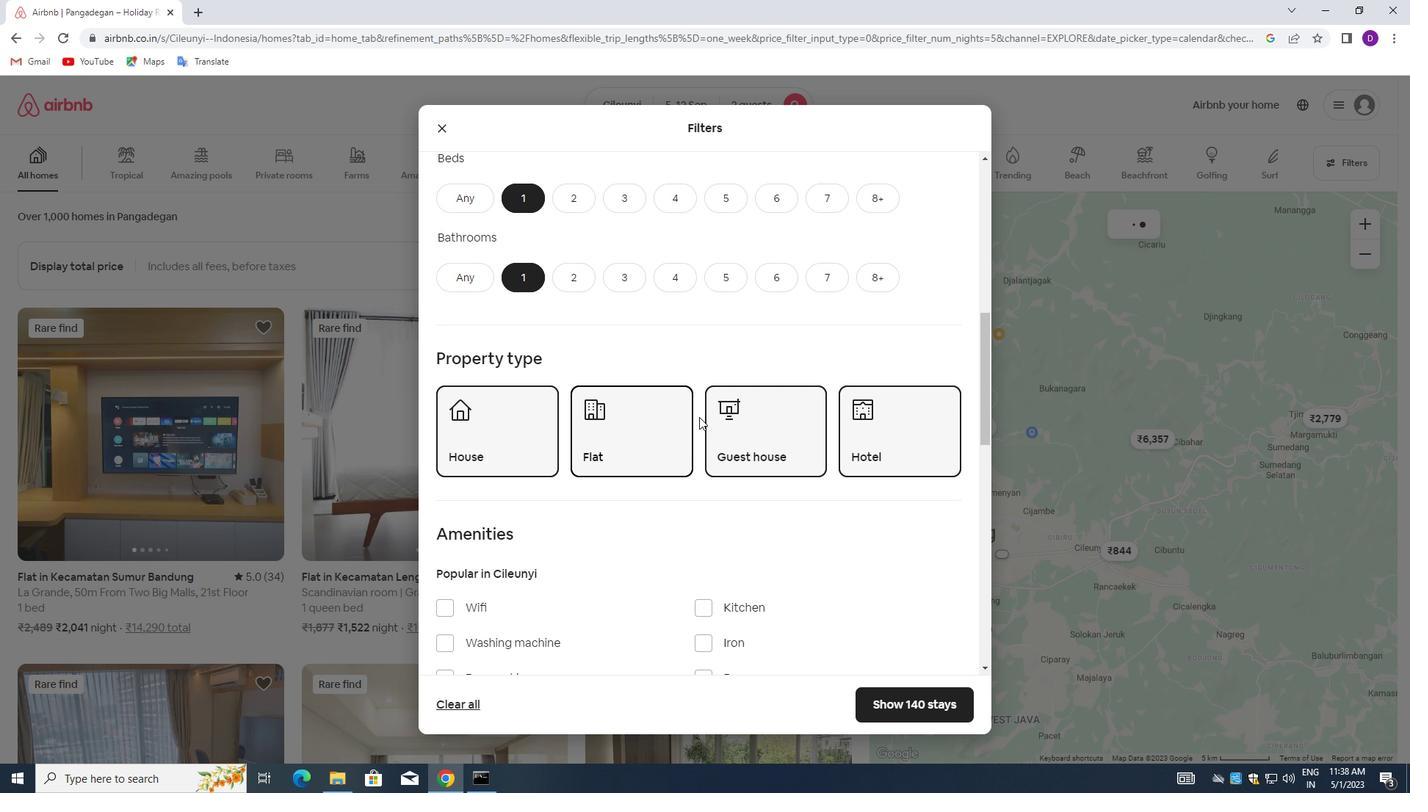 
Action: Mouse scrolled (704, 422) with delta (0, 0)
Screenshot: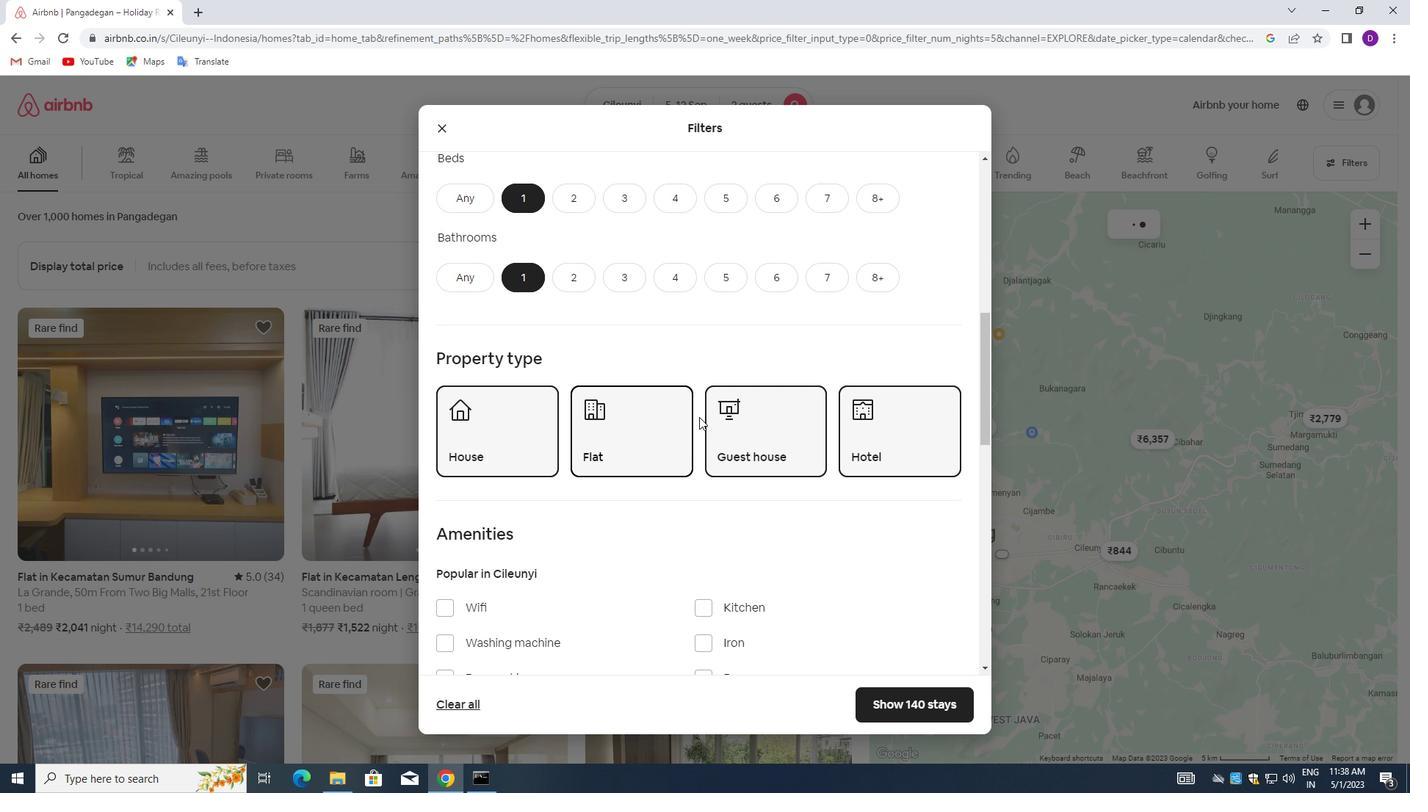 
Action: Mouse moved to (704, 424)
Screenshot: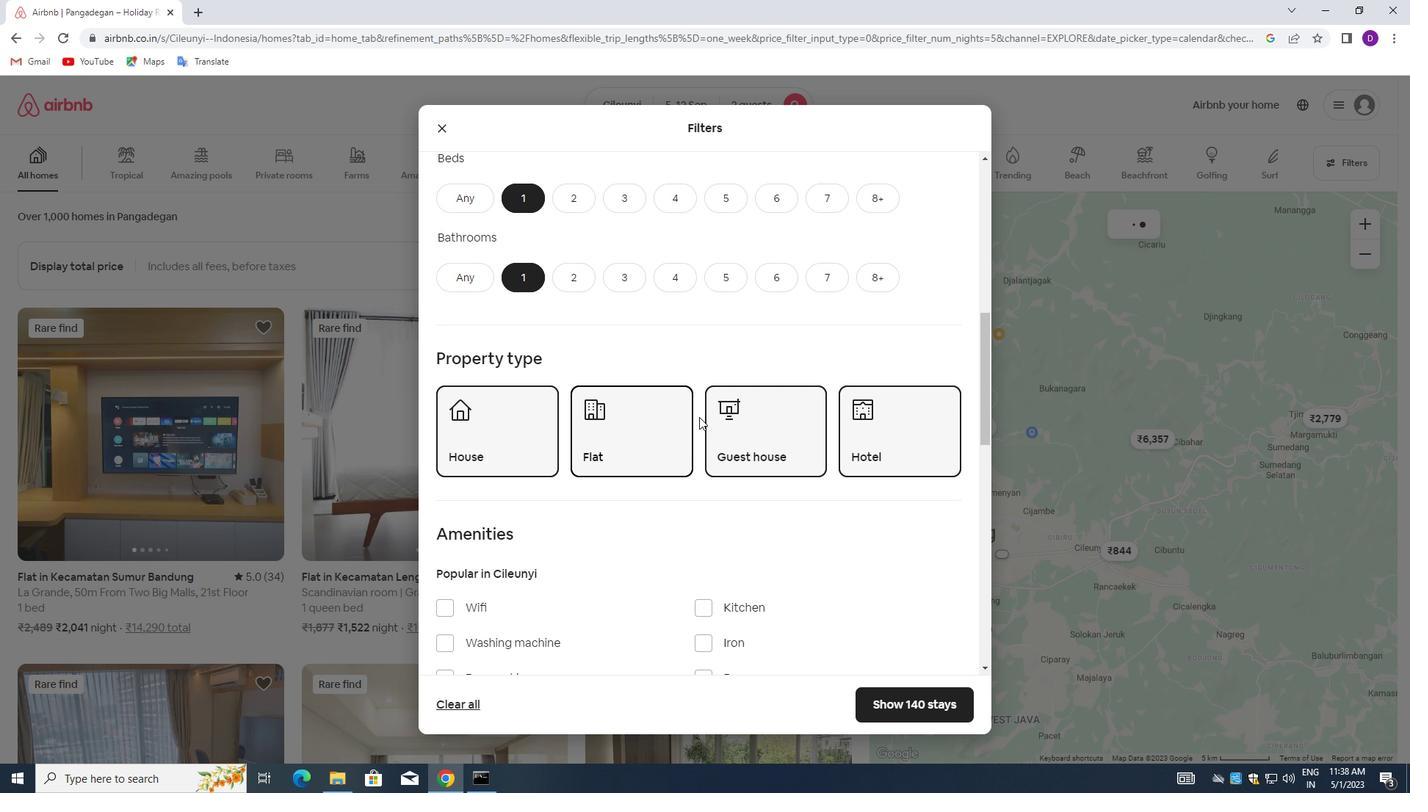
Action: Mouse scrolled (704, 423) with delta (0, 0)
Screenshot: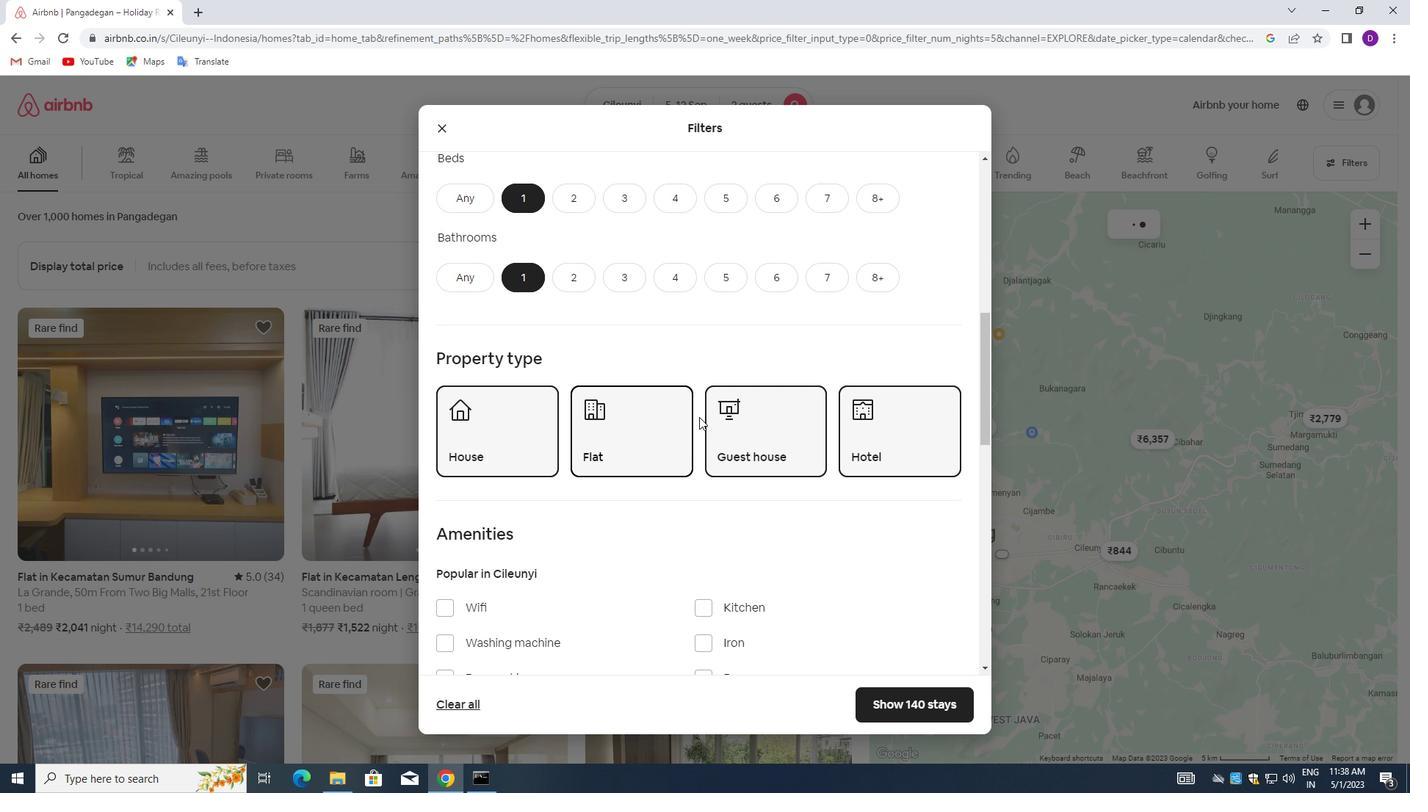 
Action: Mouse moved to (705, 426)
Screenshot: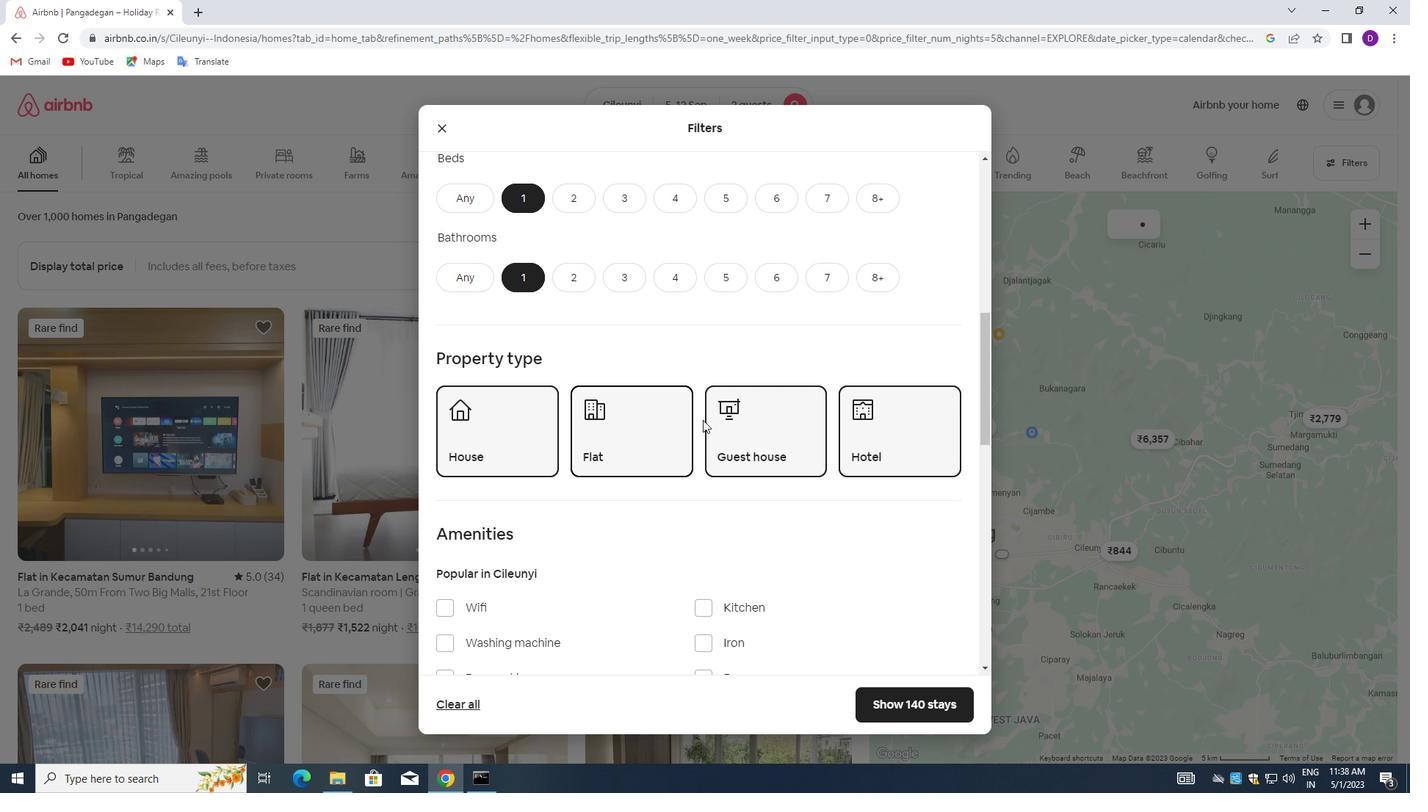 
Action: Mouse scrolled (705, 426) with delta (0, 0)
Screenshot: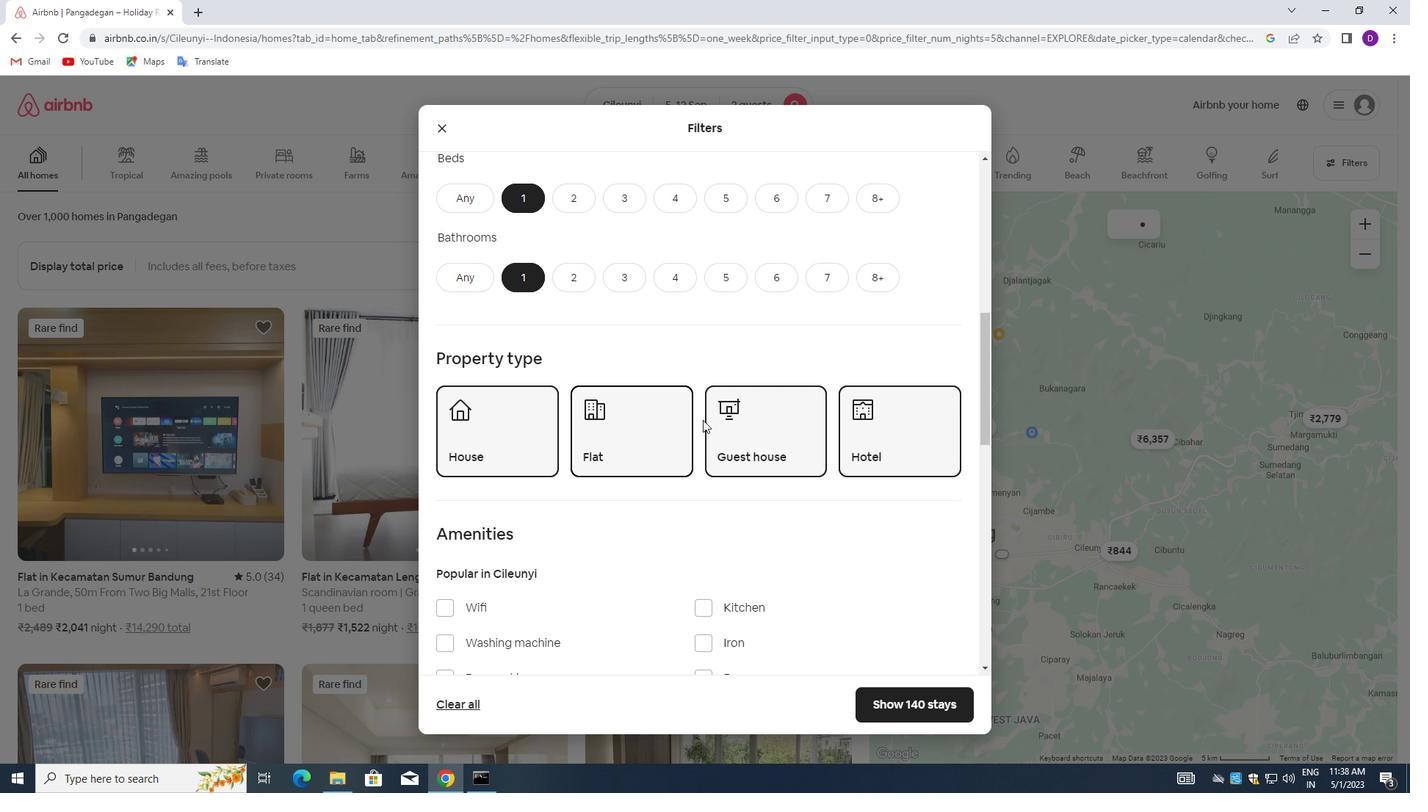 
Action: Mouse moved to (705, 426)
Screenshot: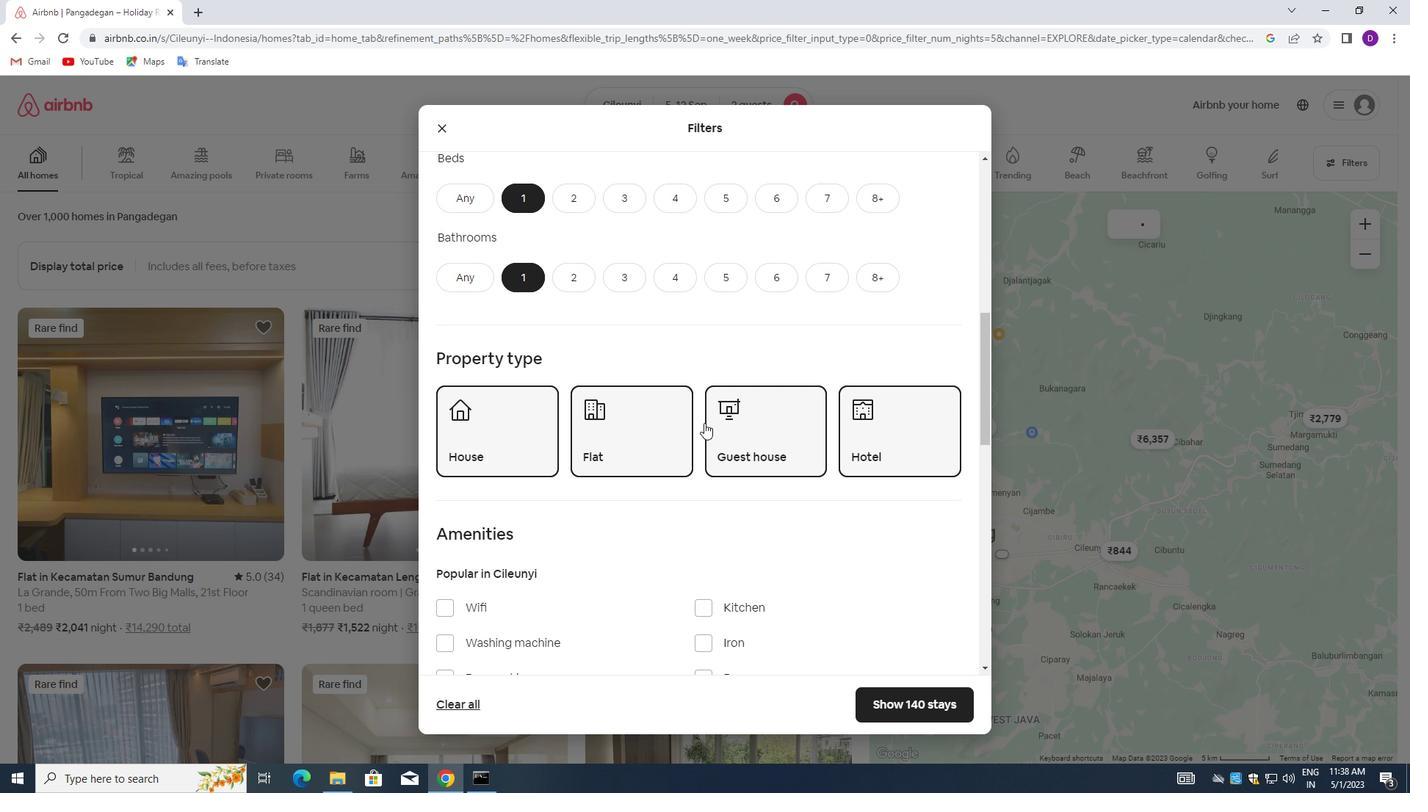 
Action: Mouse scrolled (705, 426) with delta (0, 0)
Screenshot: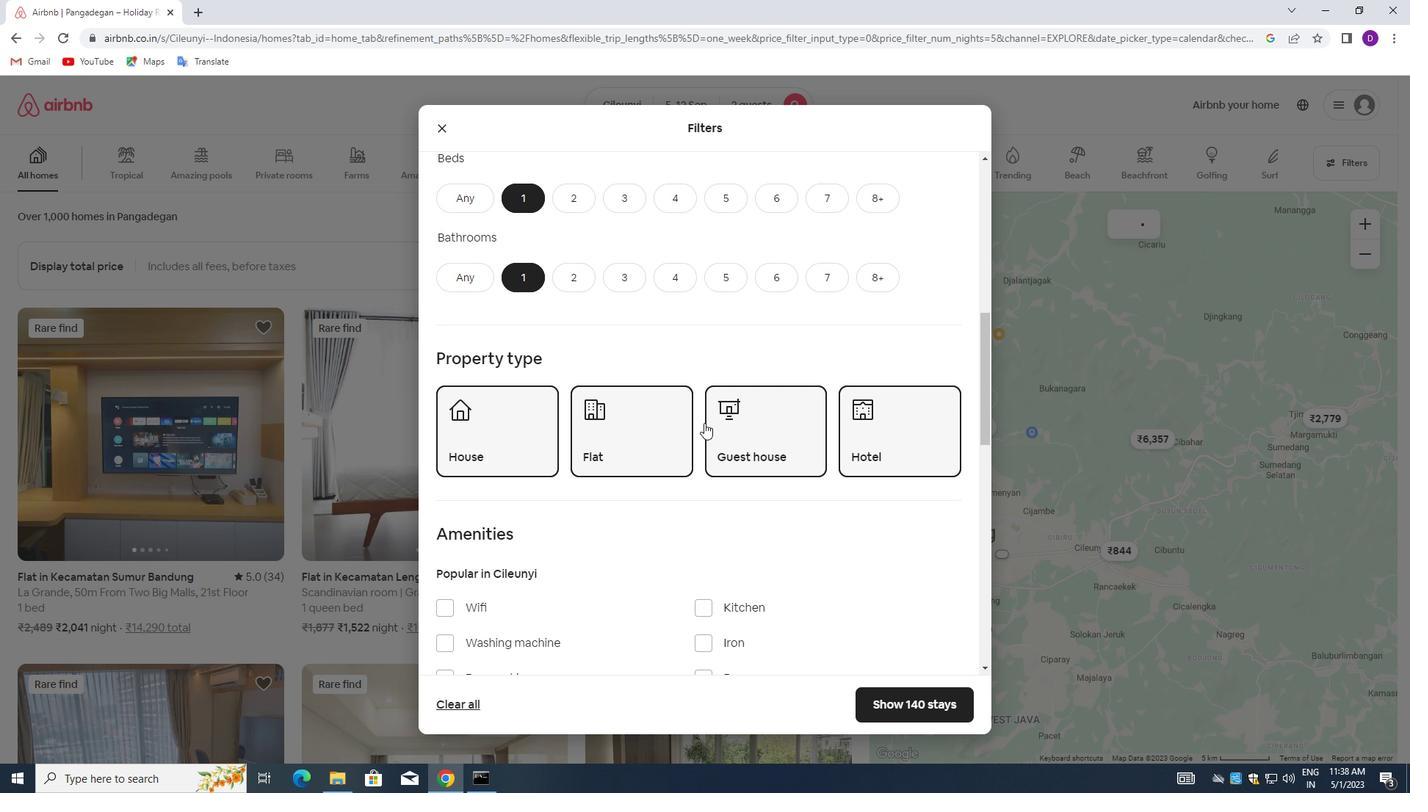 
Action: Mouse moved to (705, 427)
Screenshot: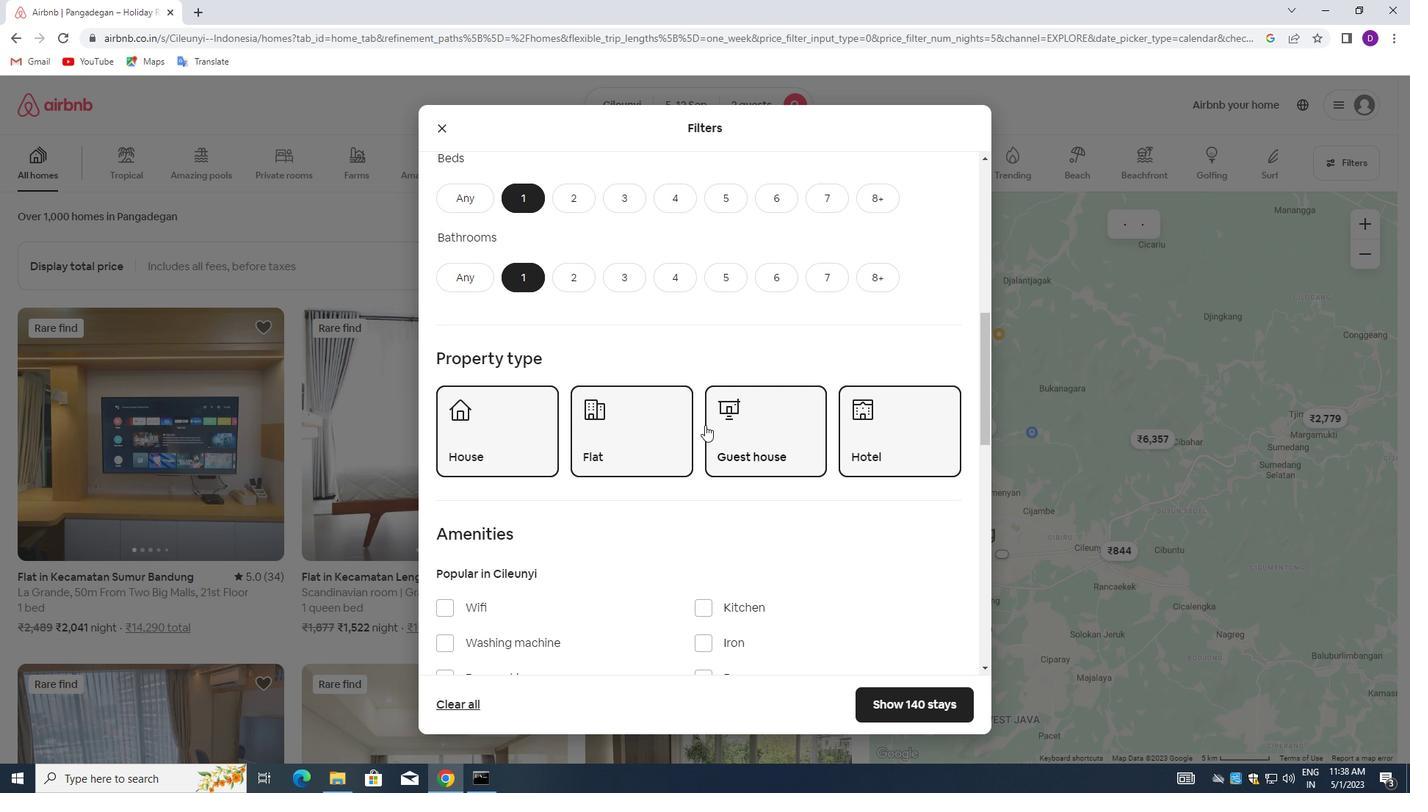 
Action: Mouse scrolled (705, 426) with delta (0, 0)
Screenshot: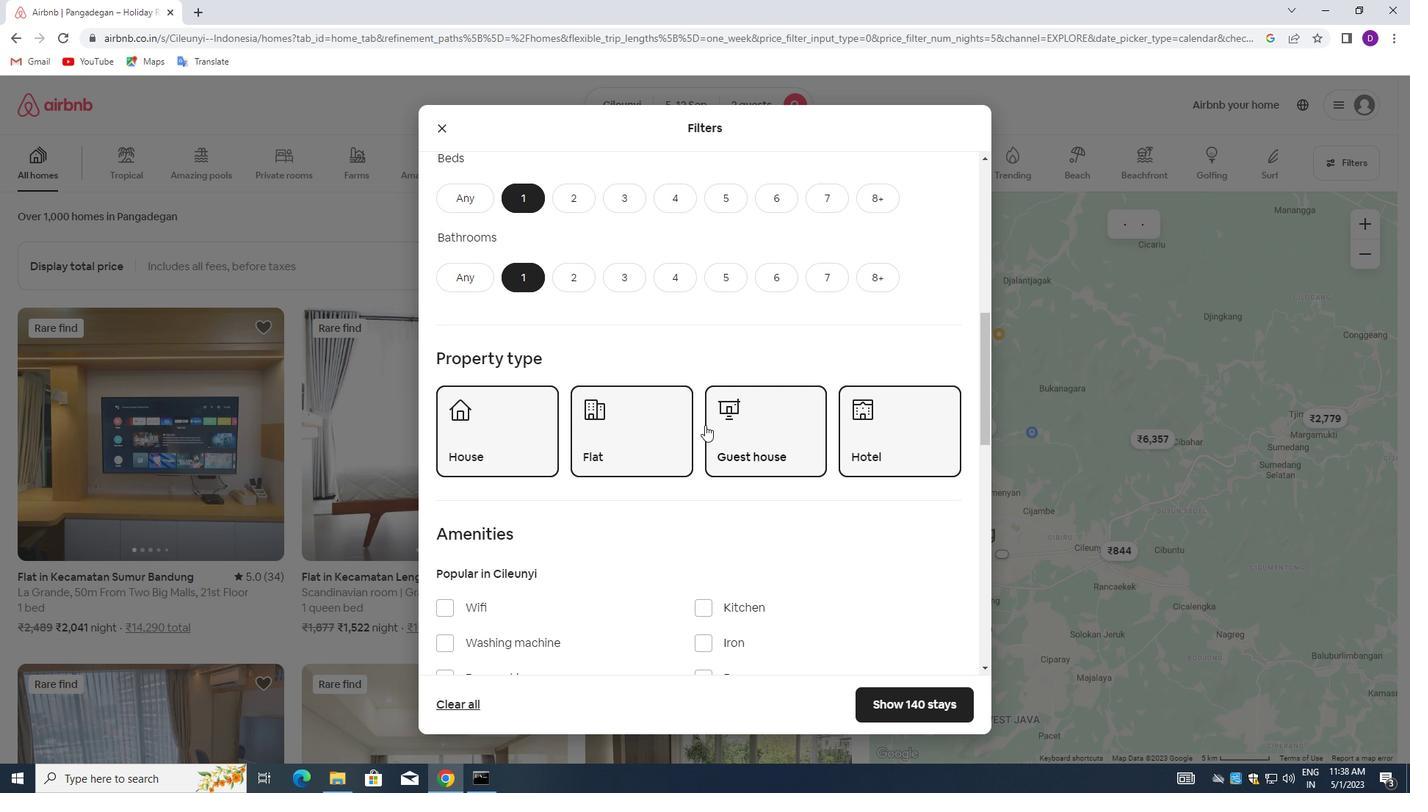 
Action: Mouse moved to (623, 427)
Screenshot: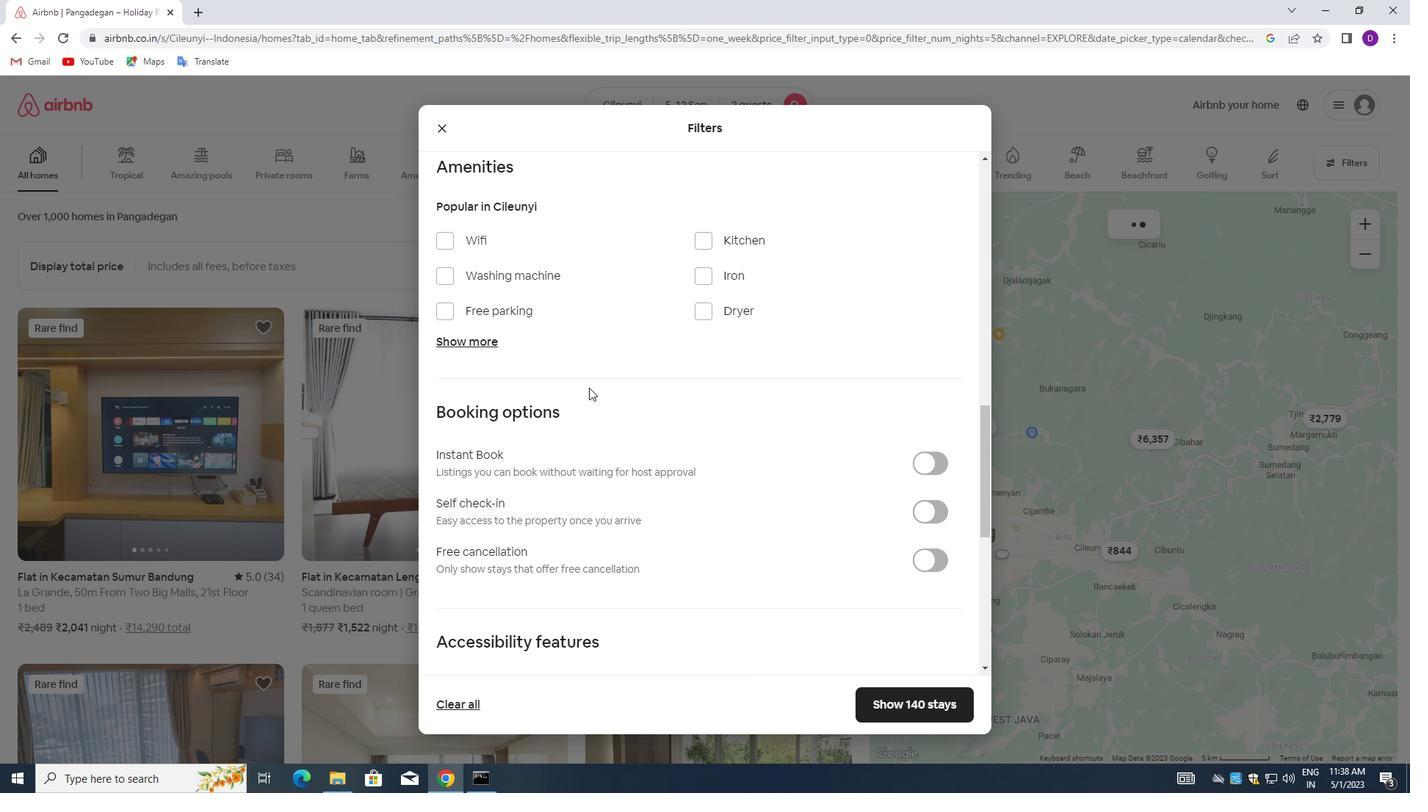 
Action: Mouse scrolled (623, 426) with delta (0, 0)
Screenshot: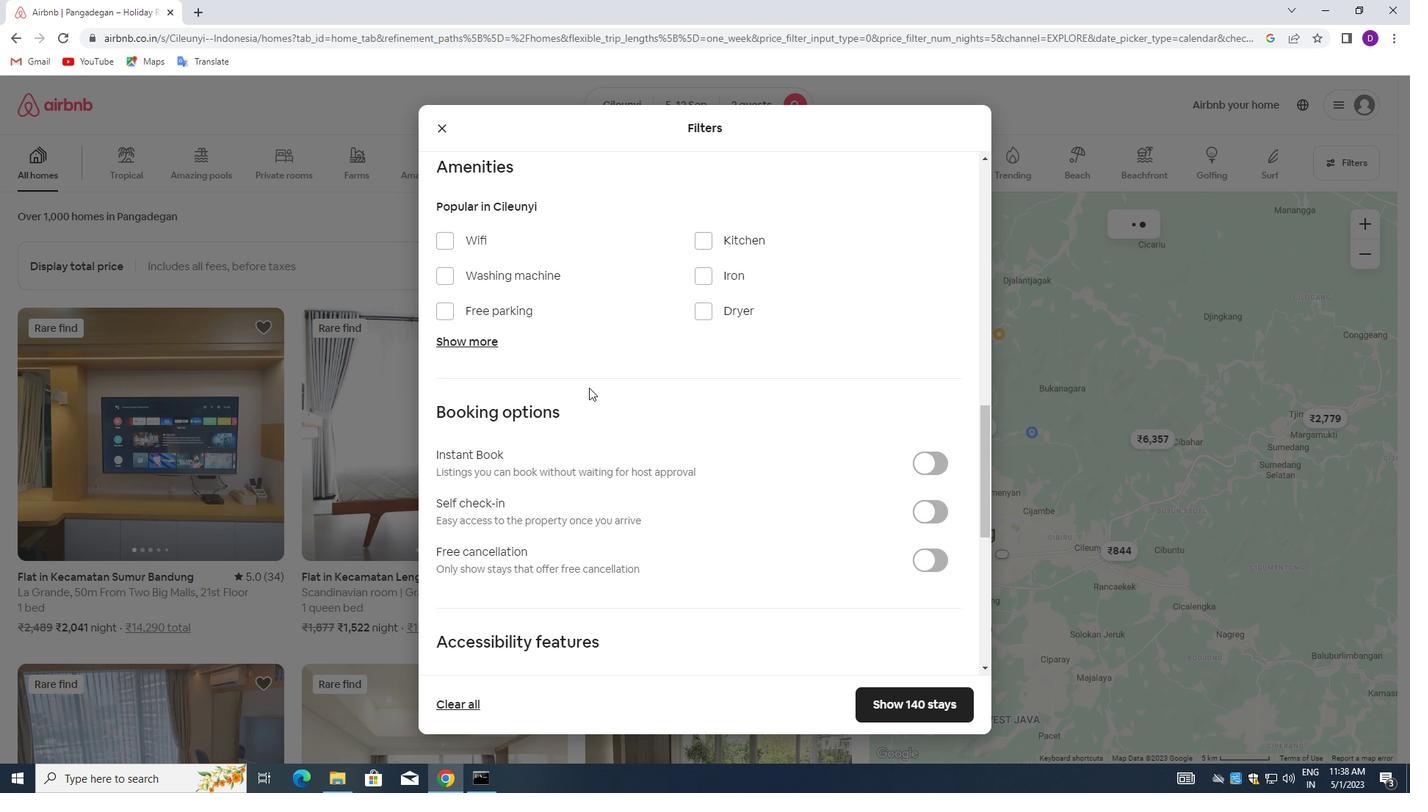 
Action: Mouse moved to (630, 434)
Screenshot: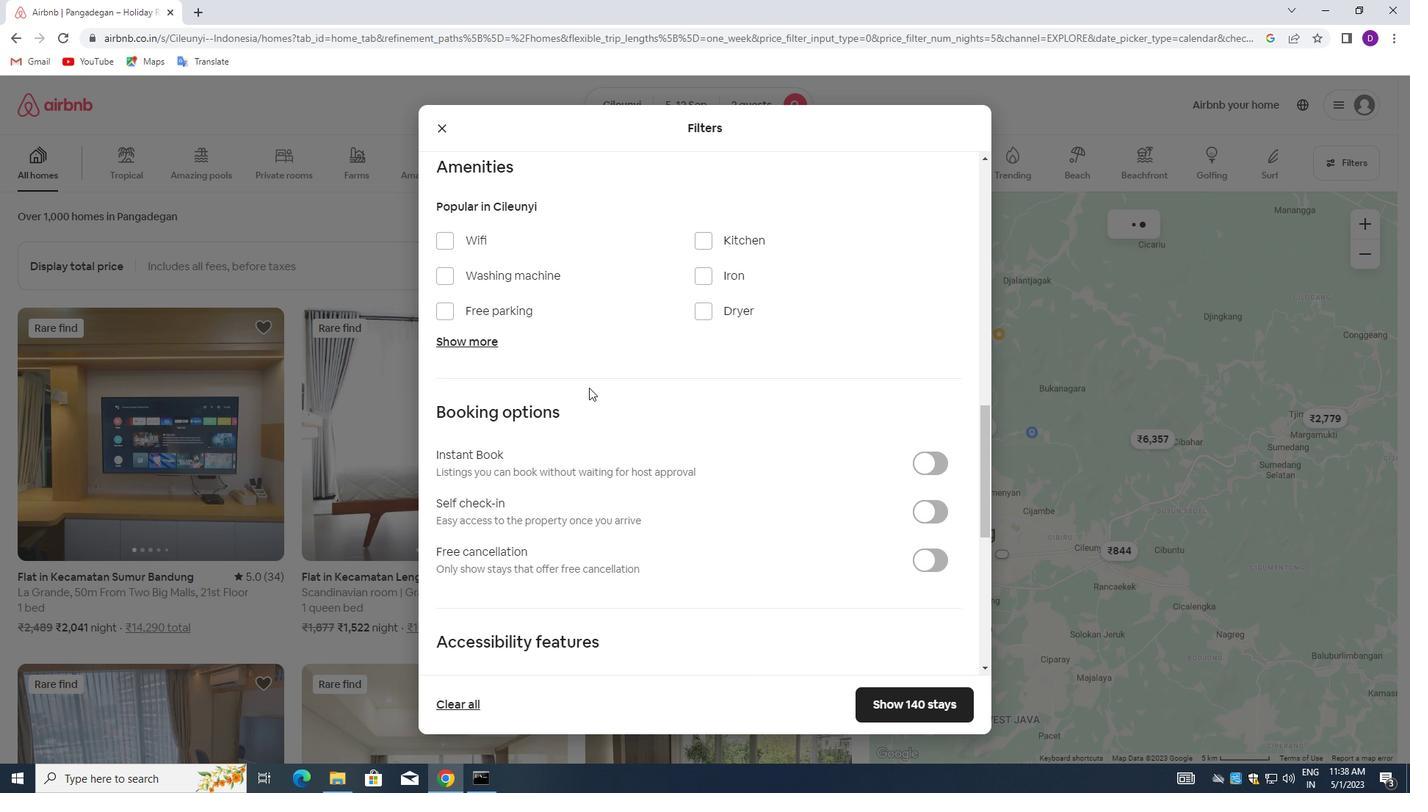 
Action: Mouse scrolled (630, 433) with delta (0, 0)
Screenshot: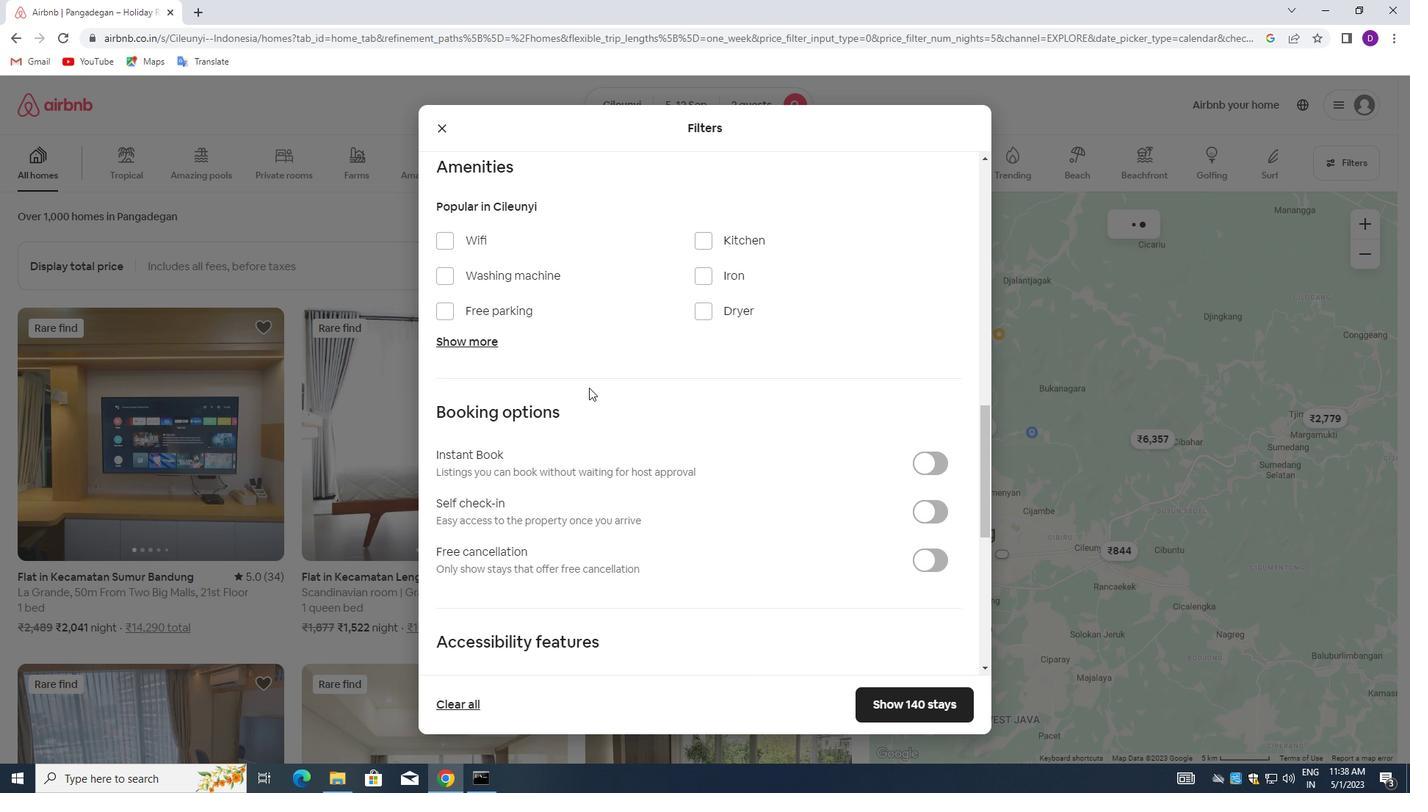 
Action: Mouse moved to (639, 439)
Screenshot: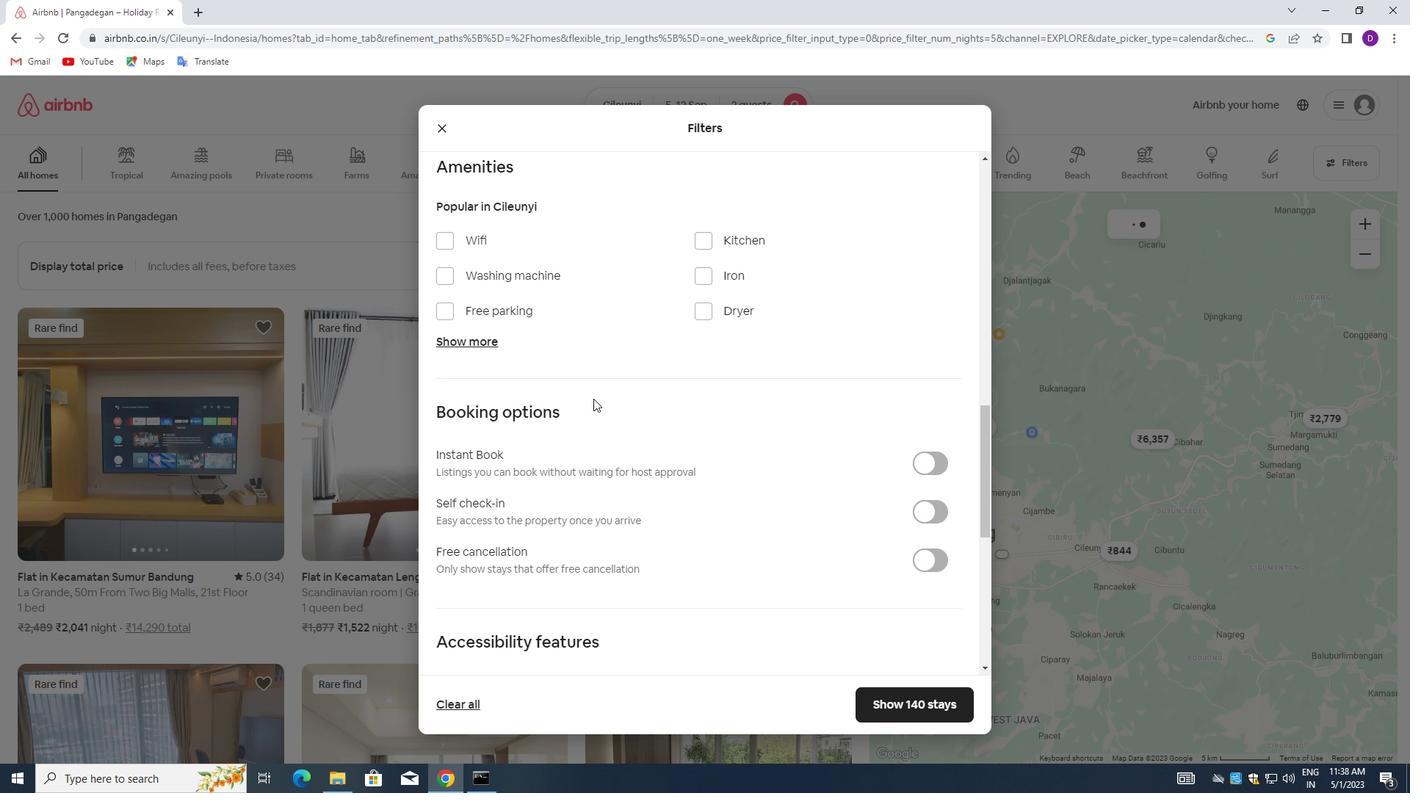 
Action: Mouse scrolled (639, 438) with delta (0, 0)
Screenshot: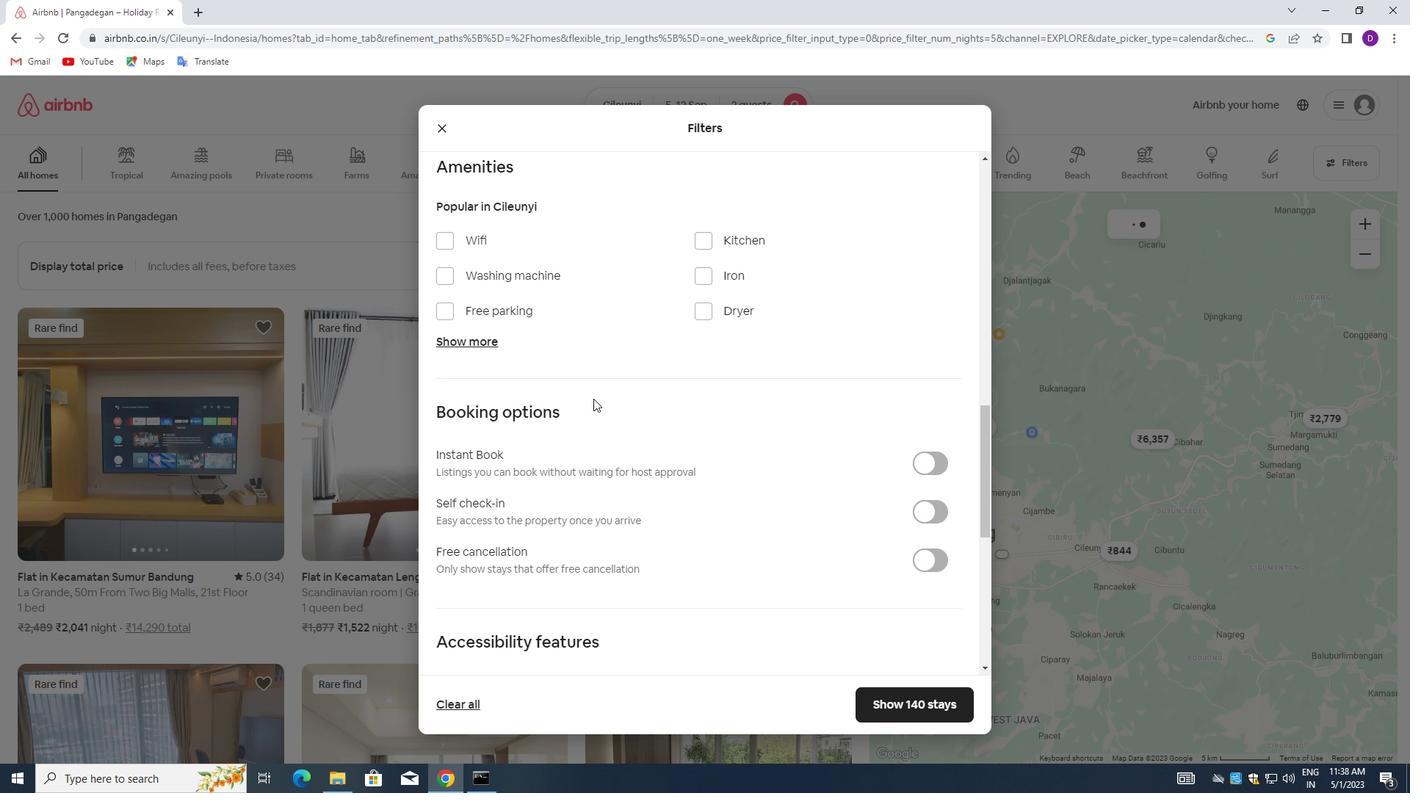
Action: Mouse moved to (925, 290)
Screenshot: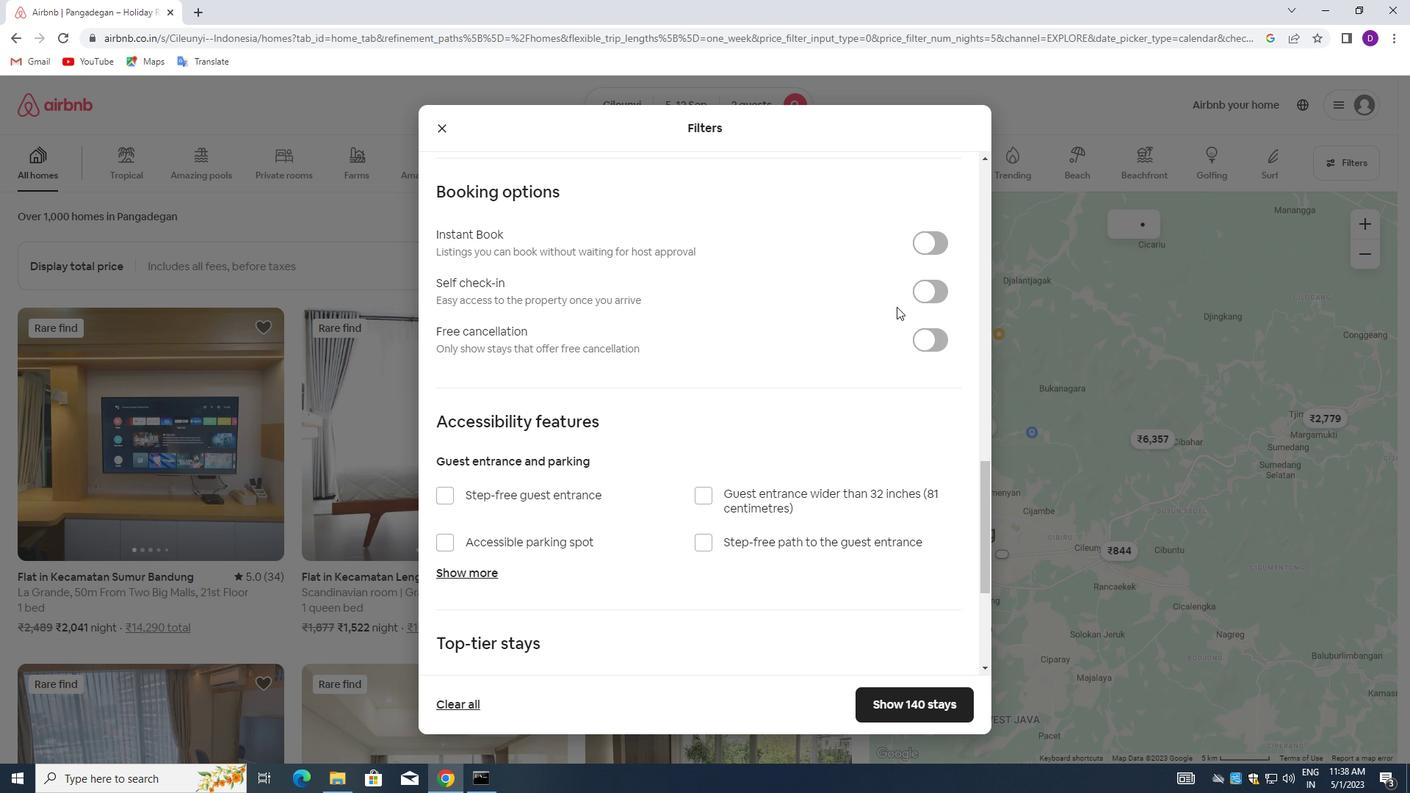 
Action: Mouse pressed left at (925, 290)
Screenshot: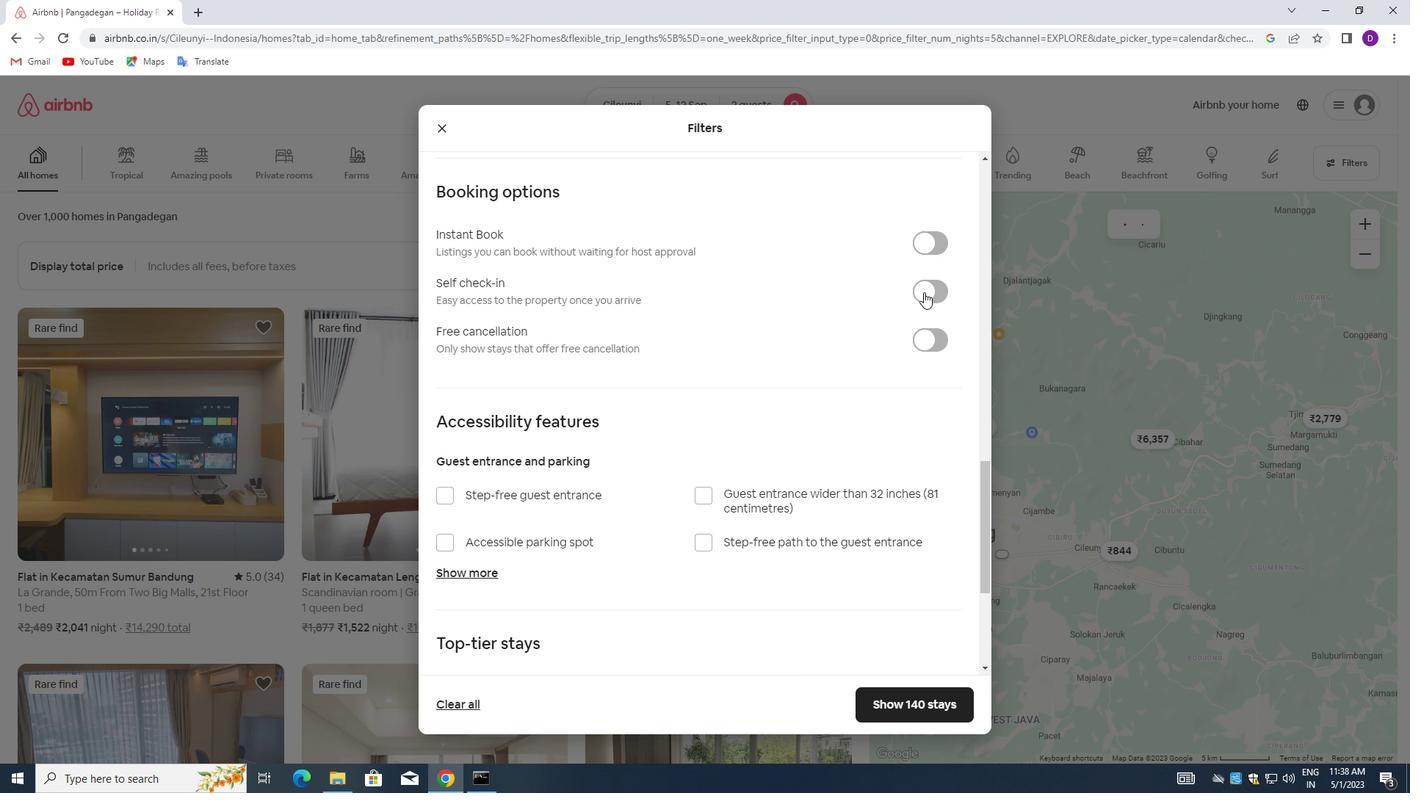 
Action: Mouse moved to (653, 445)
Screenshot: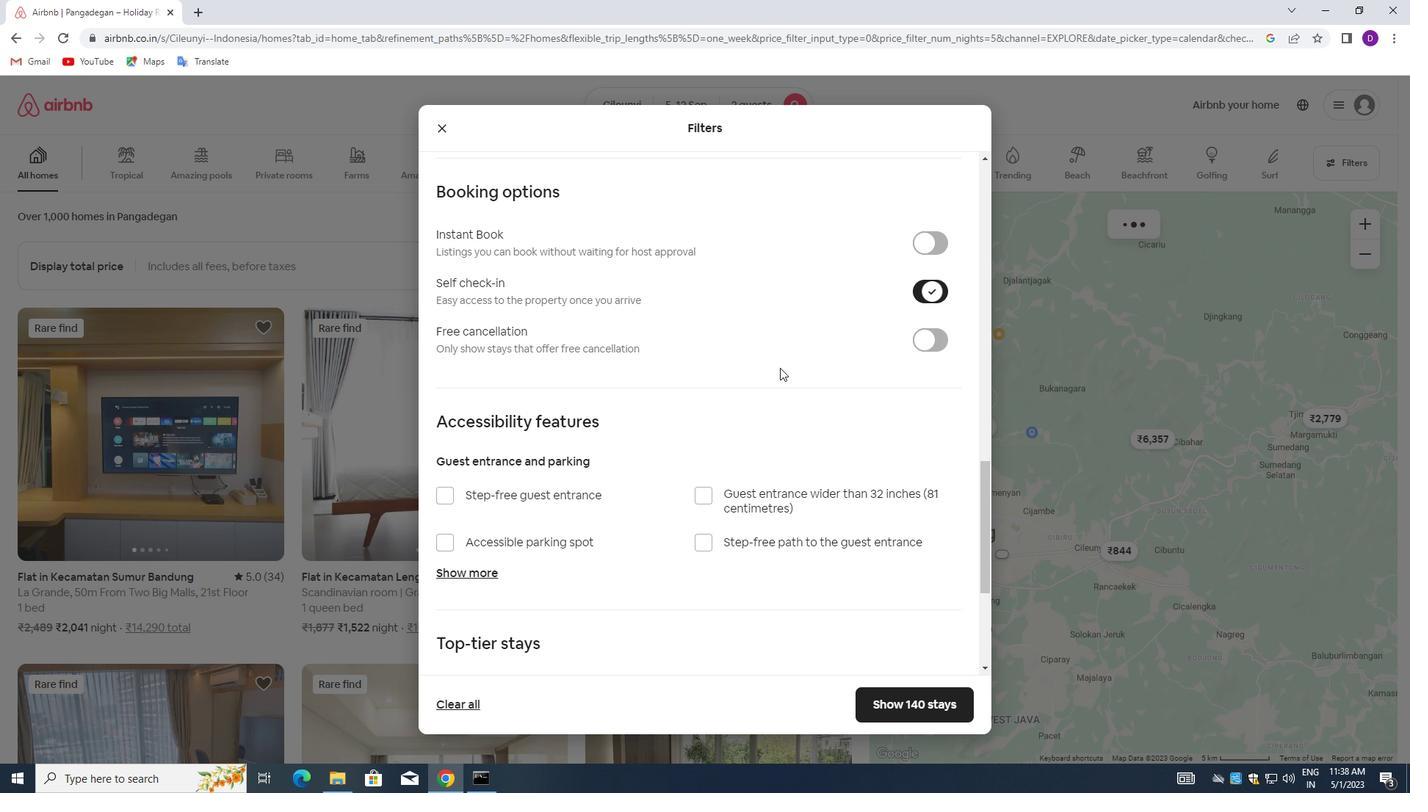 
Action: Mouse scrolled (653, 444) with delta (0, 0)
Screenshot: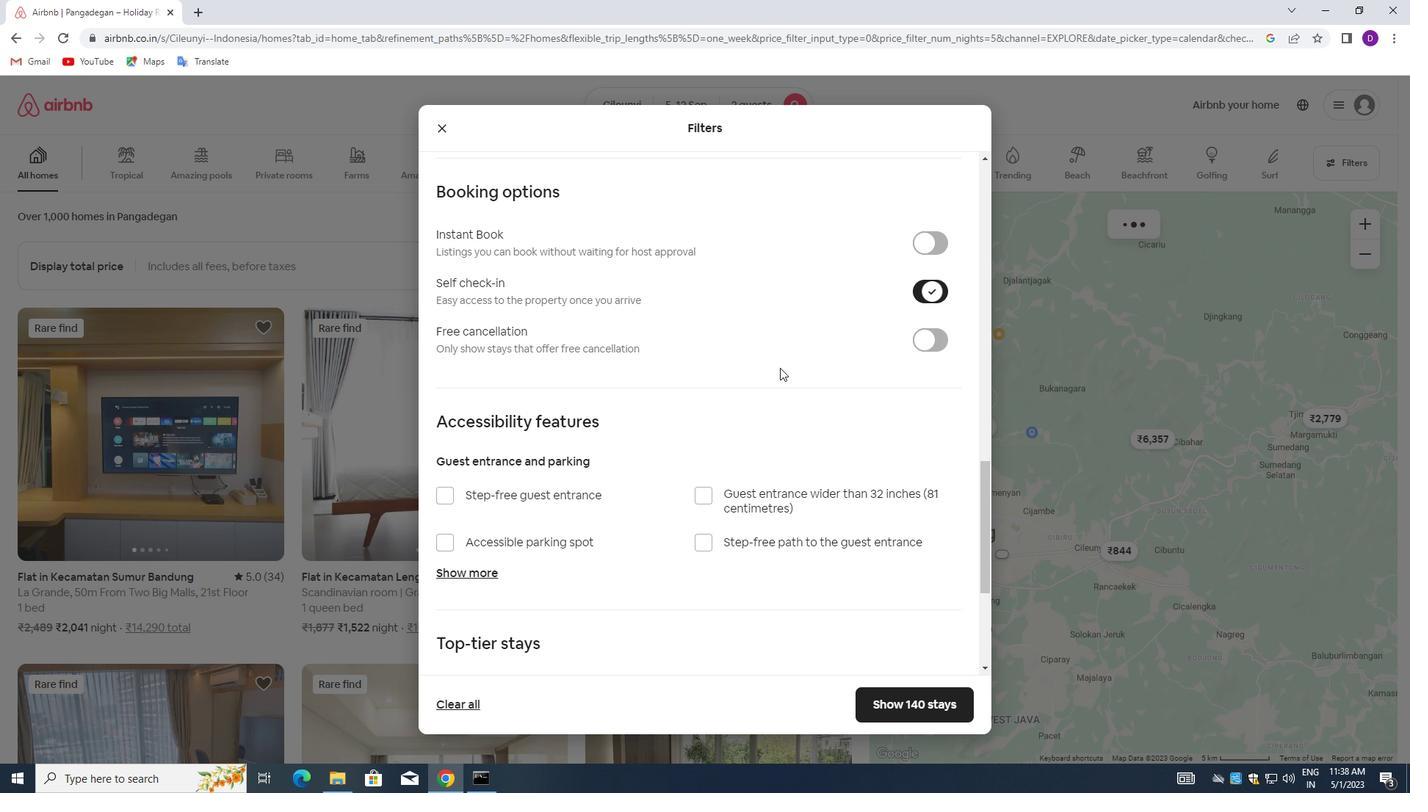 
Action: Mouse moved to (652, 448)
Screenshot: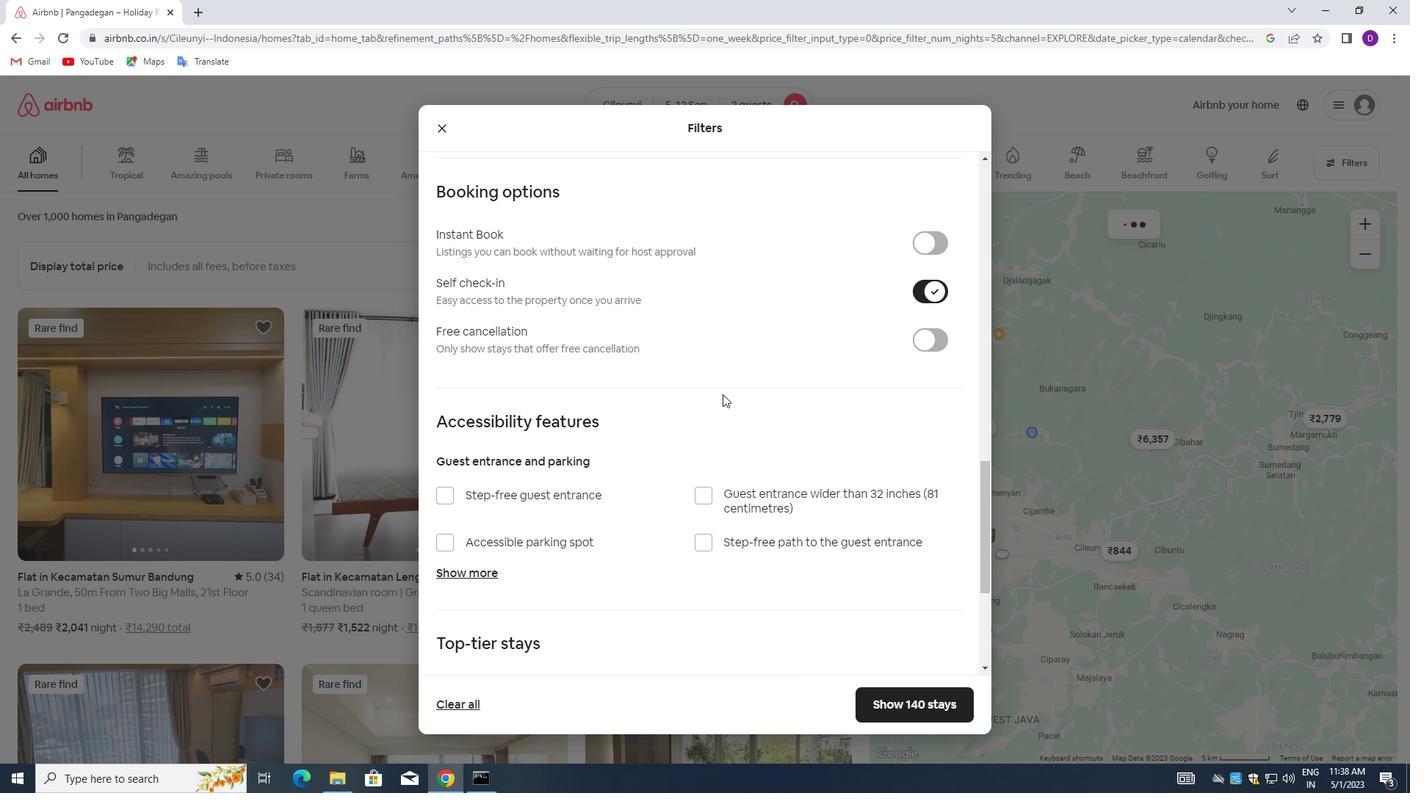 
Action: Mouse scrolled (652, 447) with delta (0, 0)
Screenshot: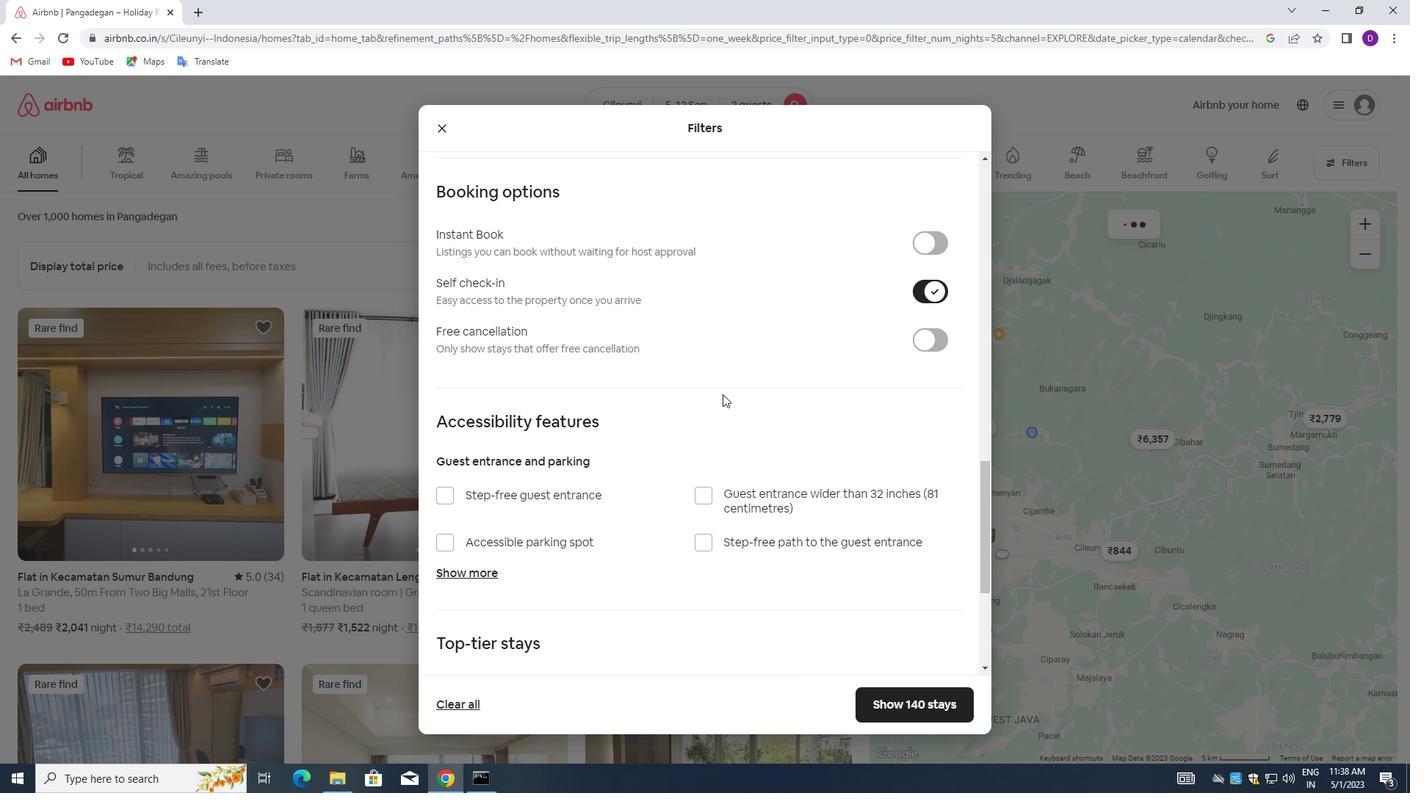 
Action: Mouse moved to (651, 449)
Screenshot: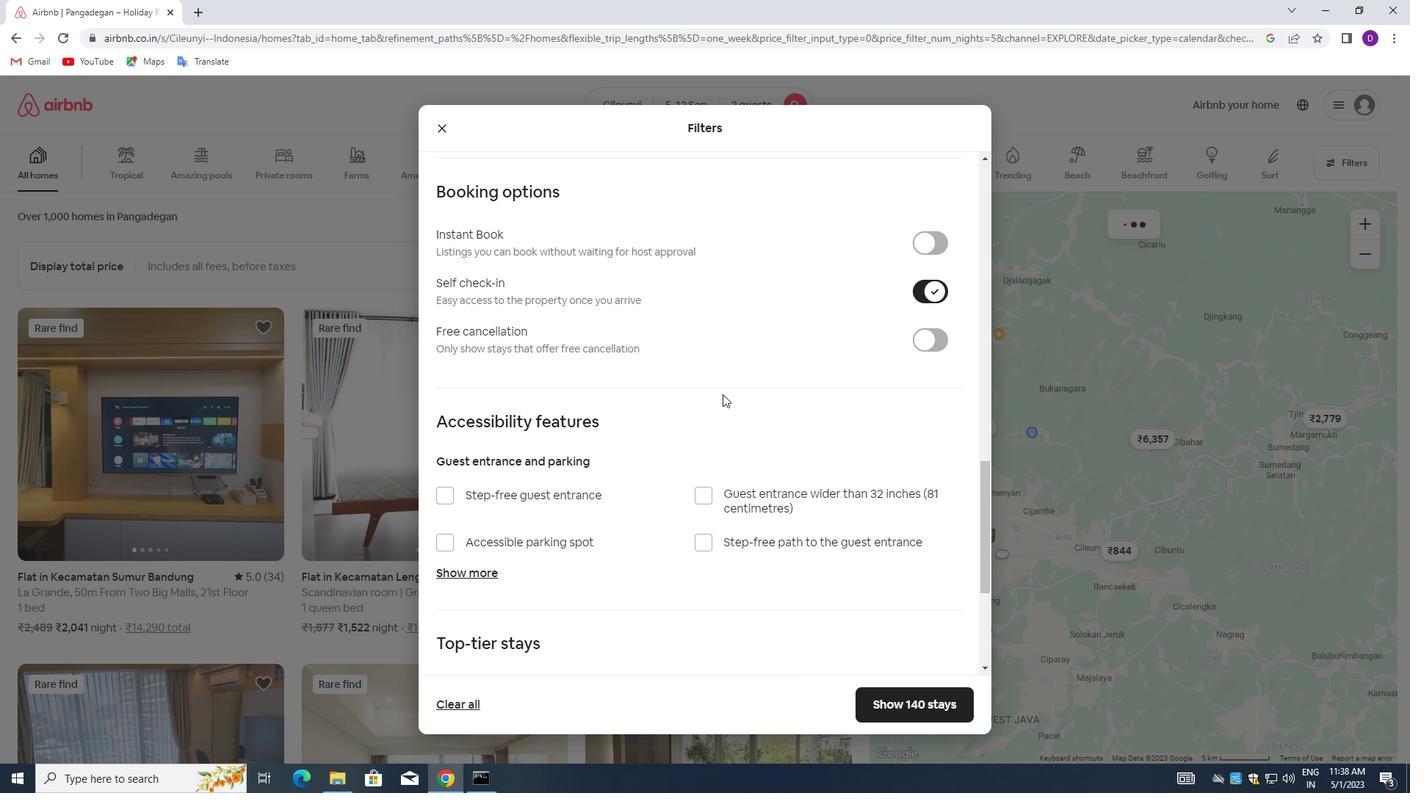 
Action: Mouse scrolled (651, 448) with delta (0, 0)
Screenshot: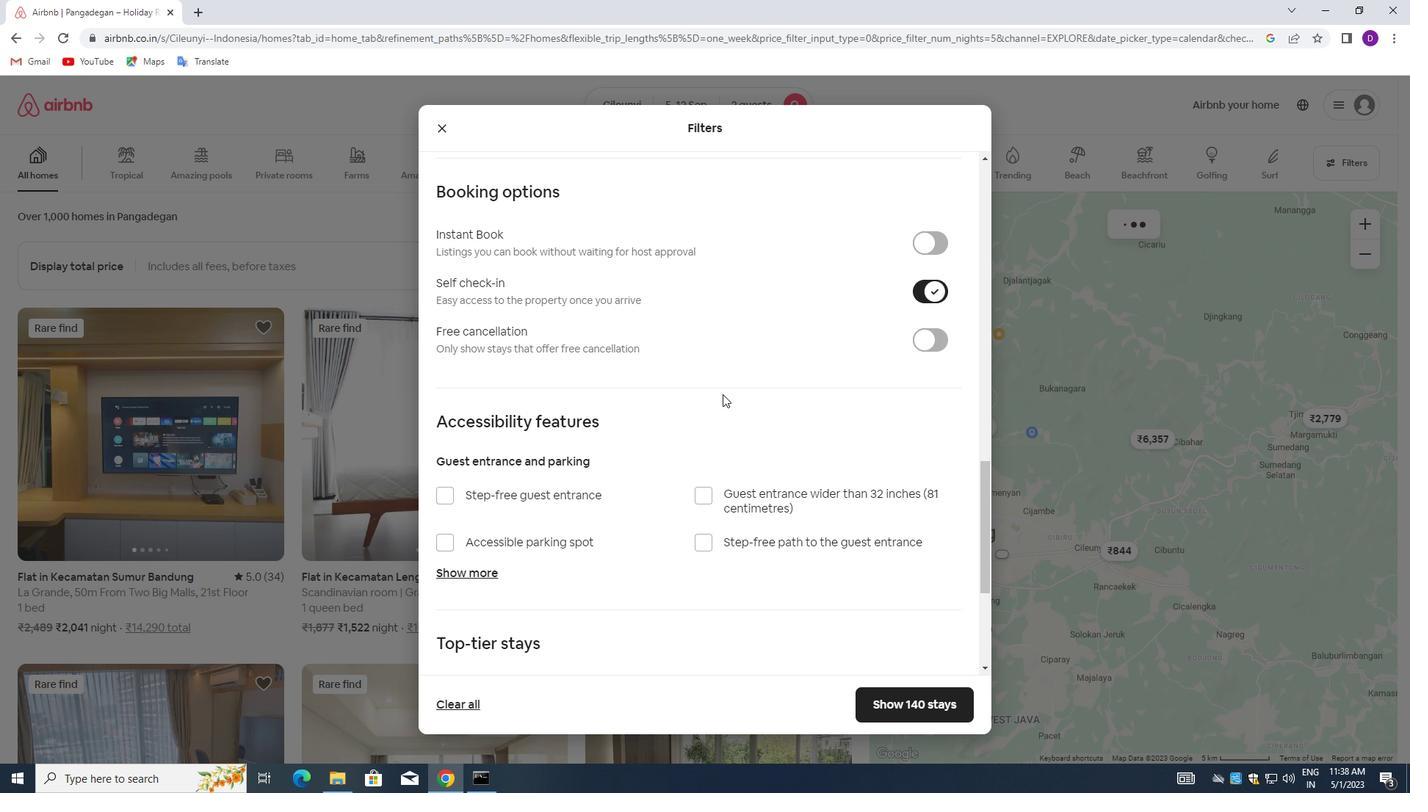 
Action: Mouse moved to (651, 450)
Screenshot: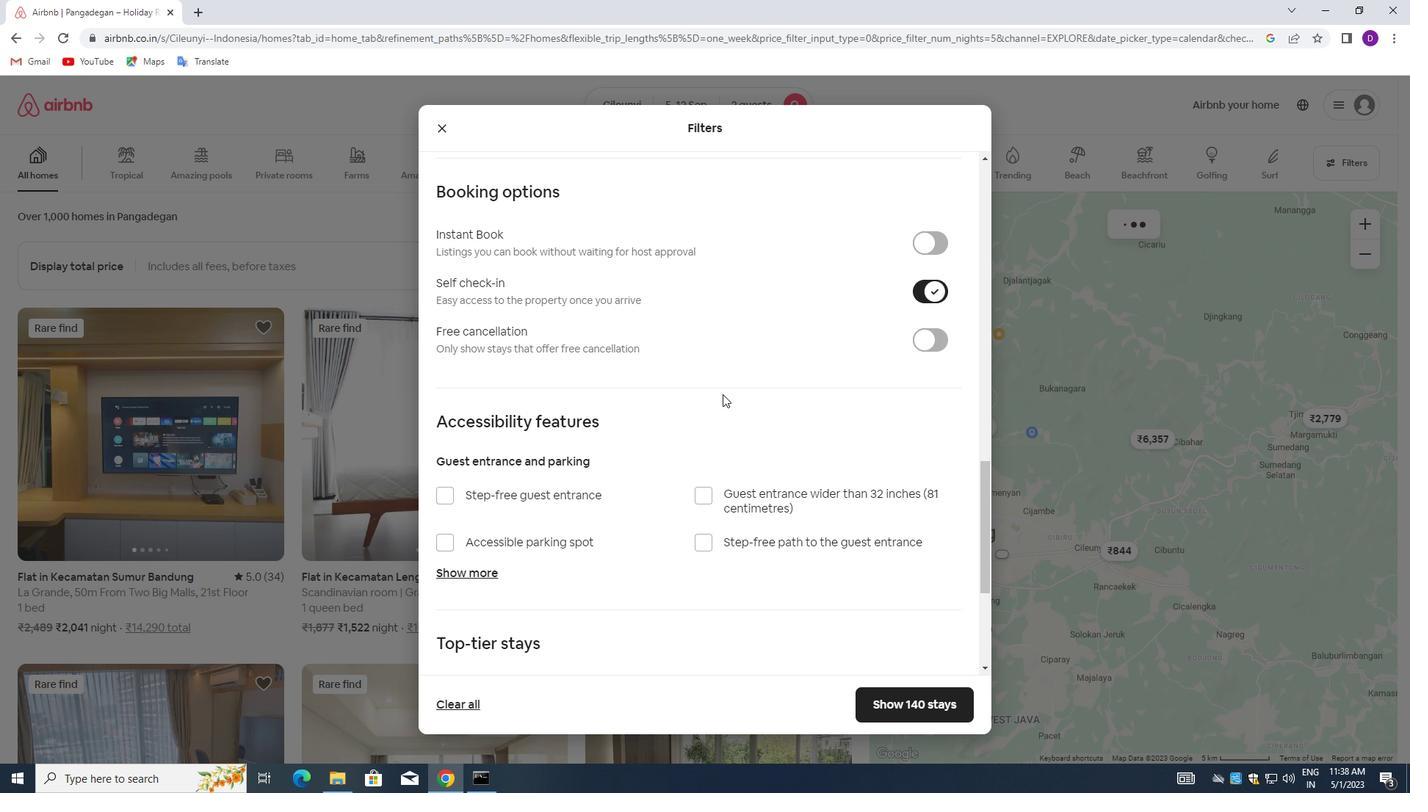 
Action: Mouse scrolled (651, 449) with delta (0, 0)
Screenshot: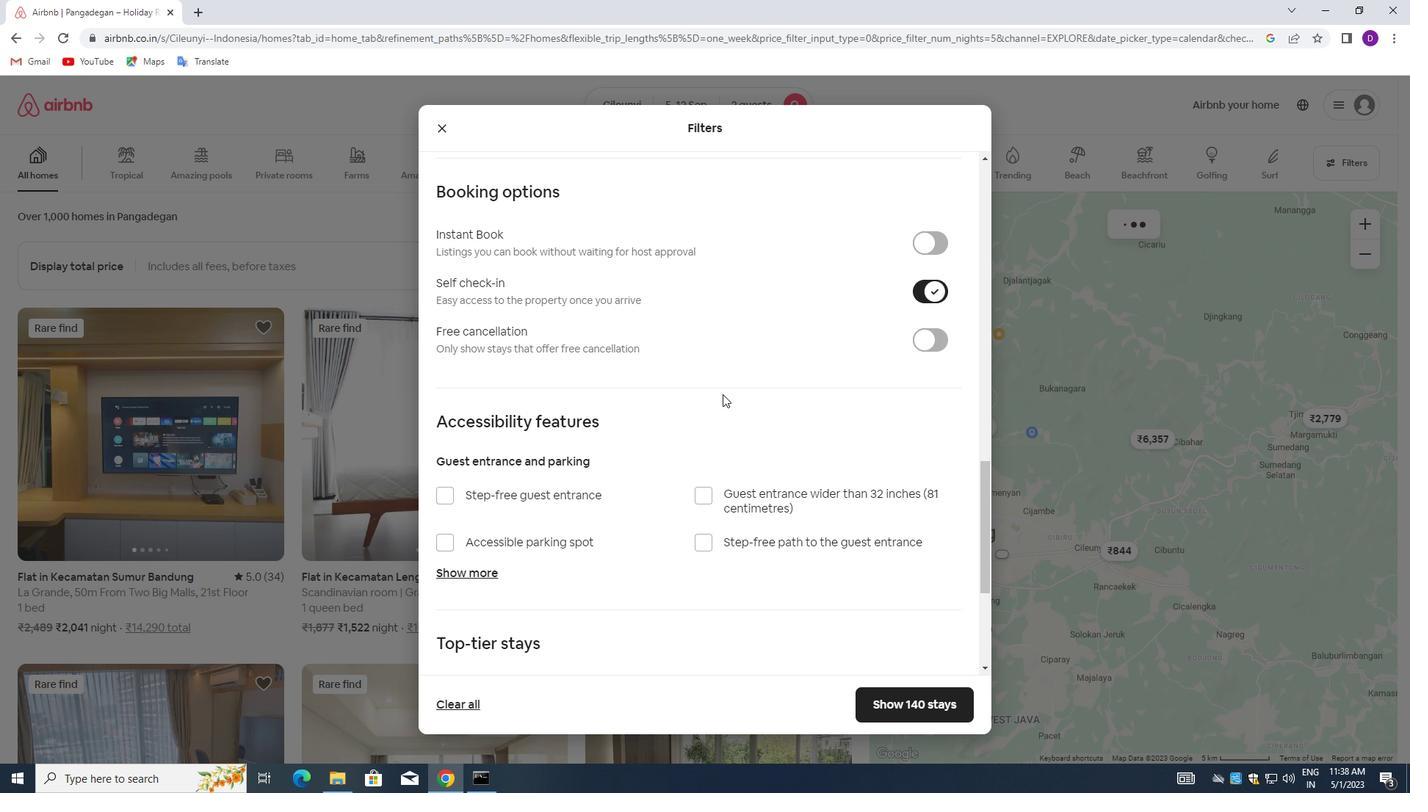 
Action: Mouse moved to (650, 450)
Screenshot: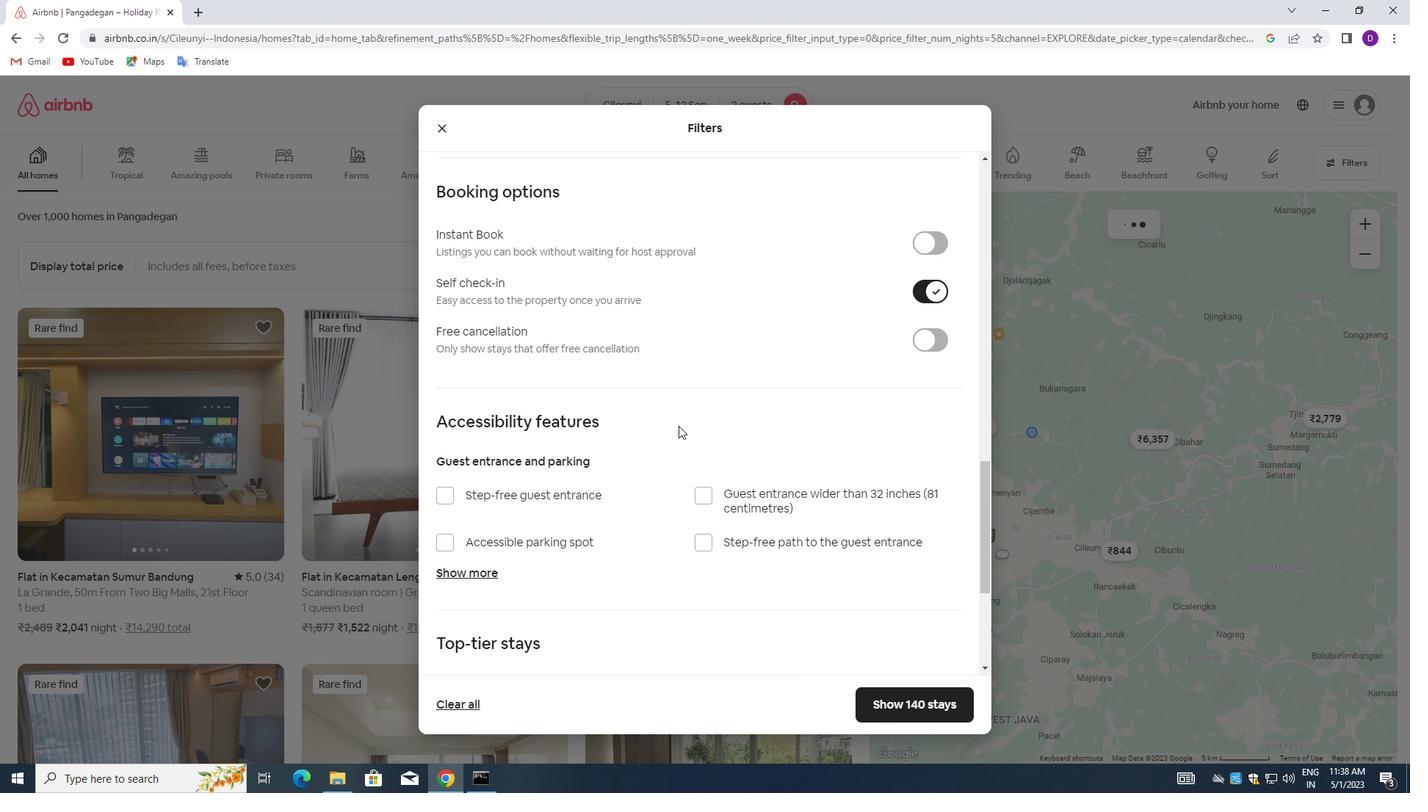 
Action: Mouse scrolled (650, 449) with delta (0, 0)
Screenshot: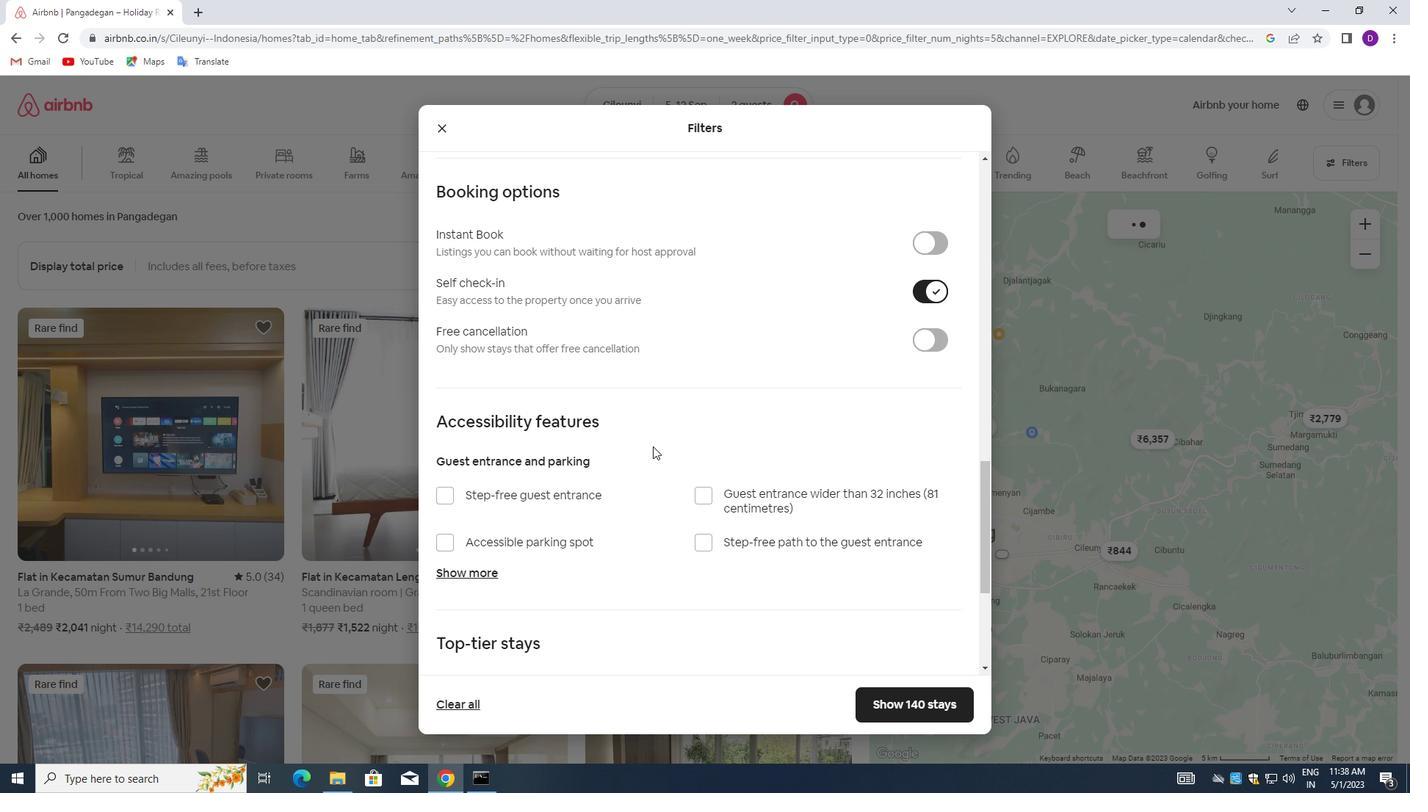 
Action: Mouse moved to (649, 468)
Screenshot: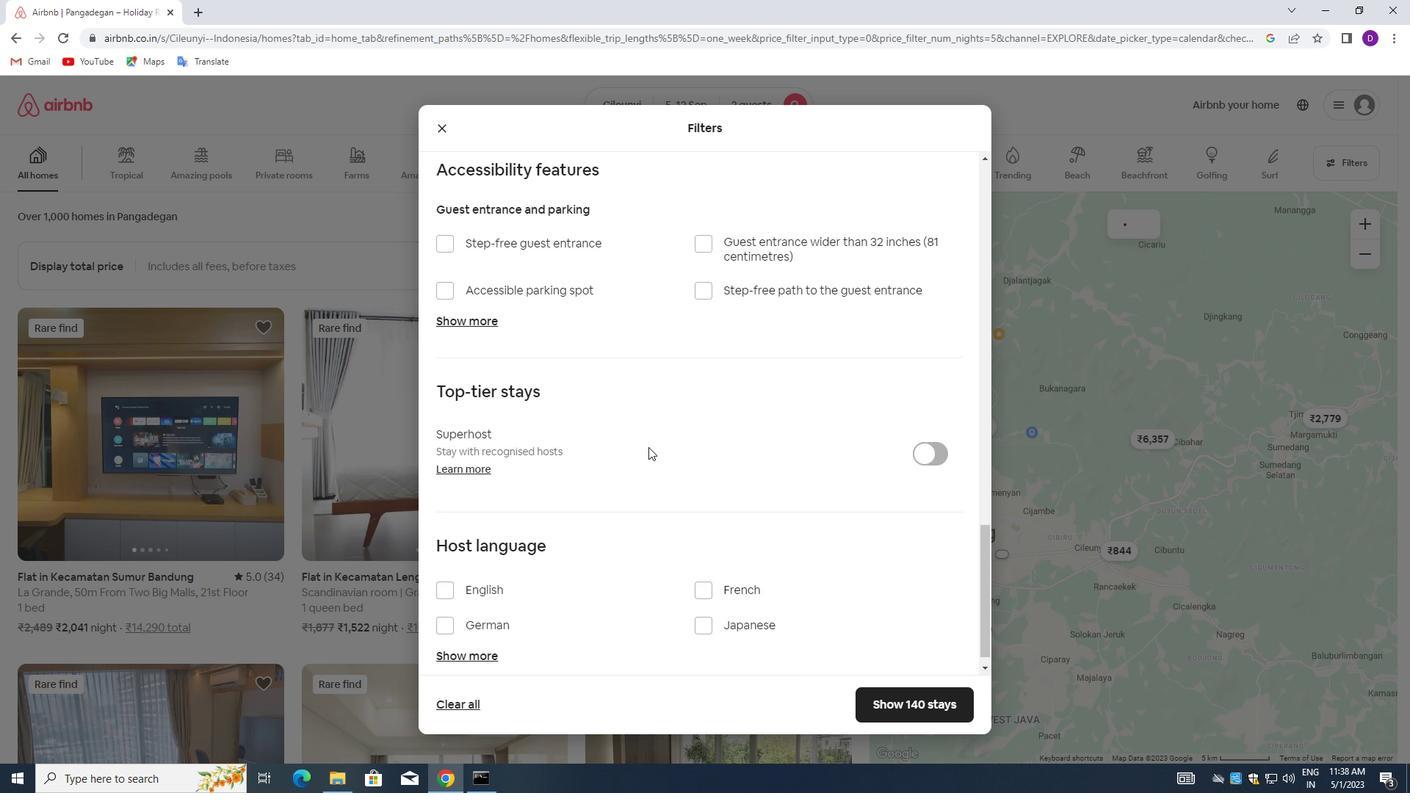 
Action: Mouse scrolled (649, 468) with delta (0, 0)
Screenshot: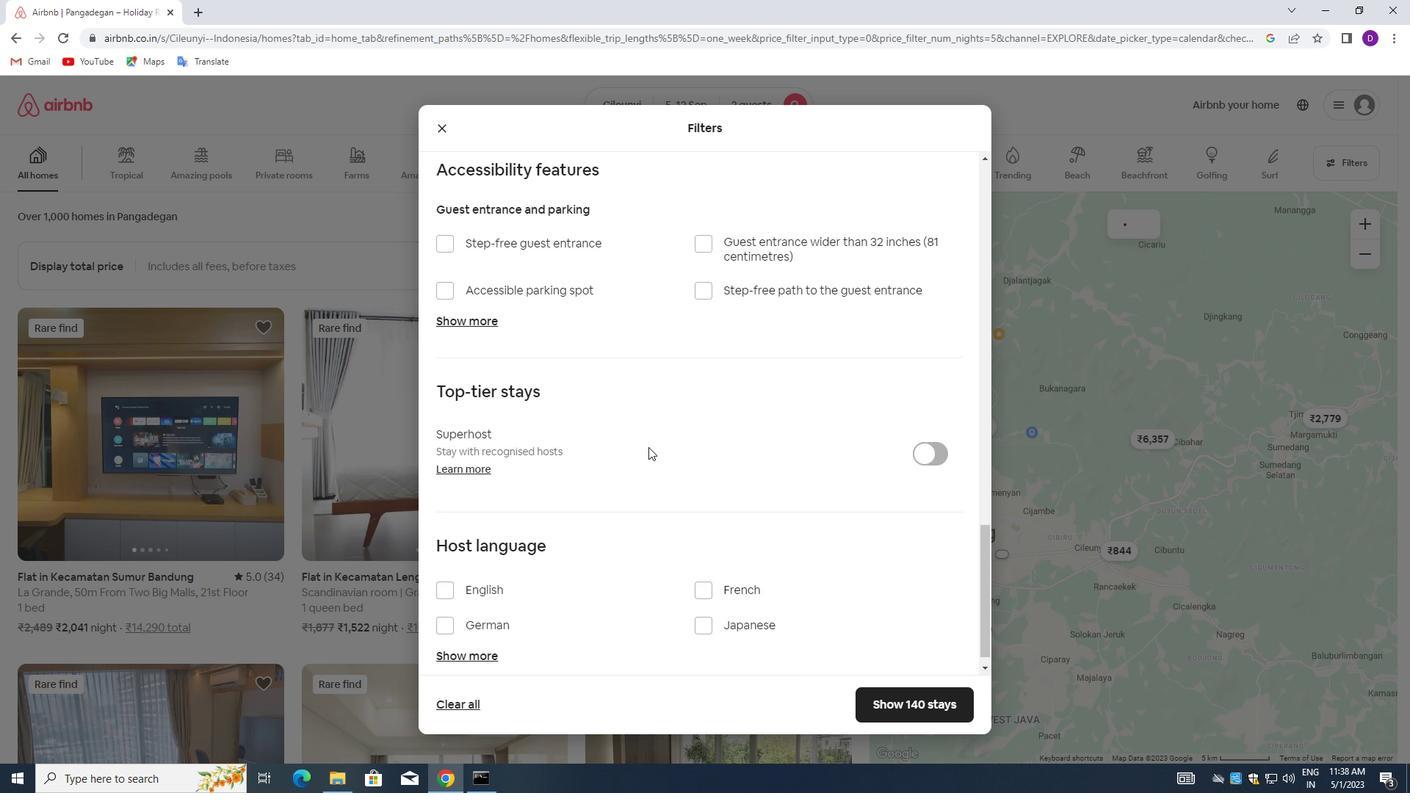 
Action: Mouse moved to (645, 479)
Screenshot: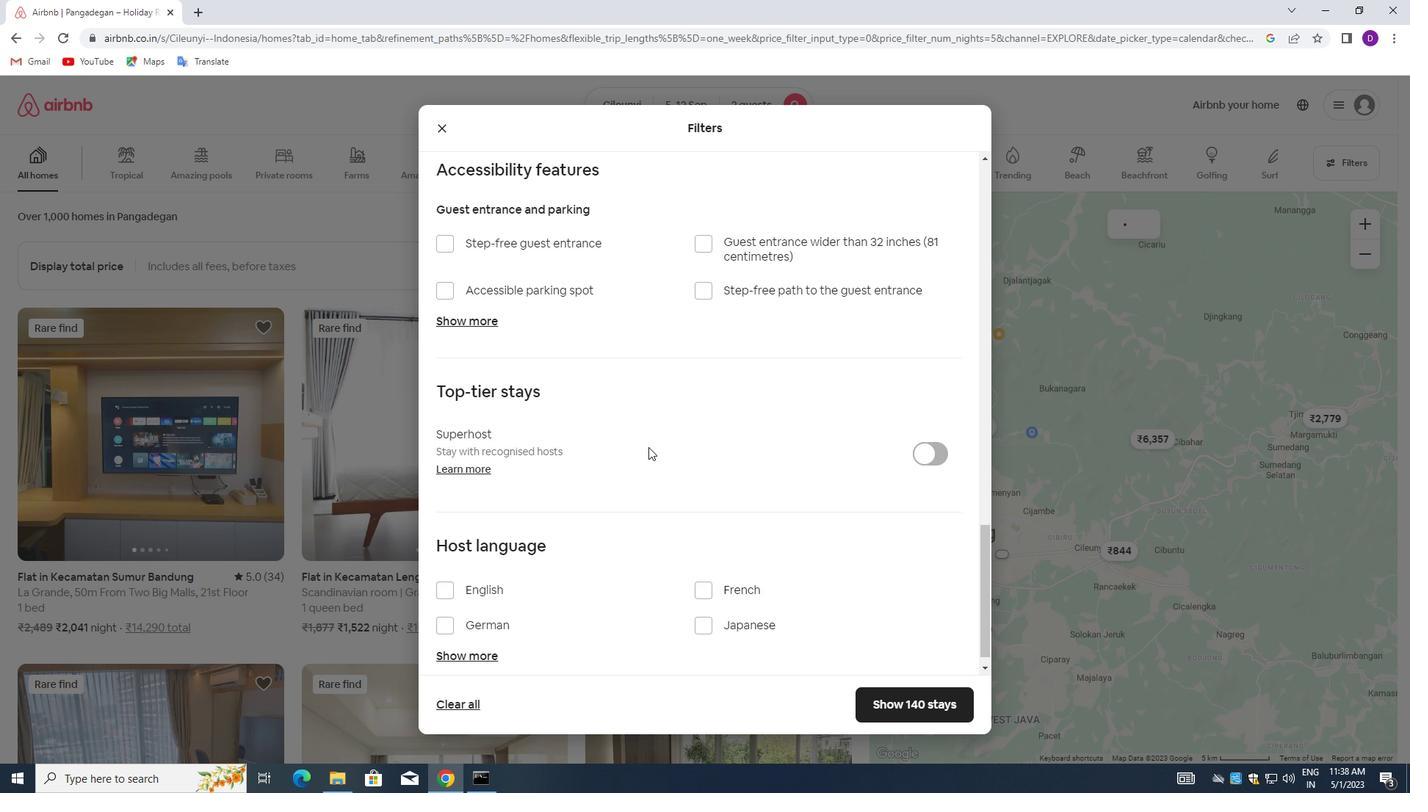 
Action: Mouse scrolled (645, 479) with delta (0, 0)
Screenshot: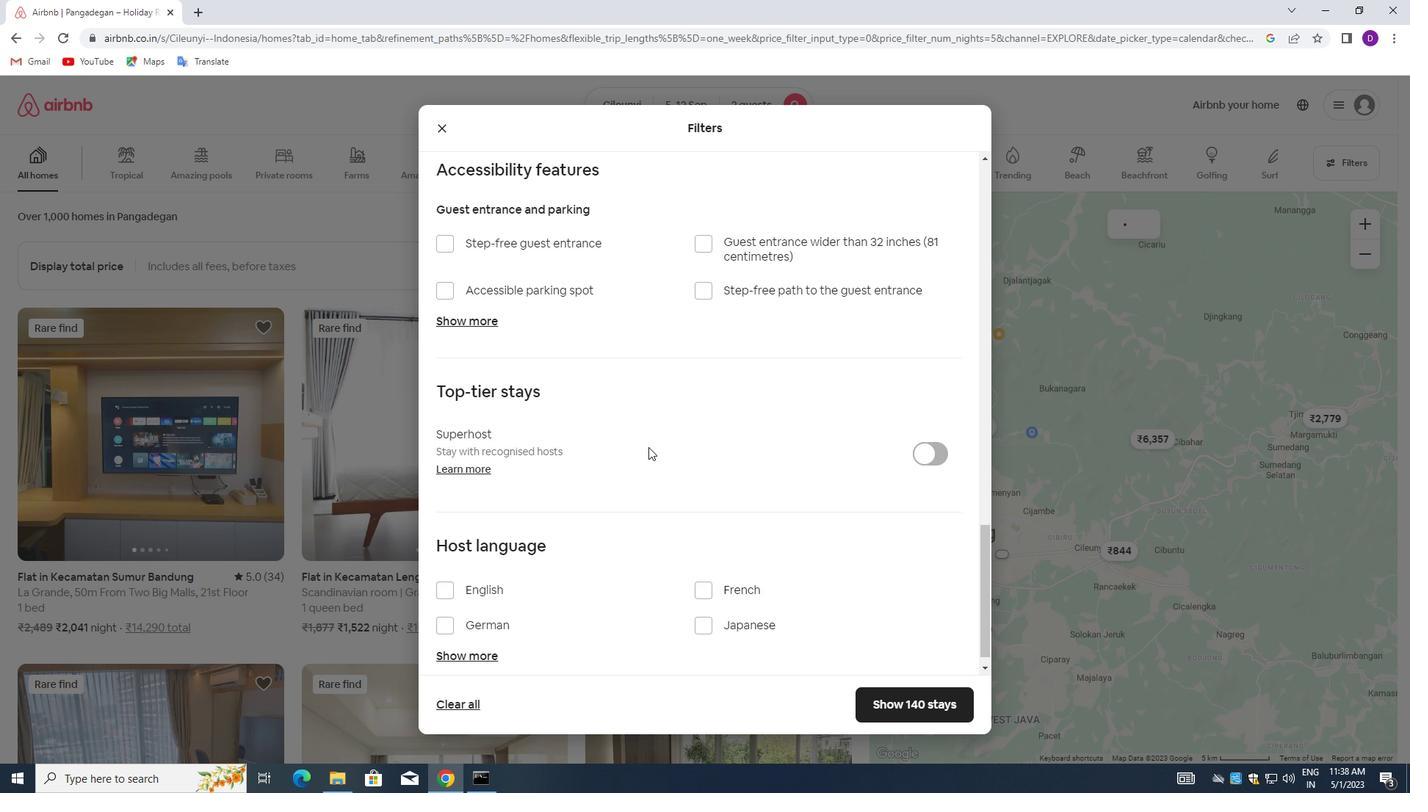 
Action: Mouse moved to (636, 490)
Screenshot: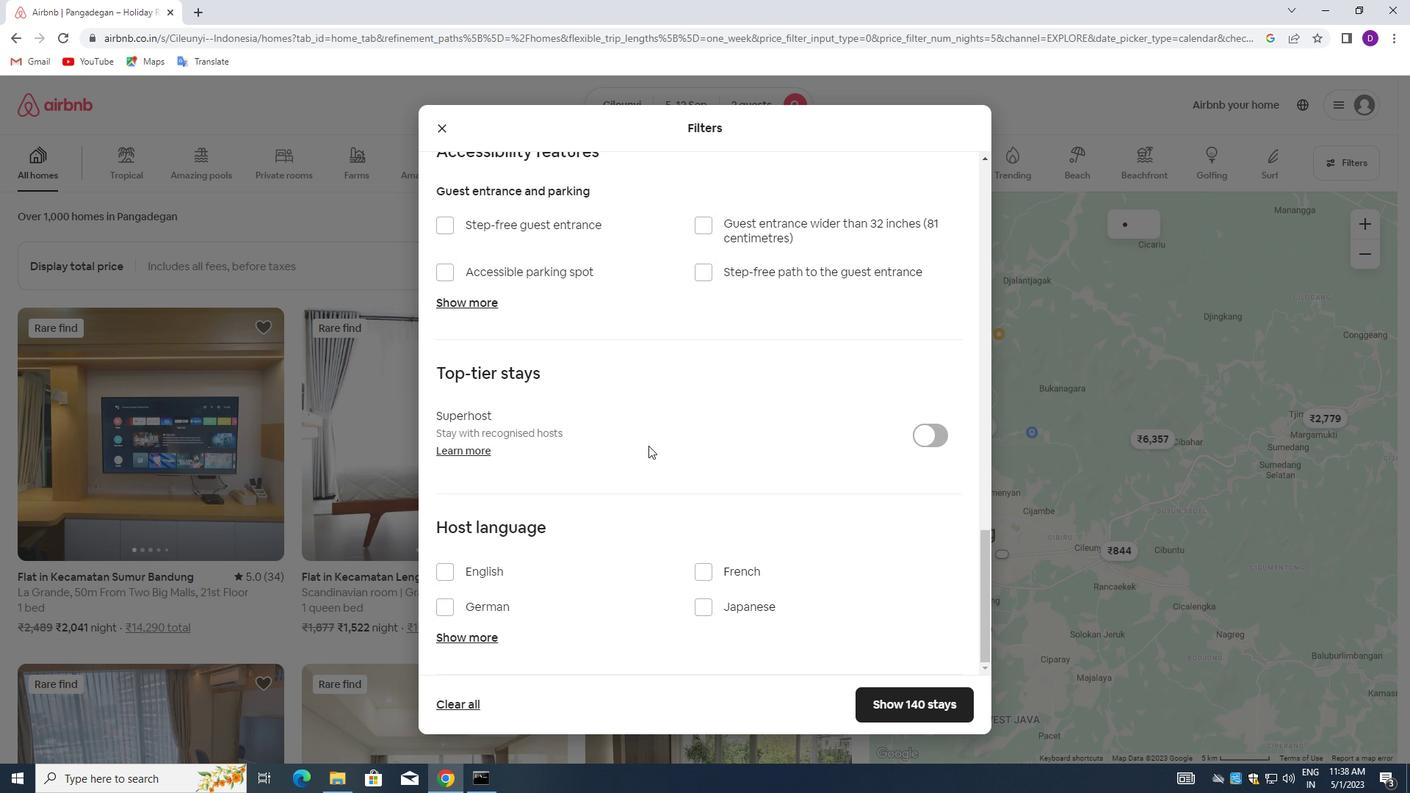 
Action: Mouse scrolled (636, 490) with delta (0, 0)
Screenshot: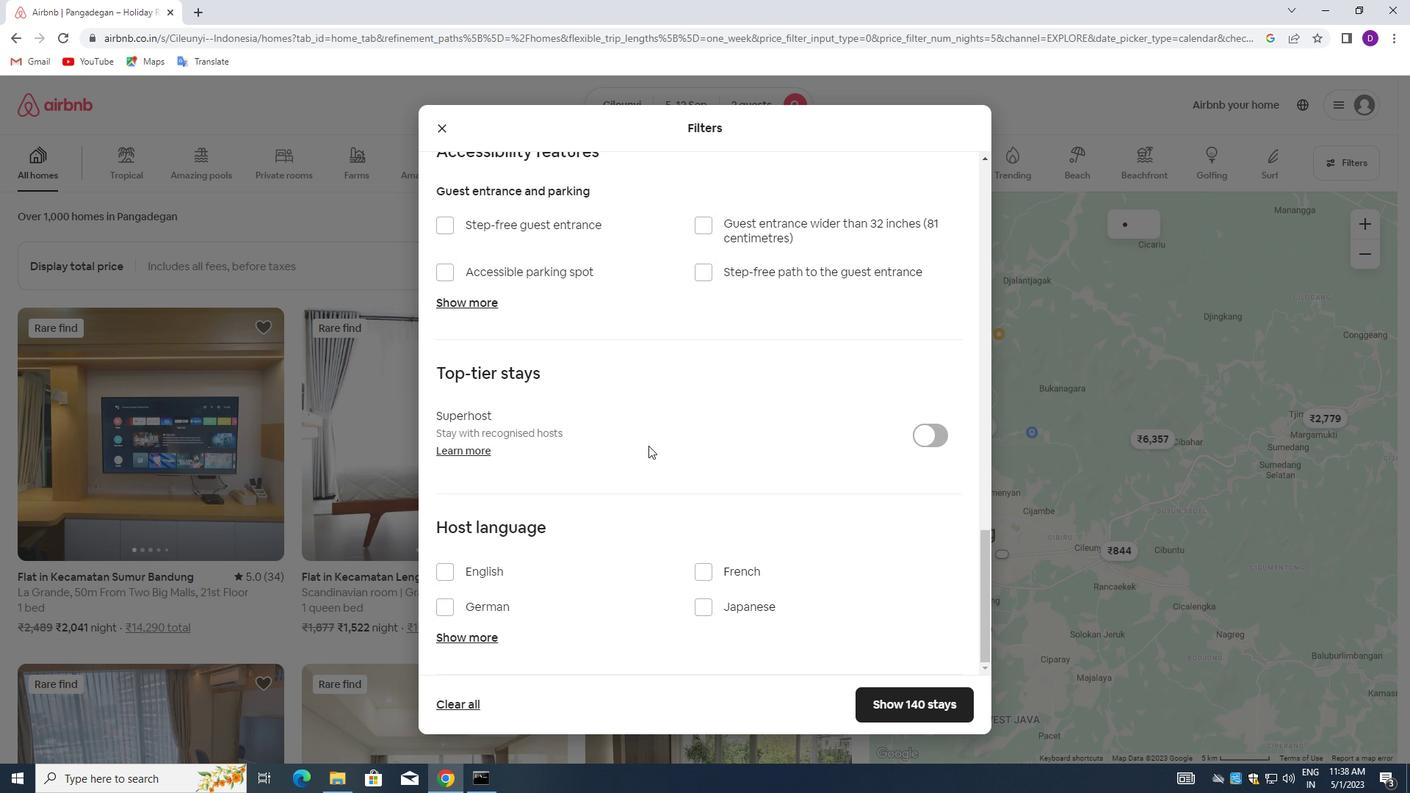 
Action: Mouse moved to (620, 498)
Screenshot: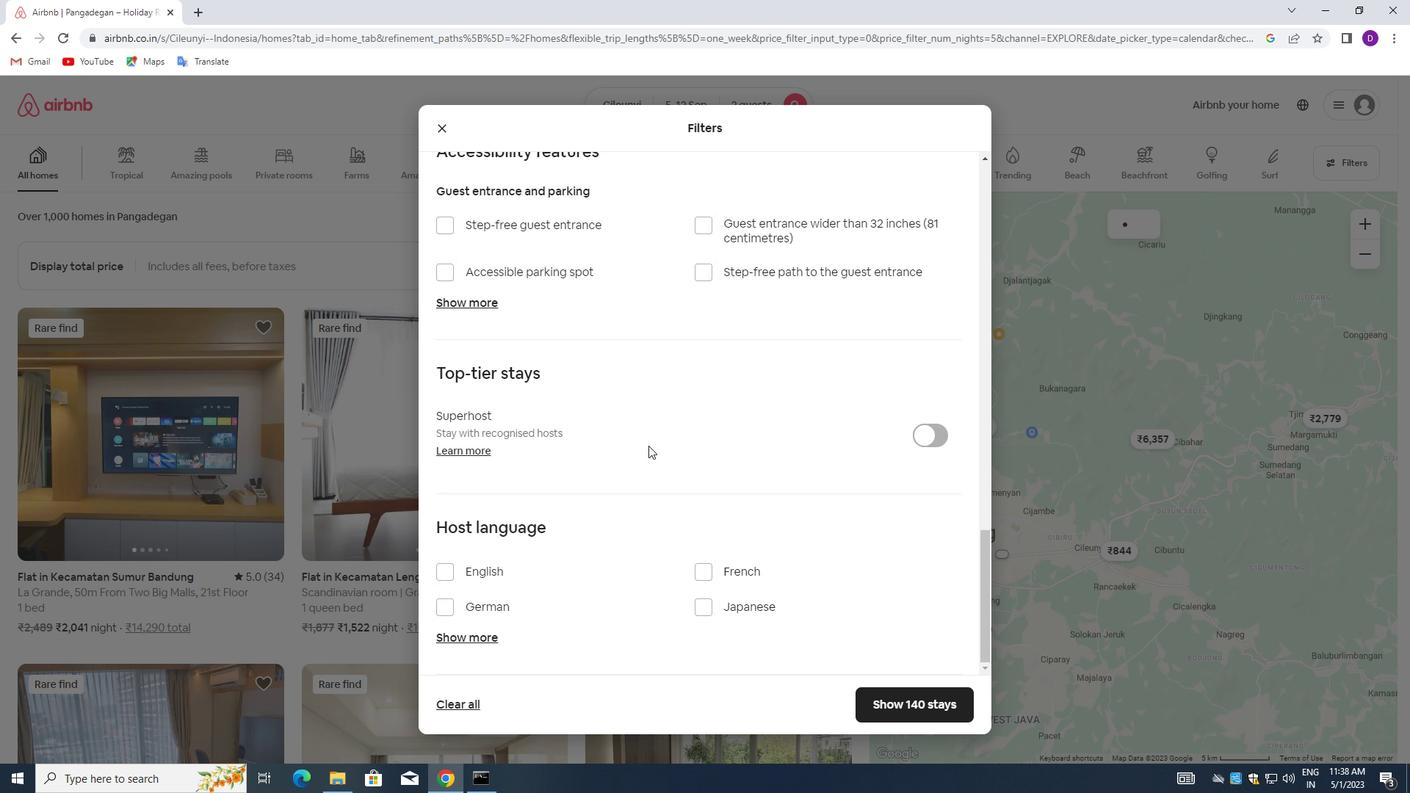 
Action: Mouse scrolled (620, 498) with delta (0, 0)
Screenshot: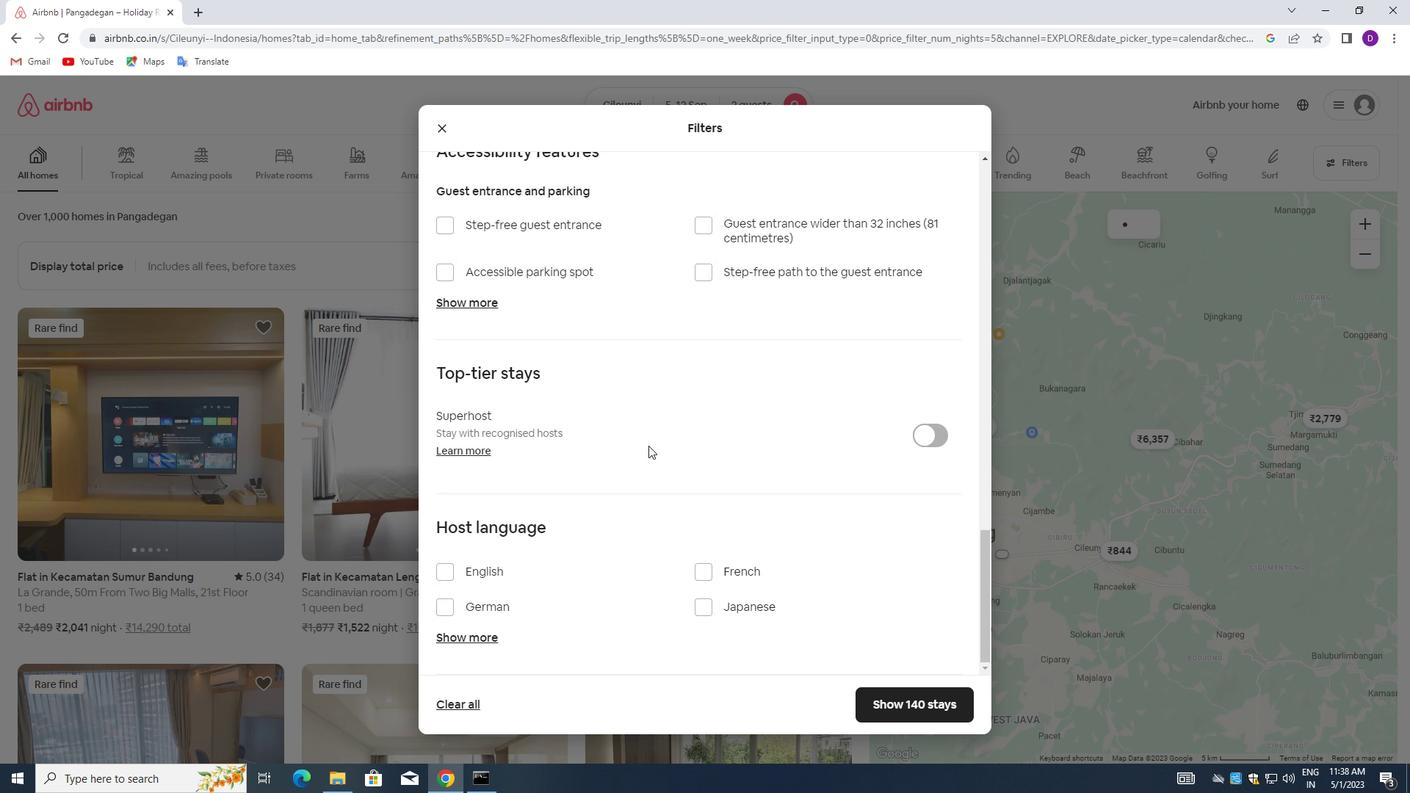 
Action: Mouse moved to (545, 530)
Screenshot: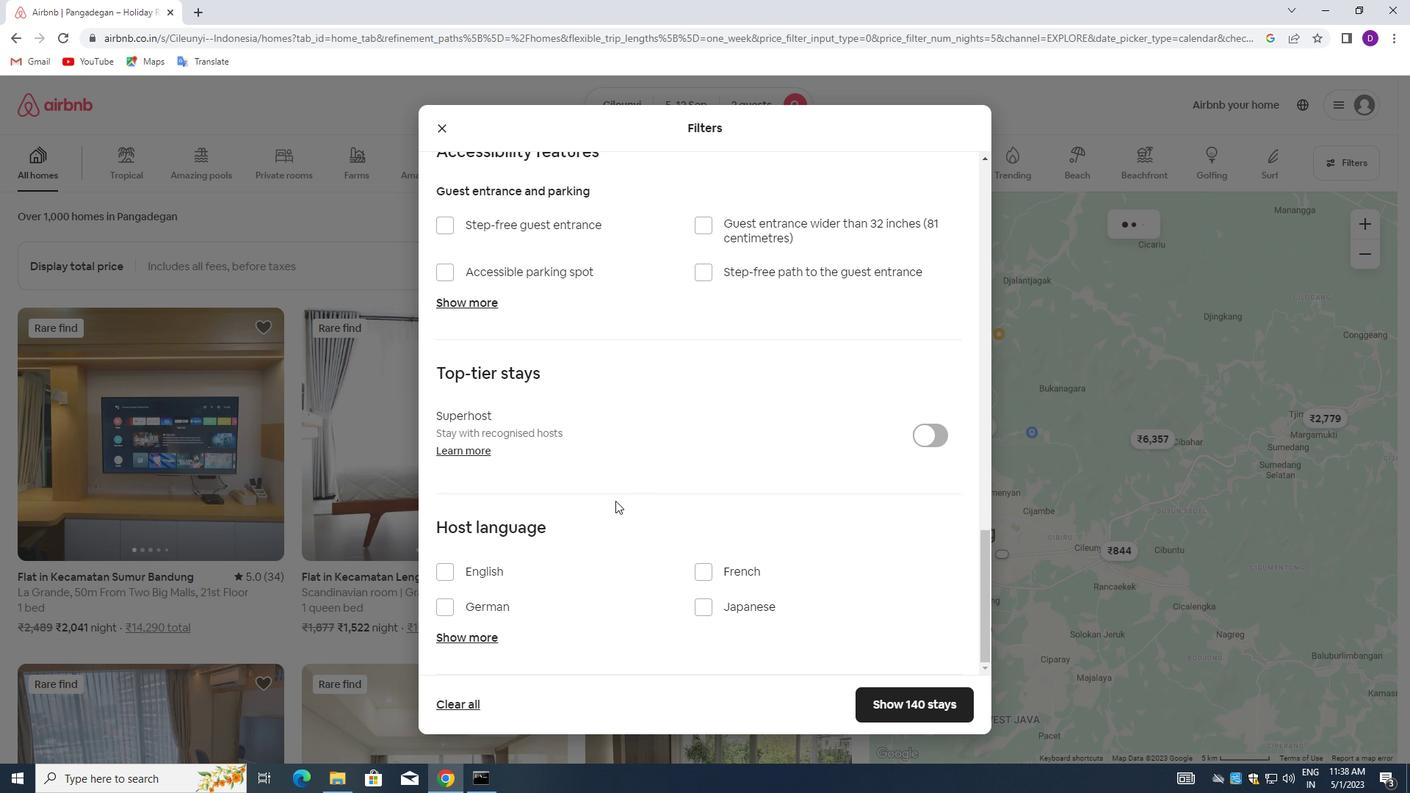 
Action: Mouse scrolled (545, 529) with delta (0, 0)
Screenshot: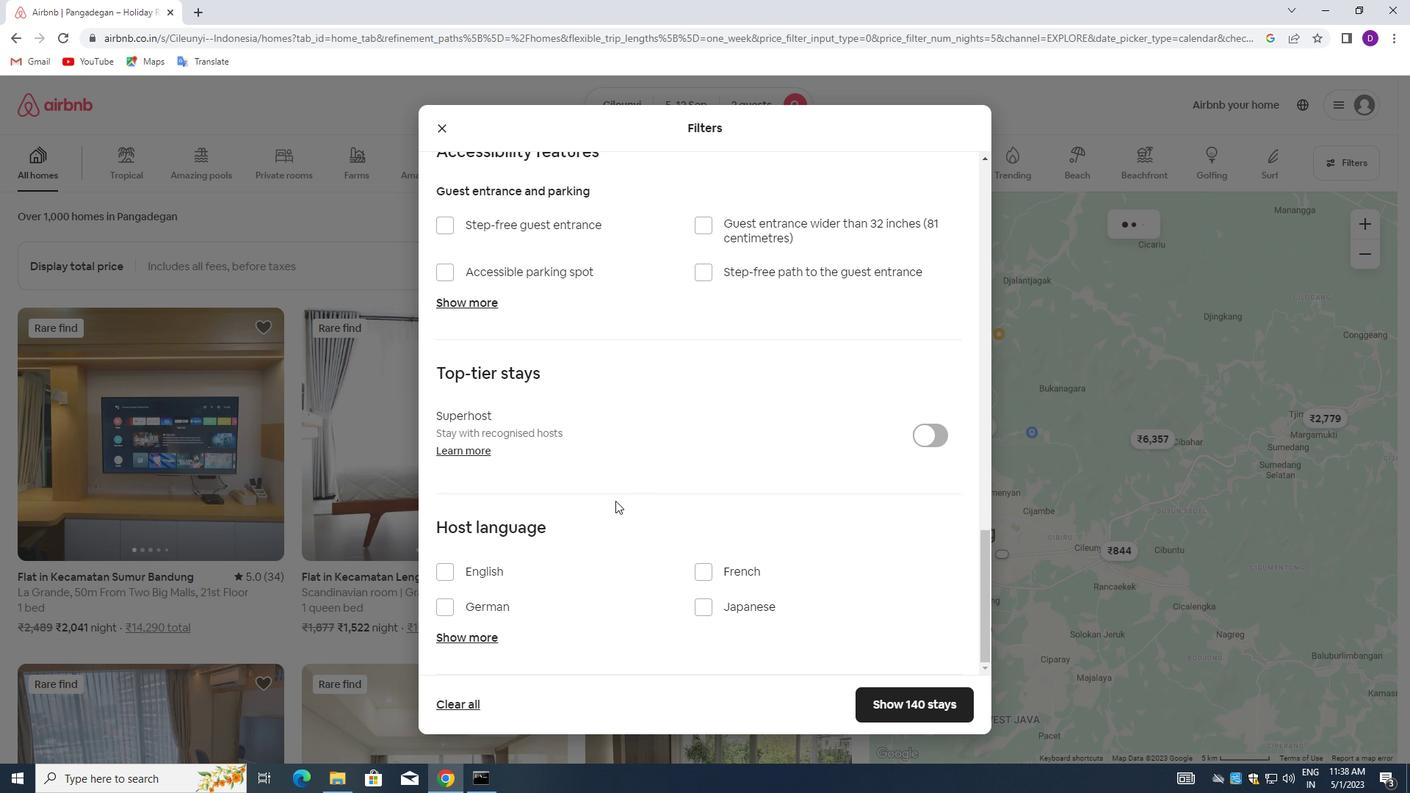 
Action: Mouse moved to (445, 570)
Screenshot: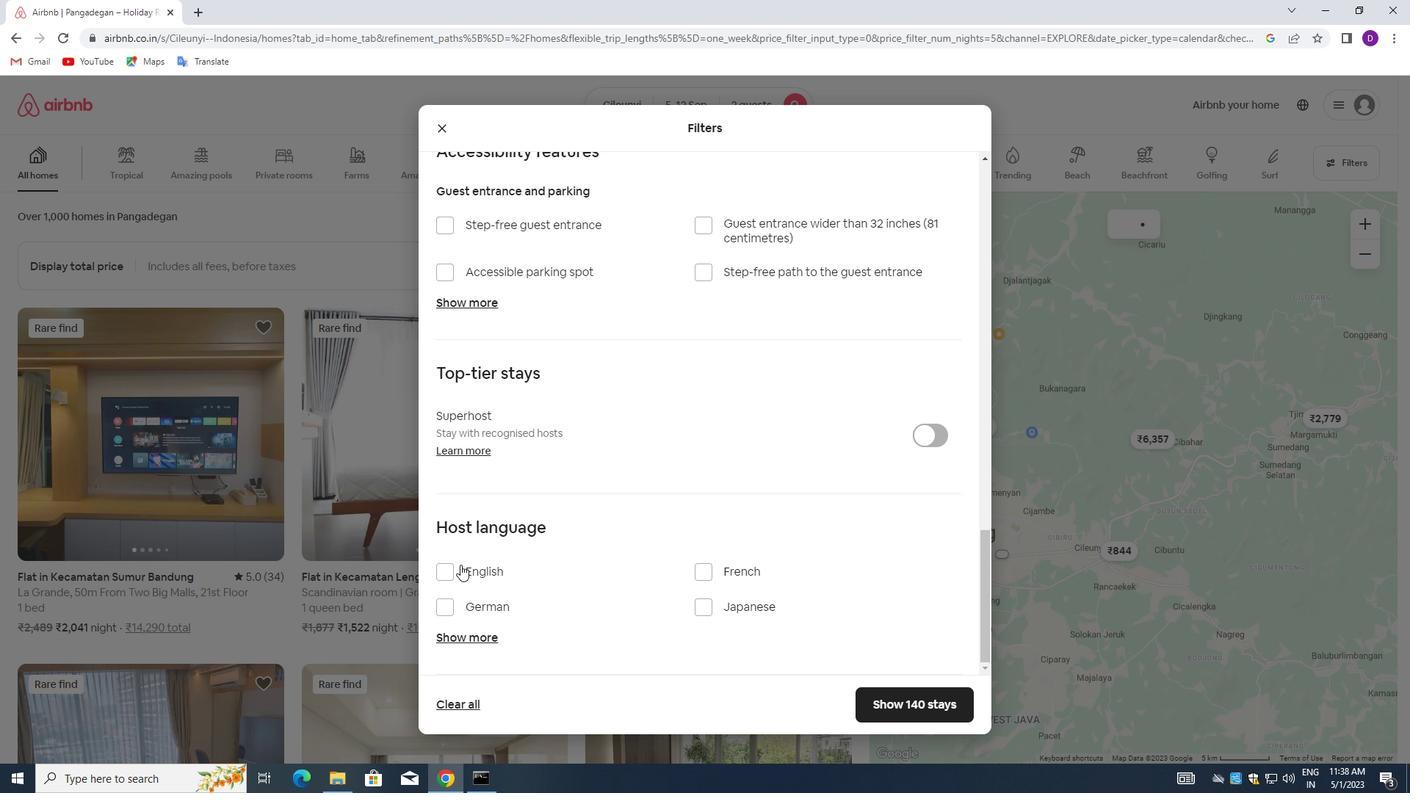 
Action: Mouse pressed left at (445, 570)
Screenshot: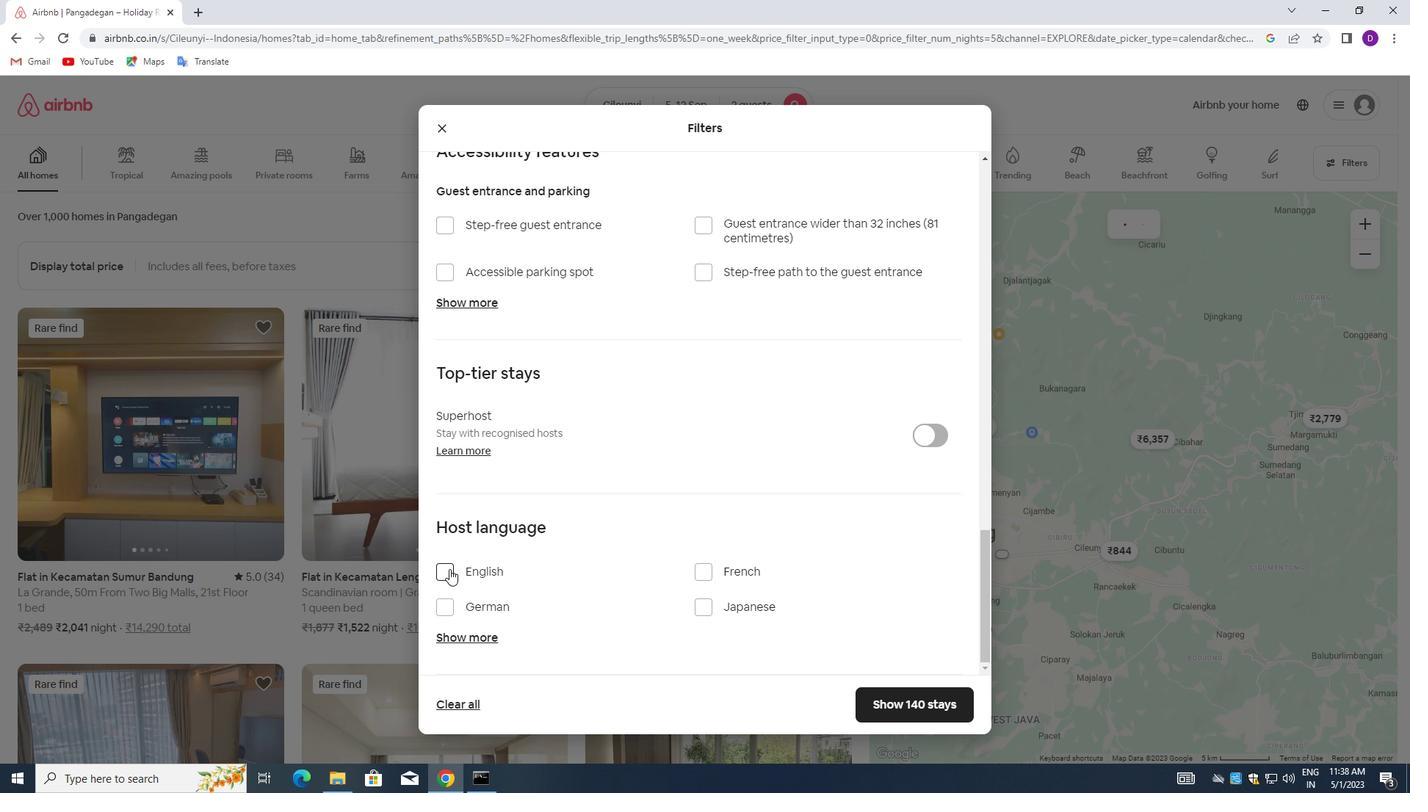 
Action: Mouse moved to (886, 703)
Screenshot: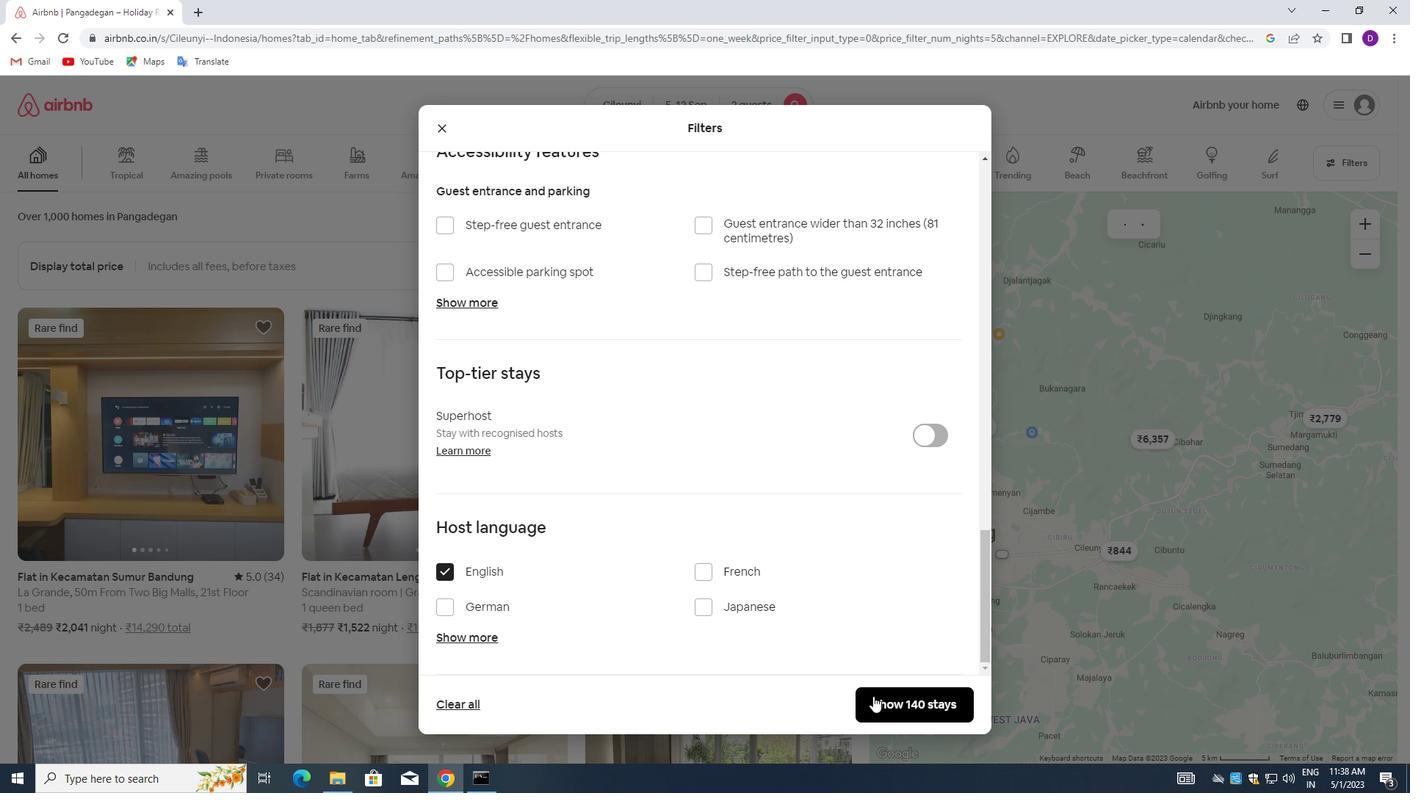 
Action: Mouse pressed left at (886, 703)
Screenshot: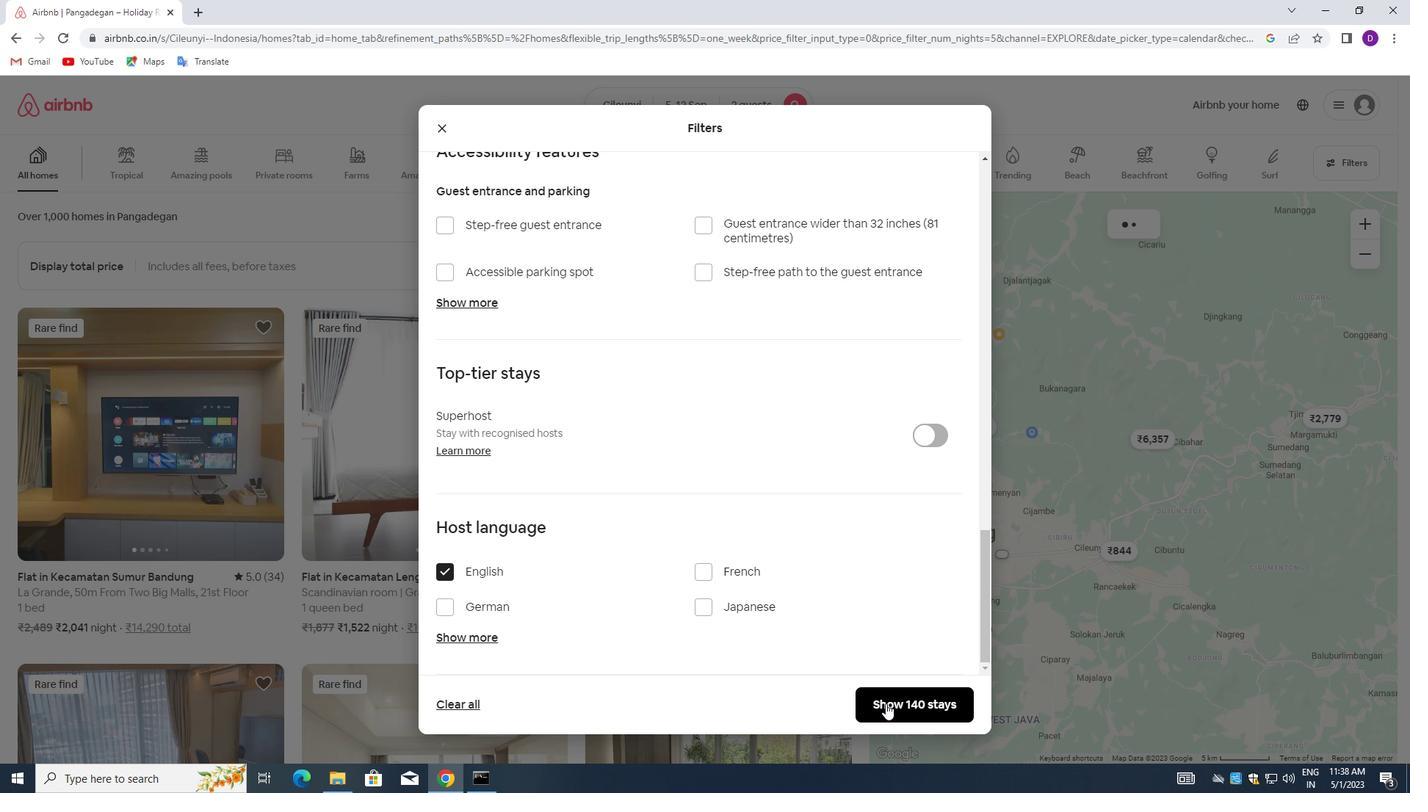 
Action: Mouse moved to (756, 598)
Screenshot: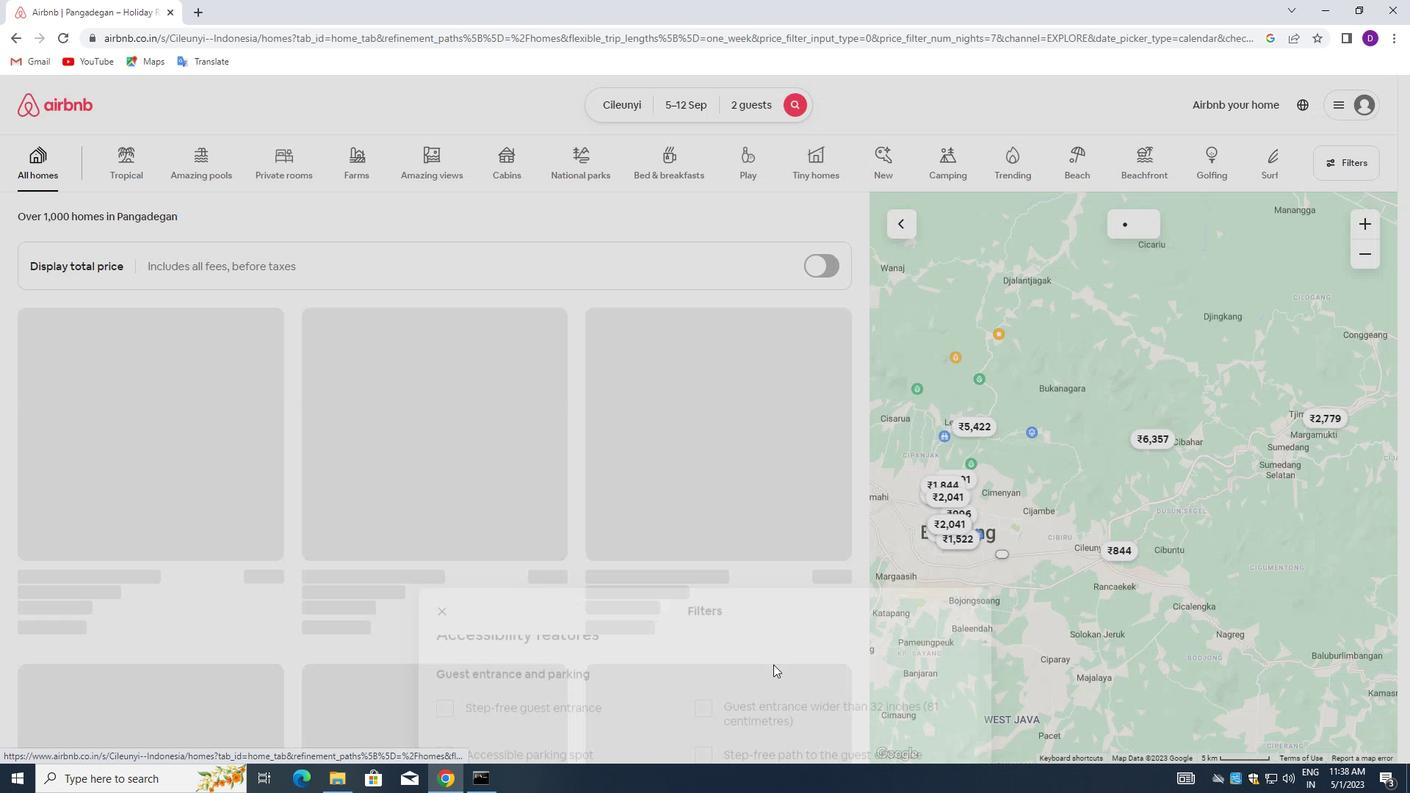 
